 Task: Create relationship between room and student object.
Action: Mouse moved to (919, 69)
Screenshot: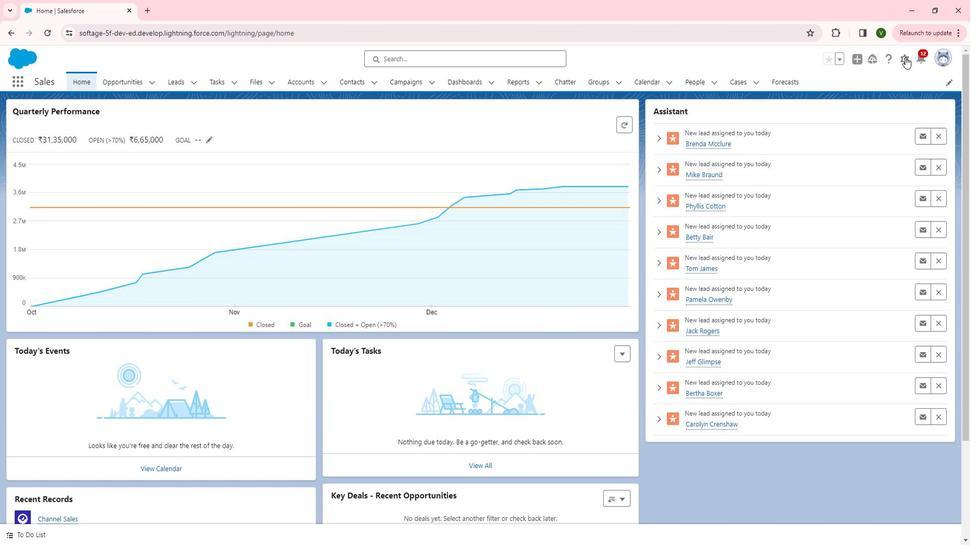 
Action: Mouse pressed left at (919, 69)
Screenshot: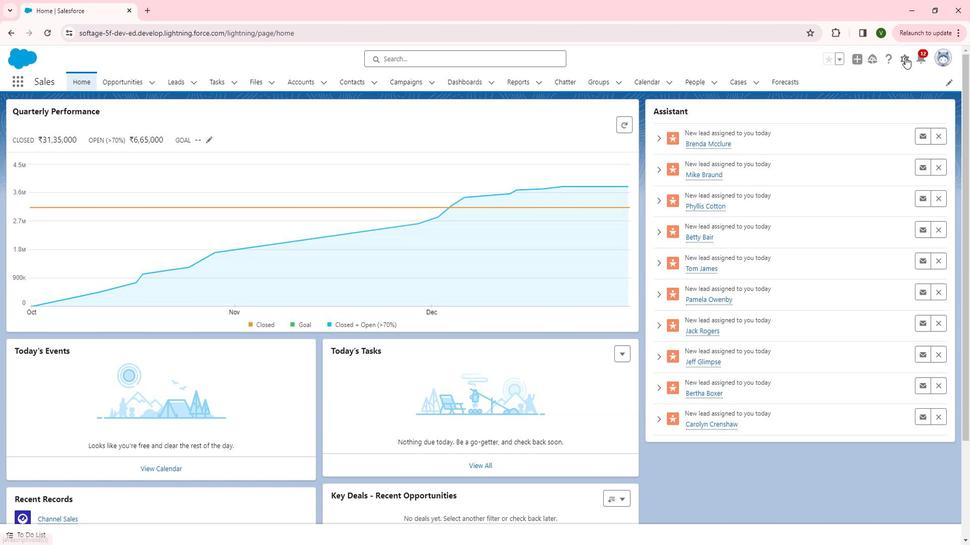 
Action: Mouse moved to (872, 100)
Screenshot: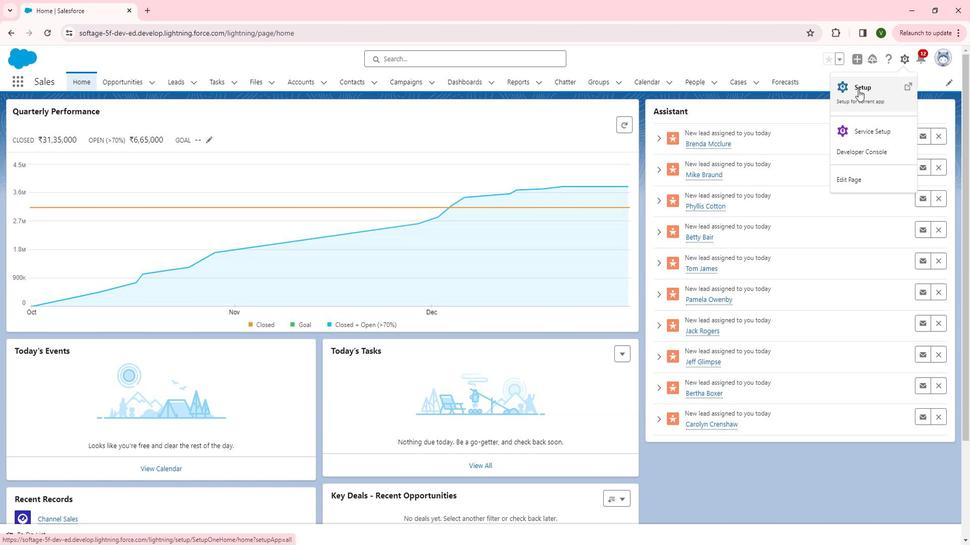 
Action: Mouse pressed left at (872, 100)
Screenshot: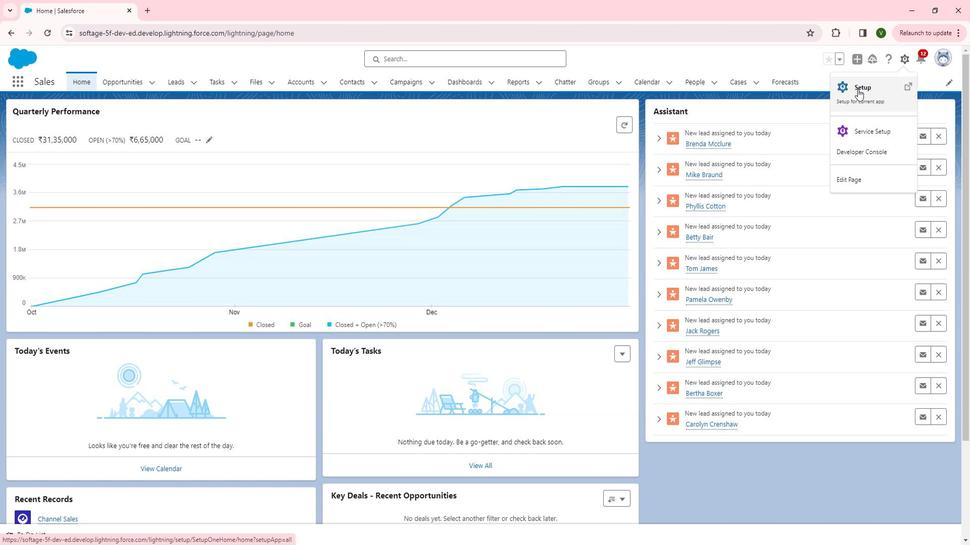 
Action: Mouse moved to (60, 260)
Screenshot: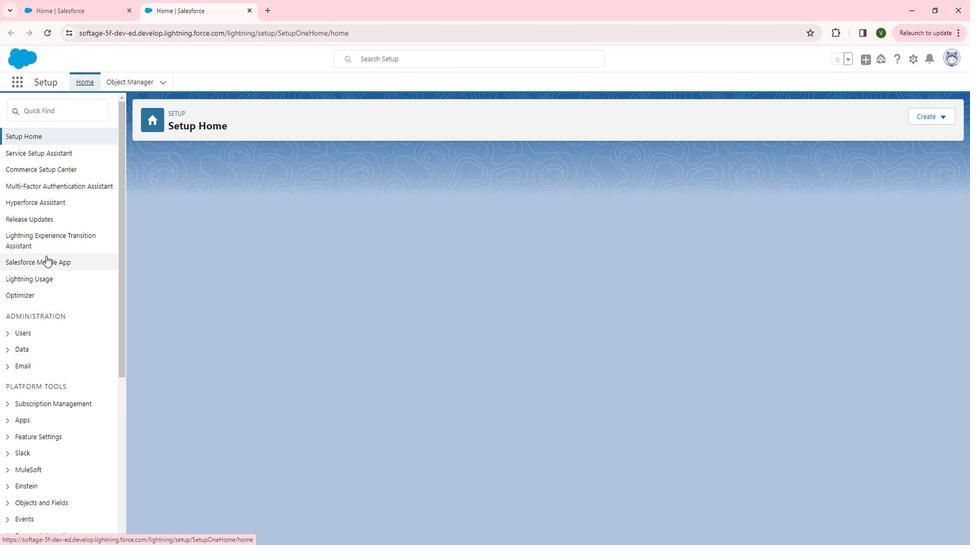 
Action: Mouse scrolled (60, 260) with delta (0, 0)
Screenshot: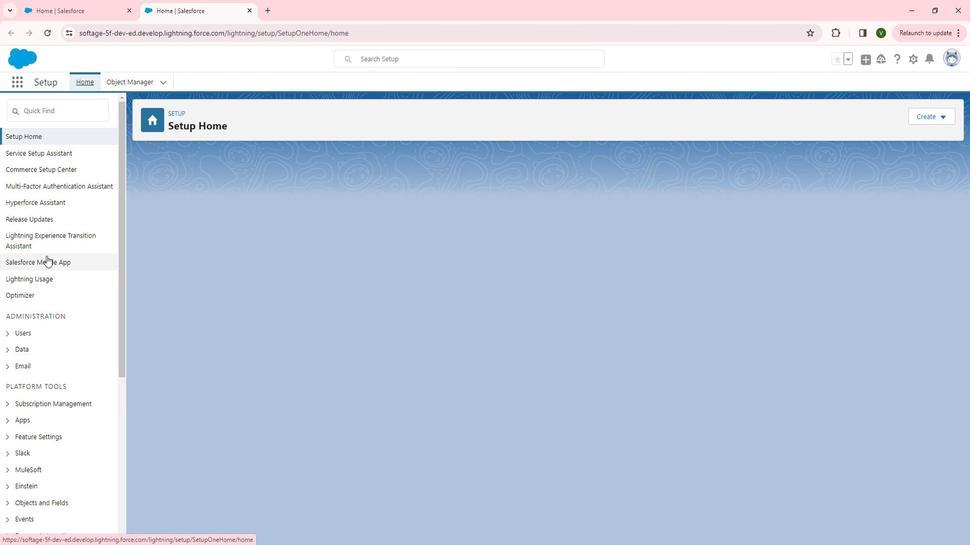 
Action: Mouse scrolled (60, 260) with delta (0, 0)
Screenshot: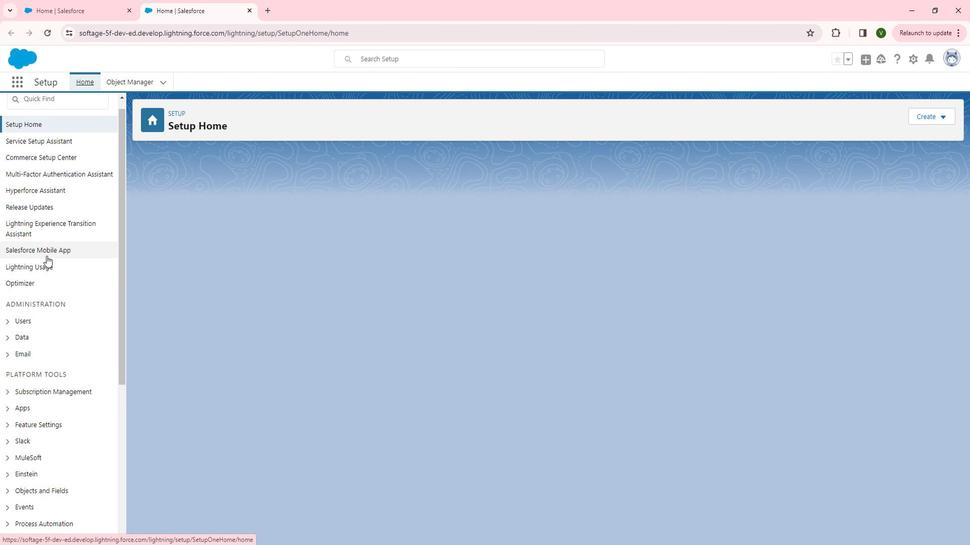 
Action: Mouse scrolled (60, 260) with delta (0, 0)
Screenshot: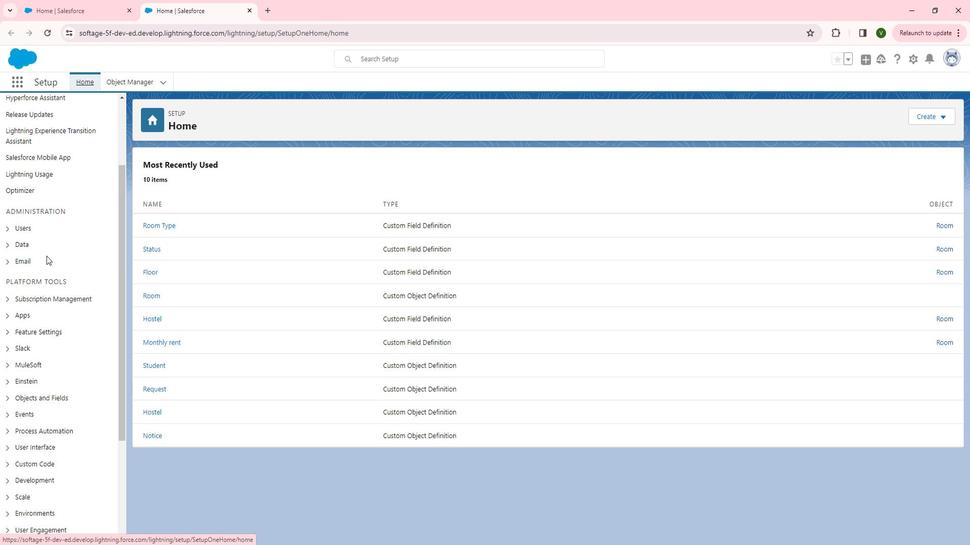 
Action: Mouse scrolled (60, 260) with delta (0, 0)
Screenshot: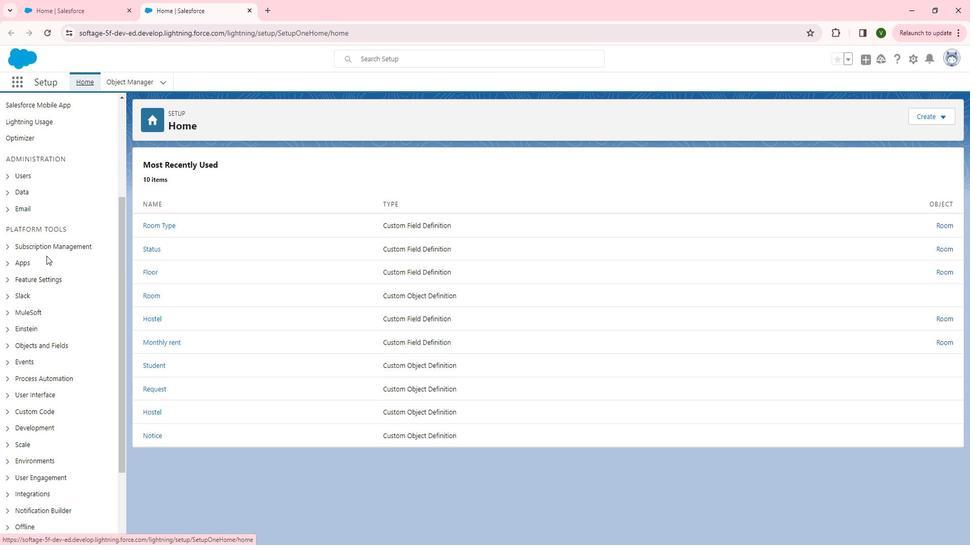 
Action: Mouse moved to (22, 296)
Screenshot: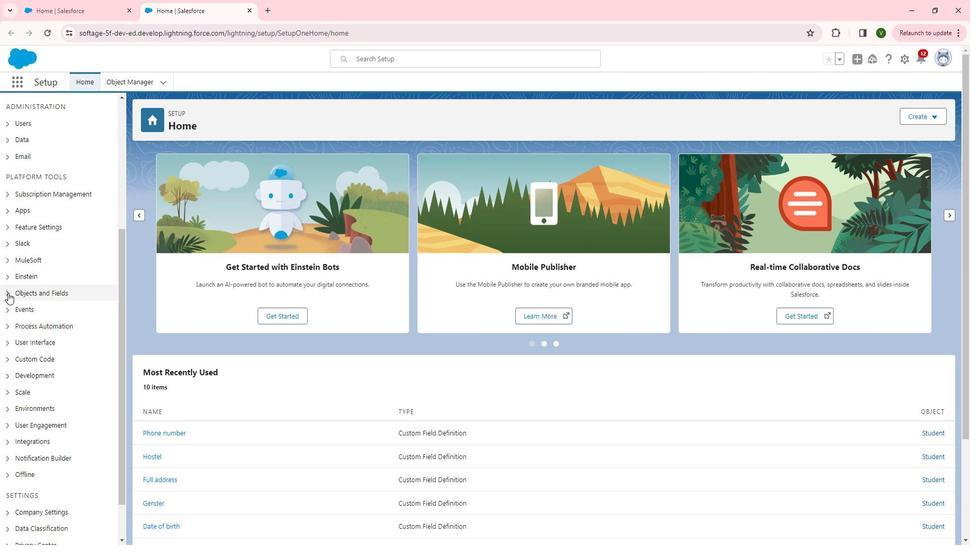 
Action: Mouse pressed left at (22, 296)
Screenshot: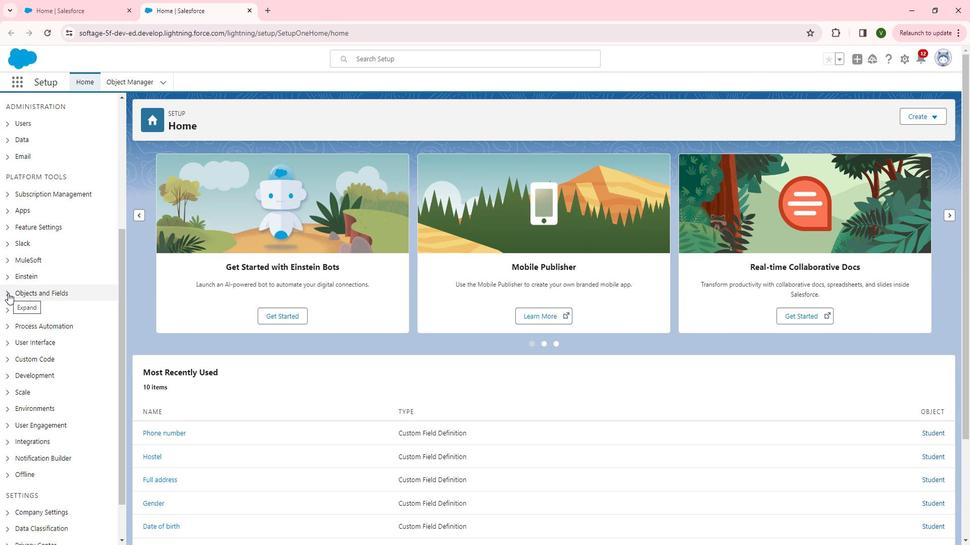 
Action: Mouse moved to (62, 314)
Screenshot: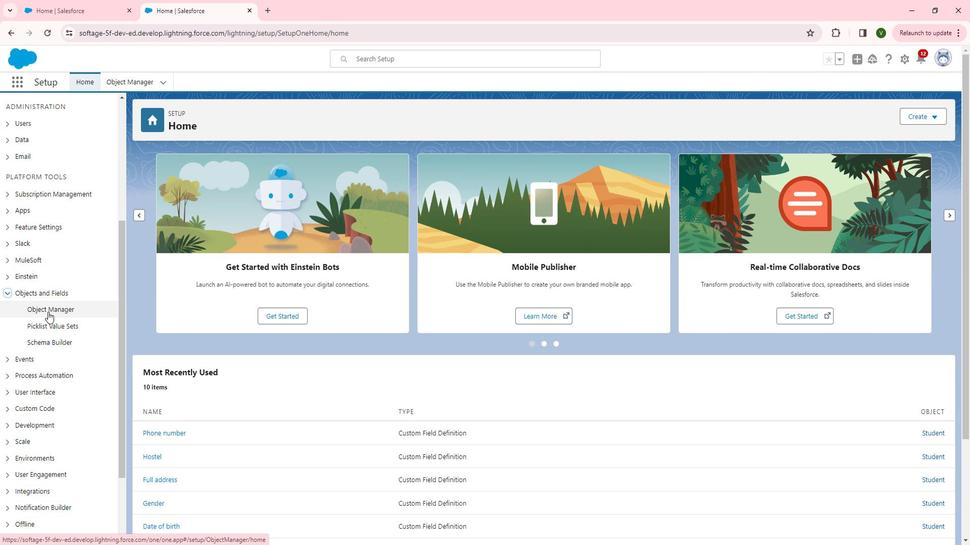 
Action: Mouse pressed left at (62, 314)
Screenshot: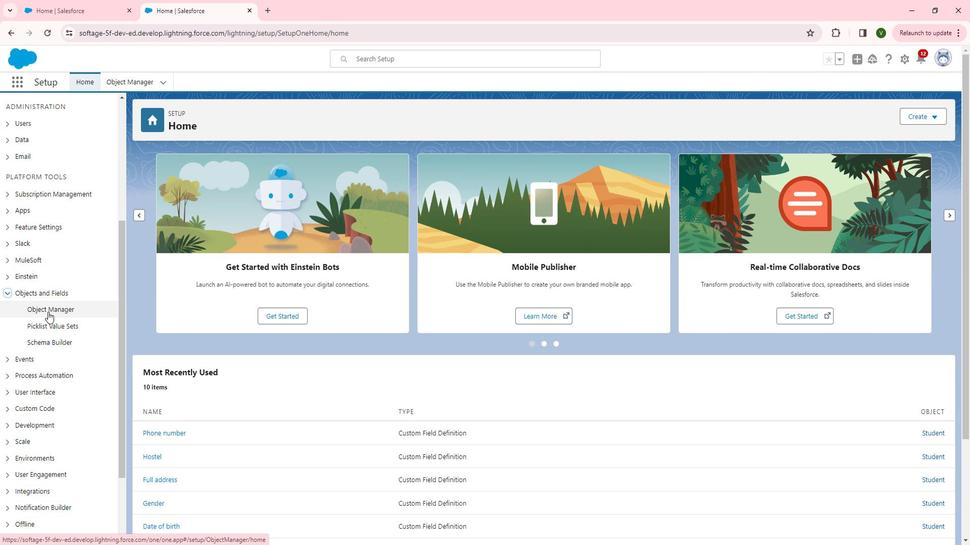 
Action: Mouse moved to (399, 321)
Screenshot: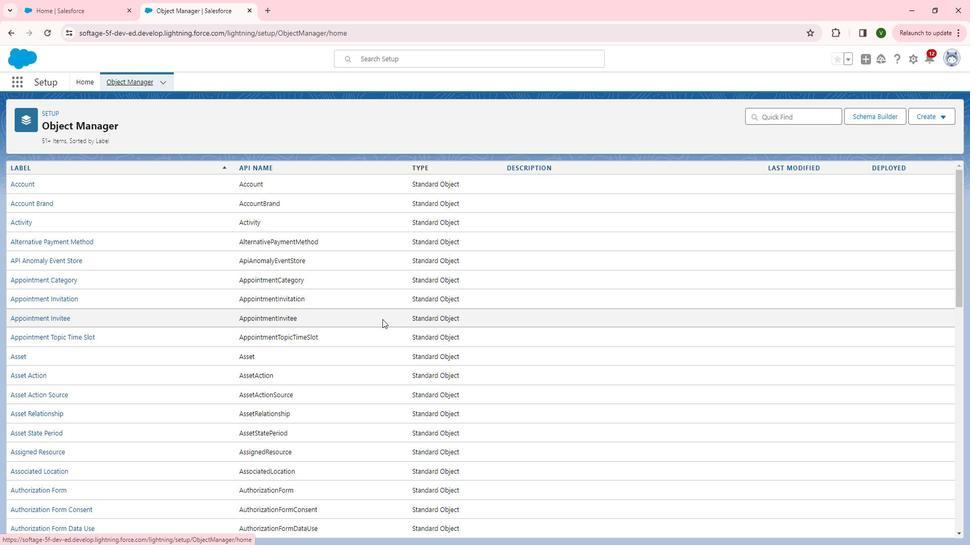 
Action: Mouse scrolled (399, 321) with delta (0, 0)
Screenshot: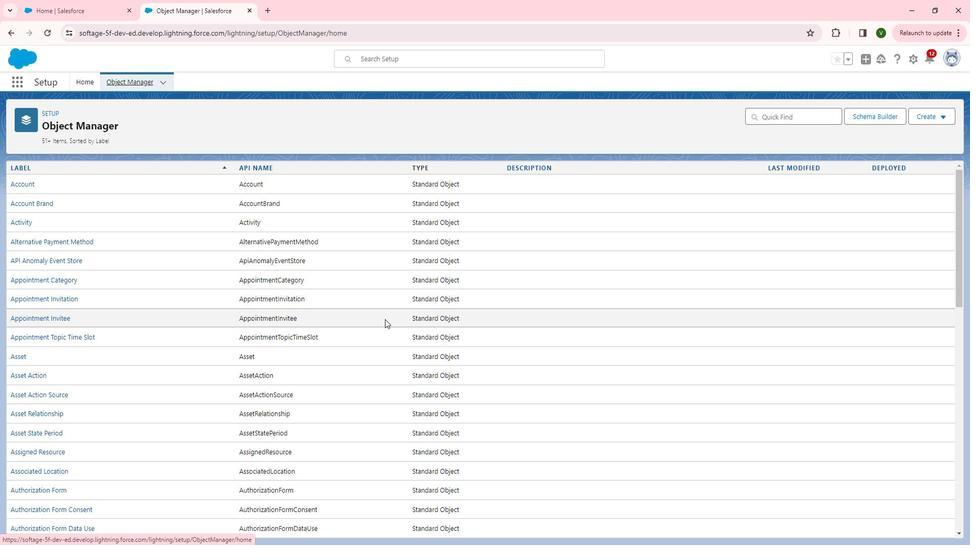 
Action: Mouse scrolled (399, 321) with delta (0, 0)
Screenshot: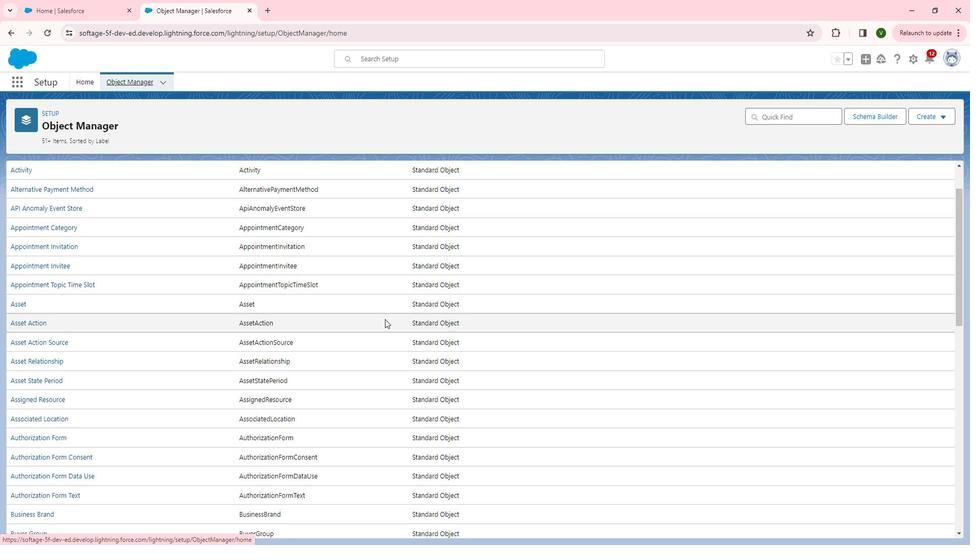 
Action: Mouse scrolled (399, 321) with delta (0, 0)
Screenshot: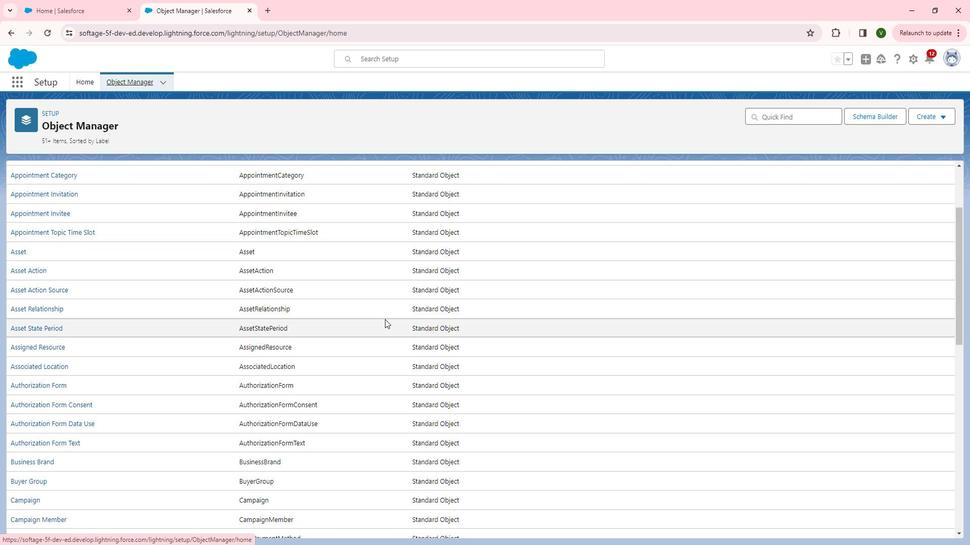 
Action: Mouse scrolled (399, 321) with delta (0, 0)
Screenshot: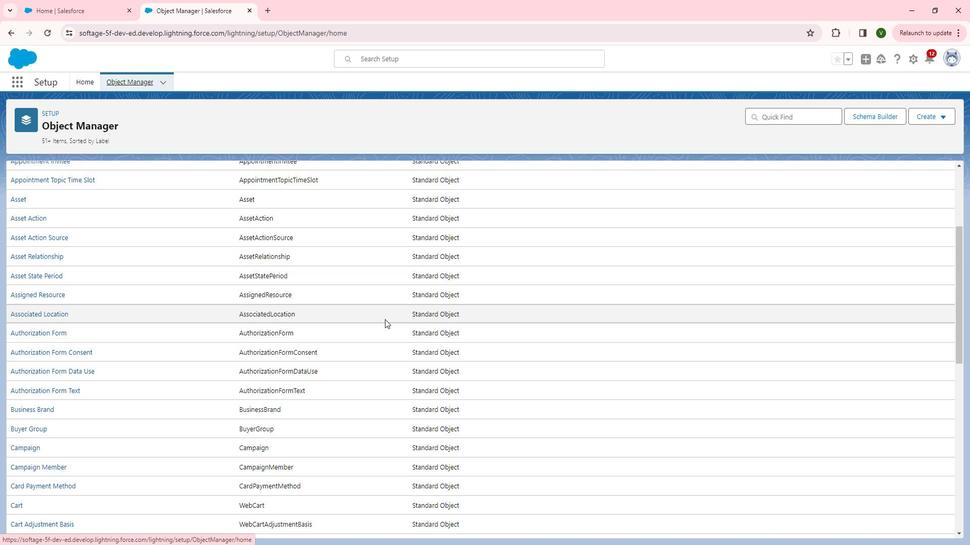 
Action: Mouse scrolled (399, 321) with delta (0, 0)
Screenshot: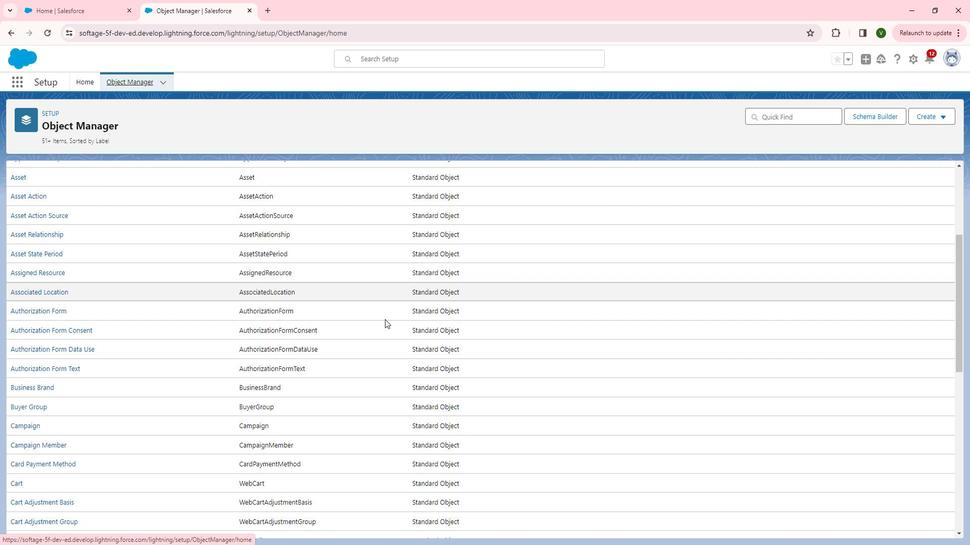 
Action: Mouse scrolled (399, 321) with delta (0, 0)
Screenshot: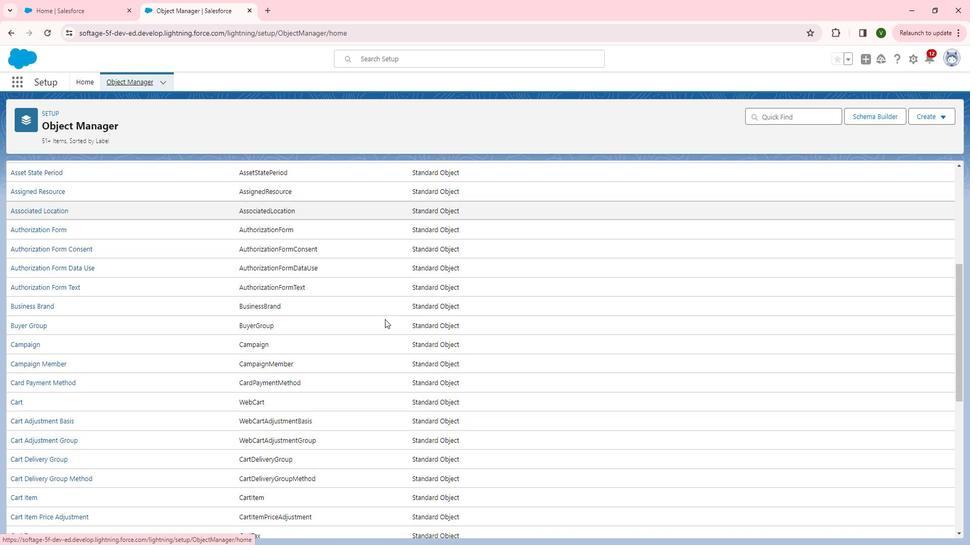 
Action: Mouse scrolled (399, 321) with delta (0, 0)
Screenshot: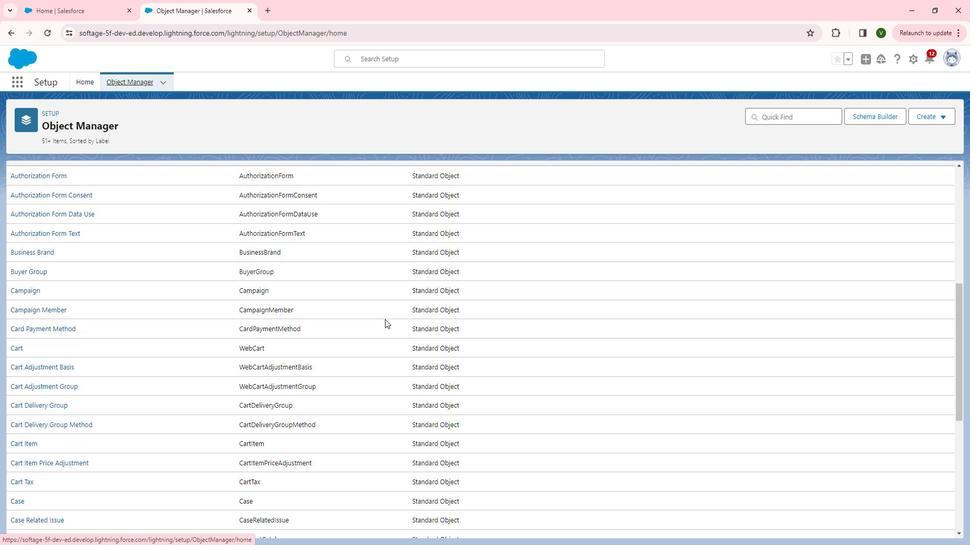 
Action: Mouse scrolled (399, 321) with delta (0, 0)
Screenshot: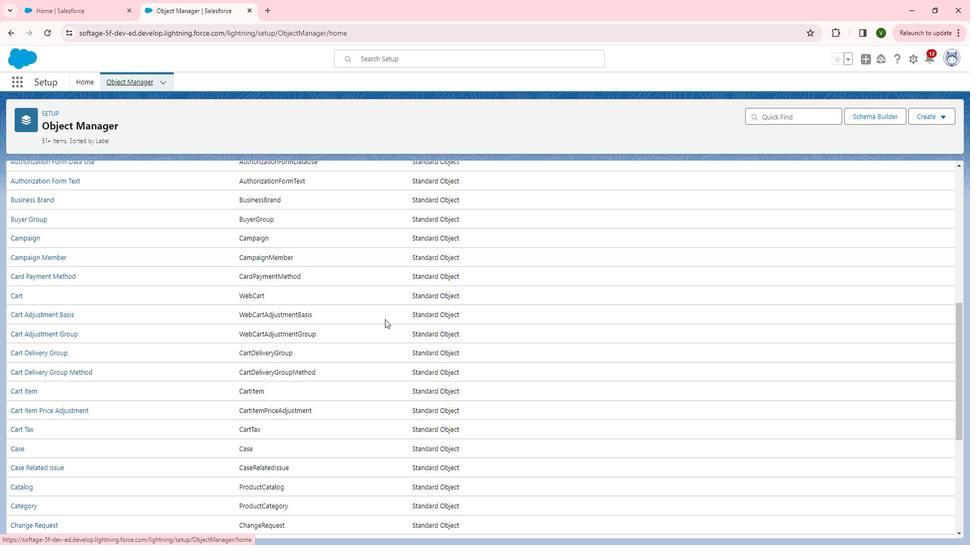 
Action: Mouse scrolled (399, 321) with delta (0, 0)
Screenshot: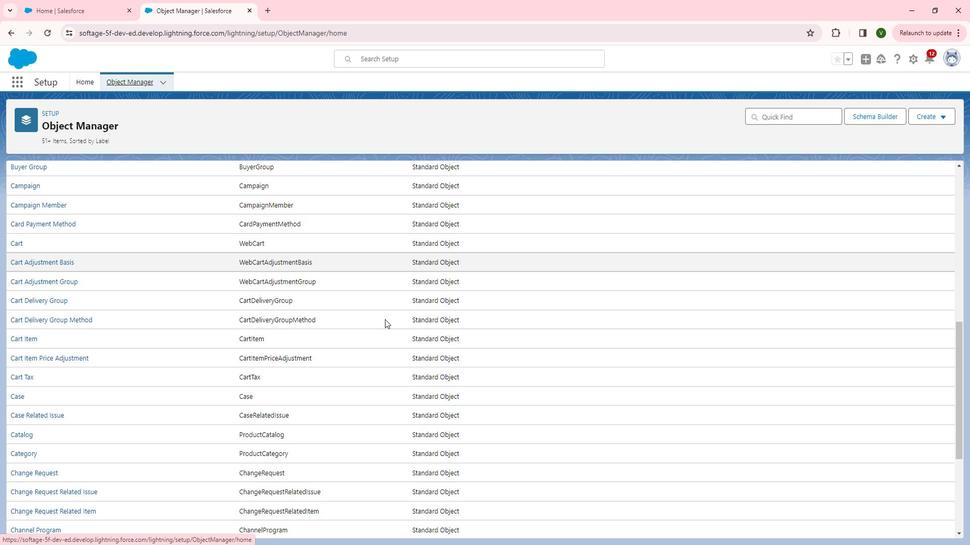 
Action: Mouse scrolled (399, 321) with delta (0, 0)
Screenshot: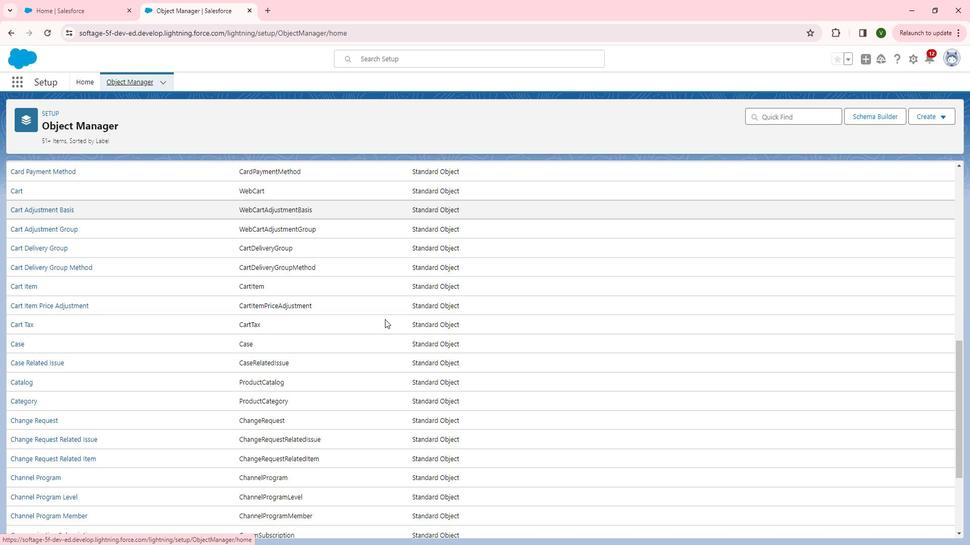 
Action: Mouse scrolled (399, 321) with delta (0, 0)
Screenshot: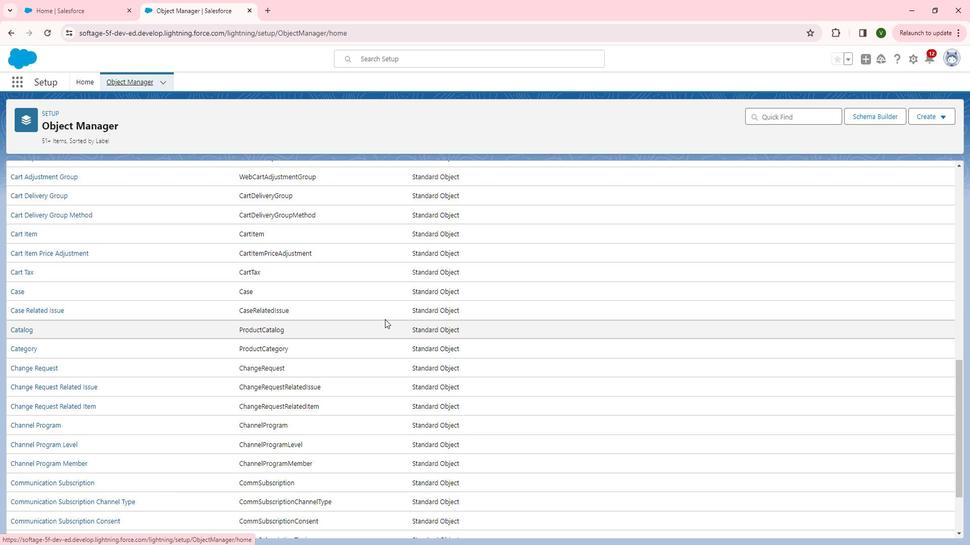 
Action: Mouse scrolled (399, 321) with delta (0, 0)
Screenshot: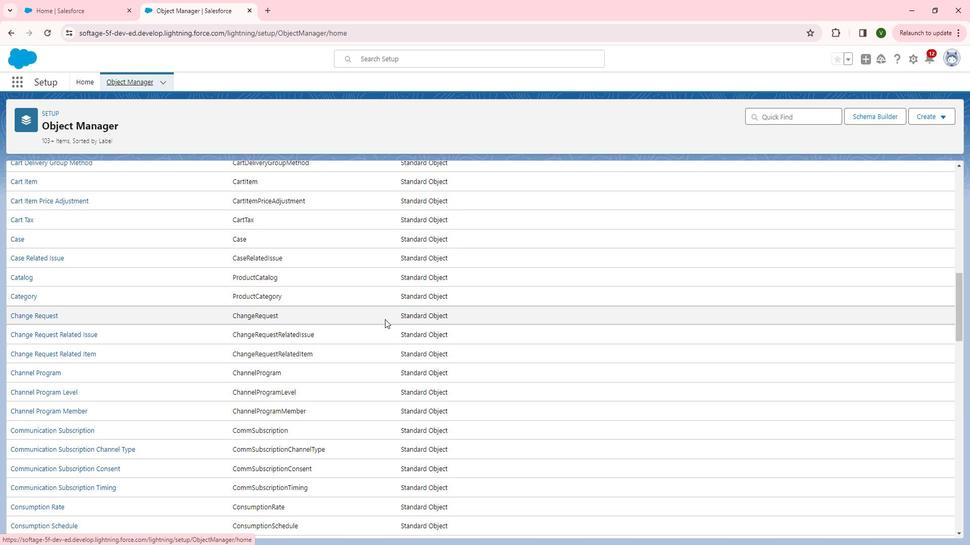 
Action: Mouse scrolled (399, 321) with delta (0, 0)
Screenshot: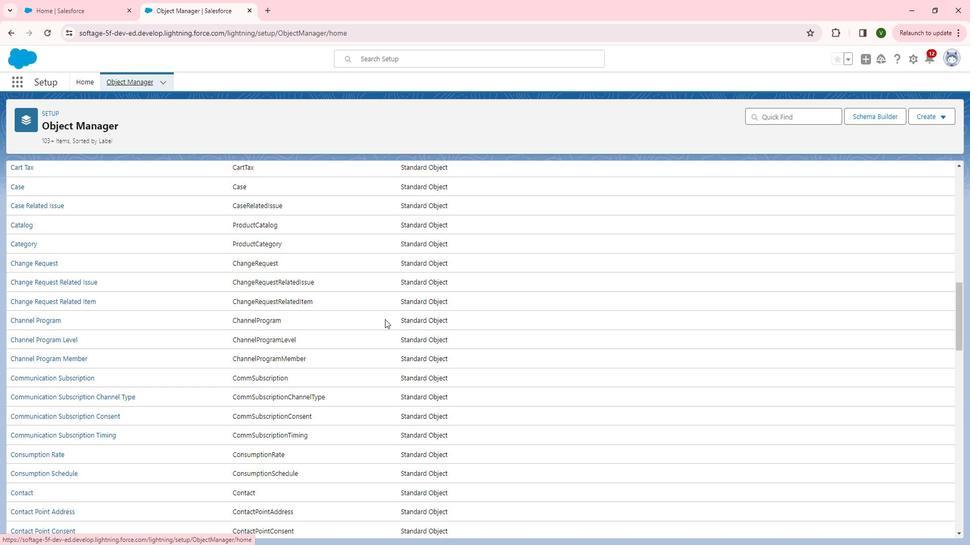 
Action: Mouse scrolled (399, 321) with delta (0, 0)
Screenshot: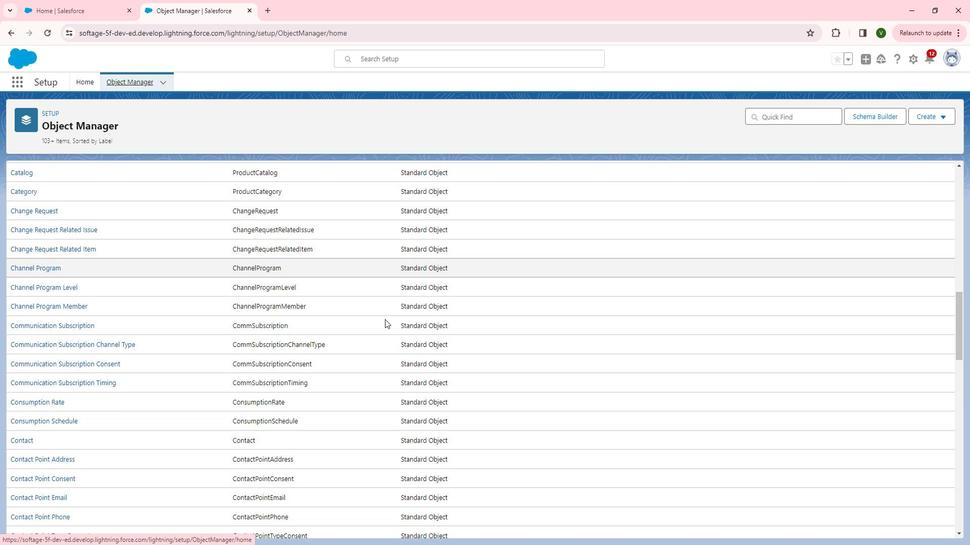 
Action: Mouse scrolled (399, 321) with delta (0, 0)
Screenshot: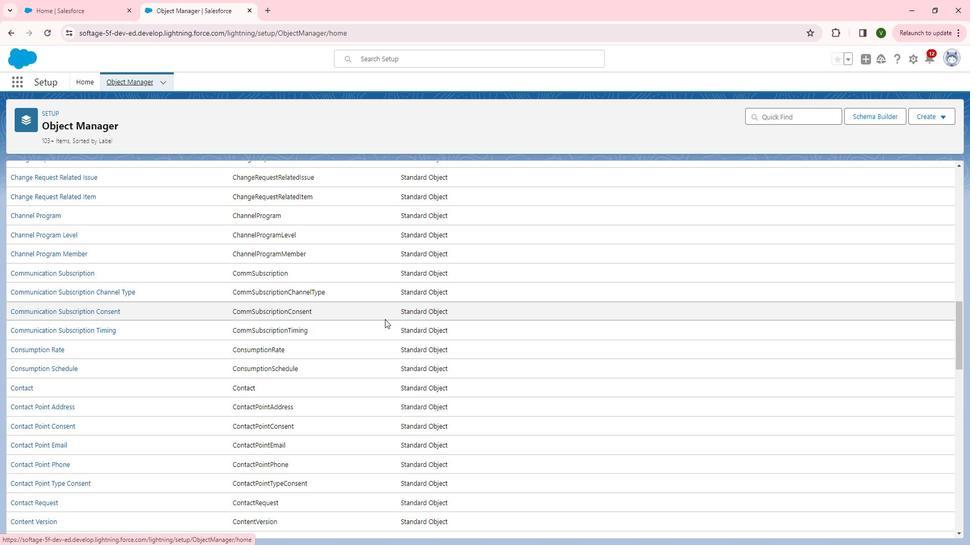 
Action: Mouse scrolled (399, 321) with delta (0, 0)
Screenshot: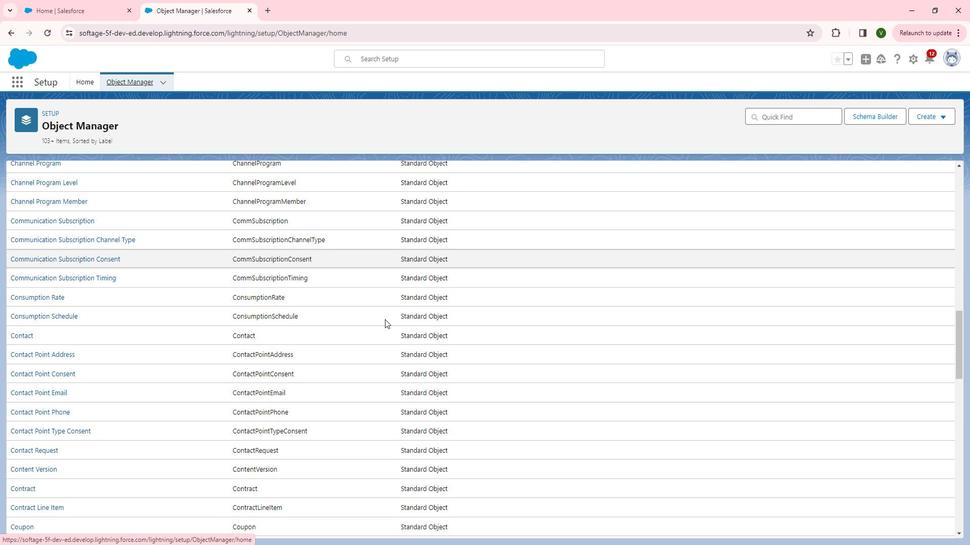 
Action: Mouse scrolled (399, 321) with delta (0, 0)
Screenshot: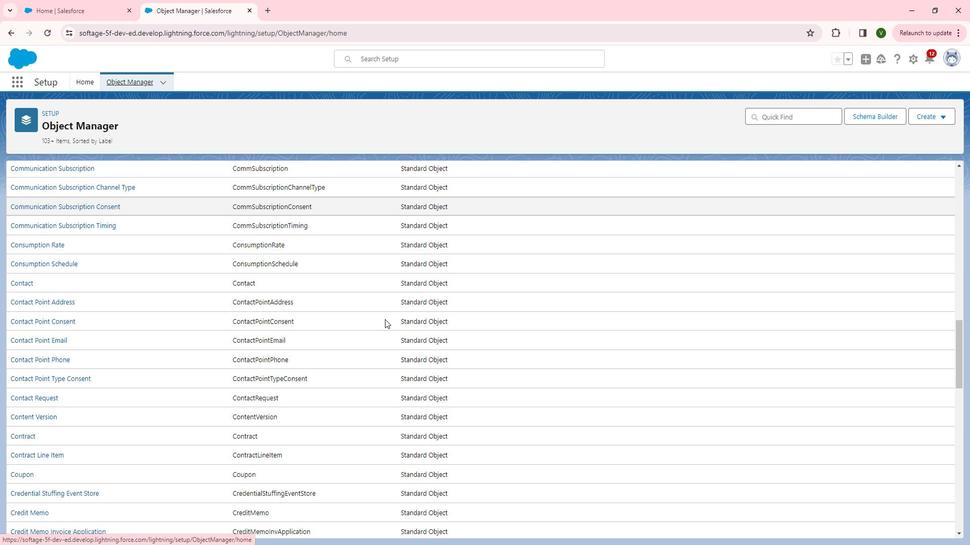 
Action: Mouse scrolled (399, 321) with delta (0, 0)
Screenshot: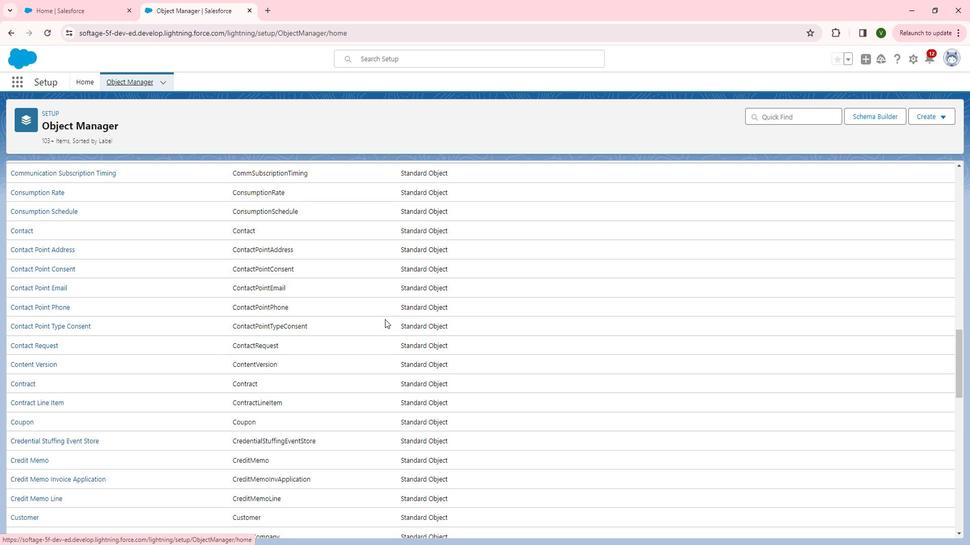 
Action: Mouse scrolled (399, 321) with delta (0, 0)
Screenshot: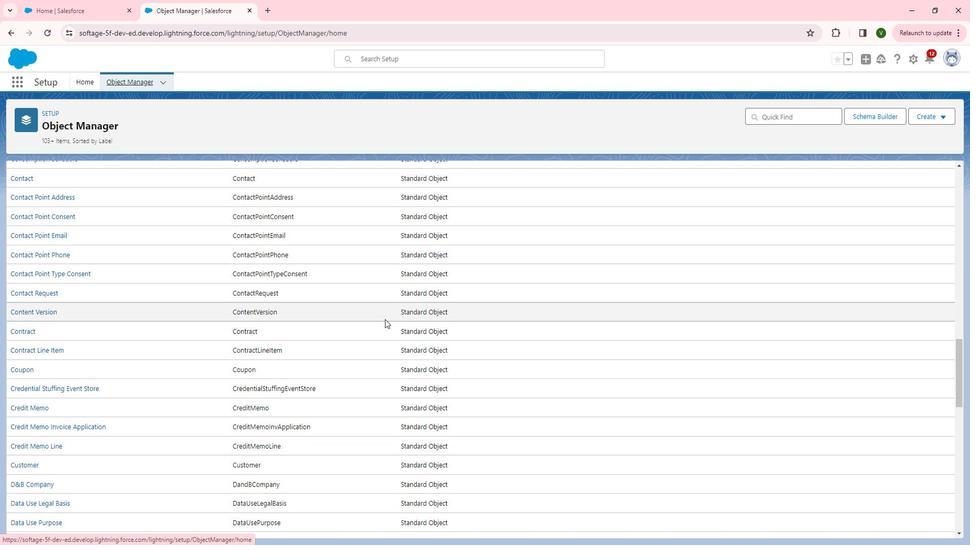 
Action: Mouse scrolled (399, 321) with delta (0, 0)
Screenshot: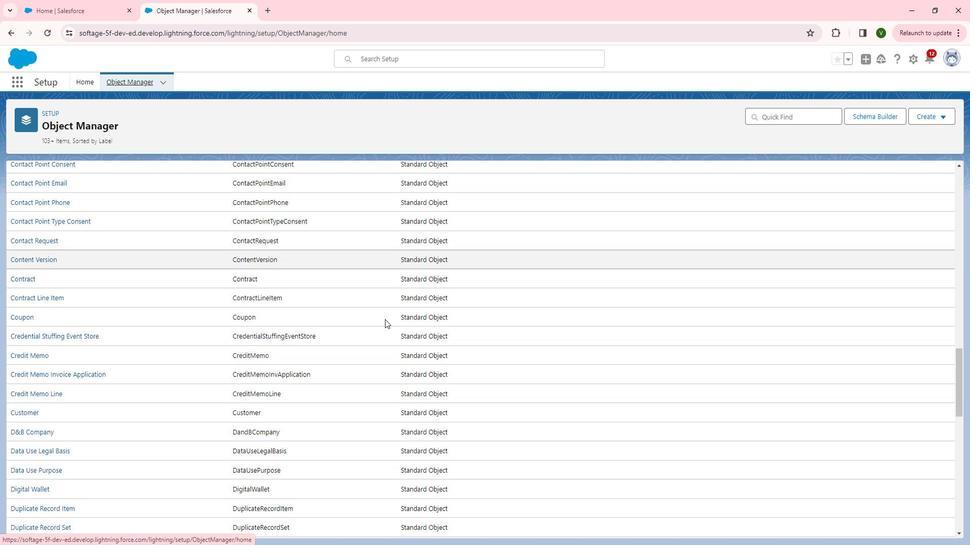 
Action: Mouse scrolled (399, 321) with delta (0, 0)
Screenshot: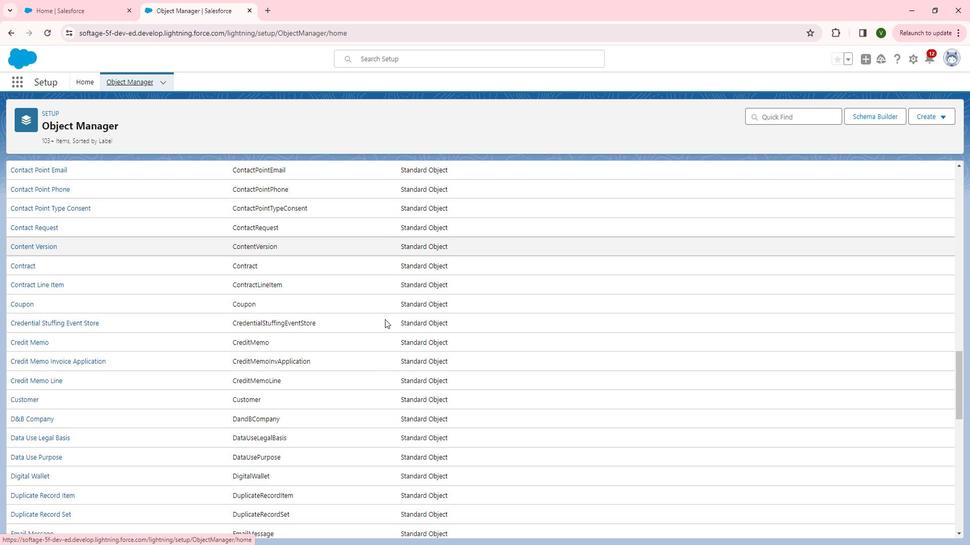 
Action: Mouse scrolled (399, 321) with delta (0, 0)
Screenshot: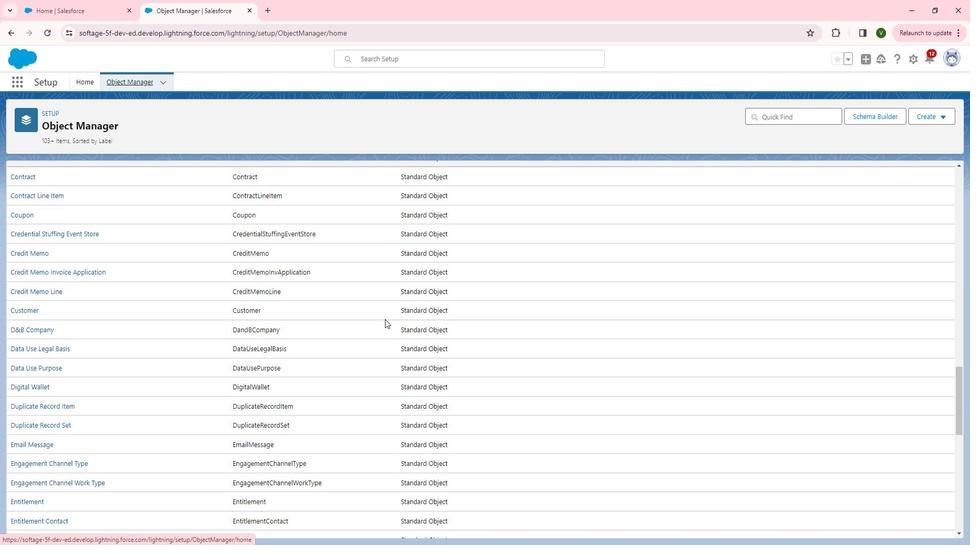 
Action: Mouse moved to (398, 321)
Screenshot: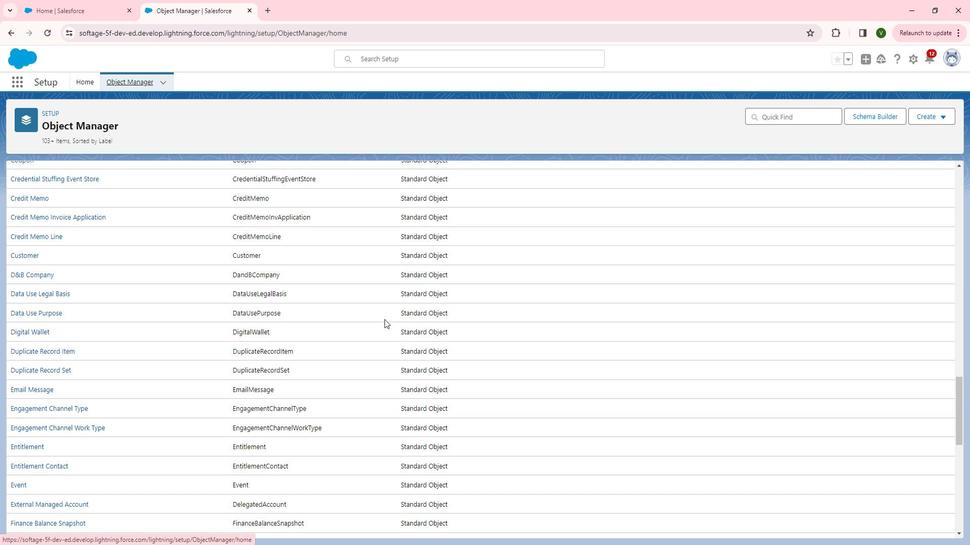 
Action: Mouse scrolled (398, 321) with delta (0, 0)
Screenshot: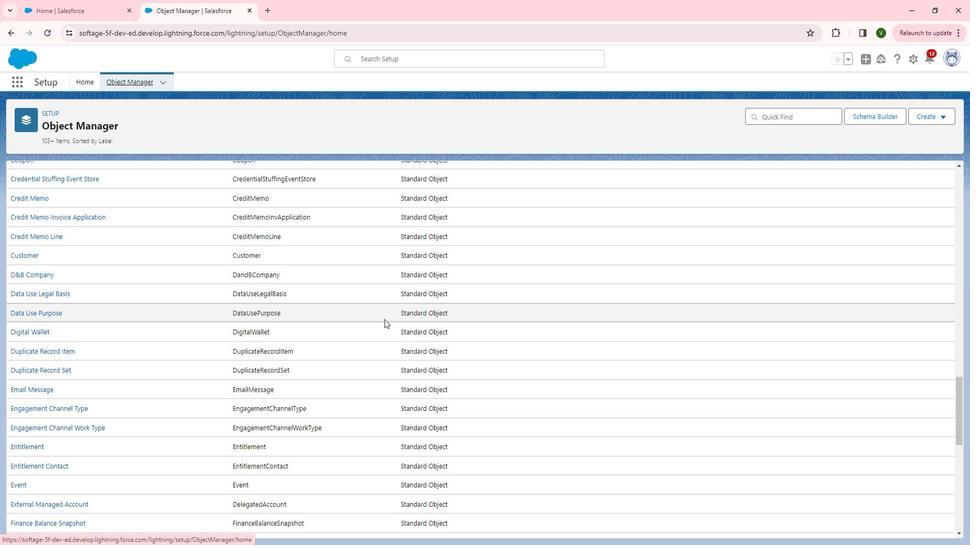
Action: Mouse scrolled (398, 321) with delta (0, 0)
Screenshot: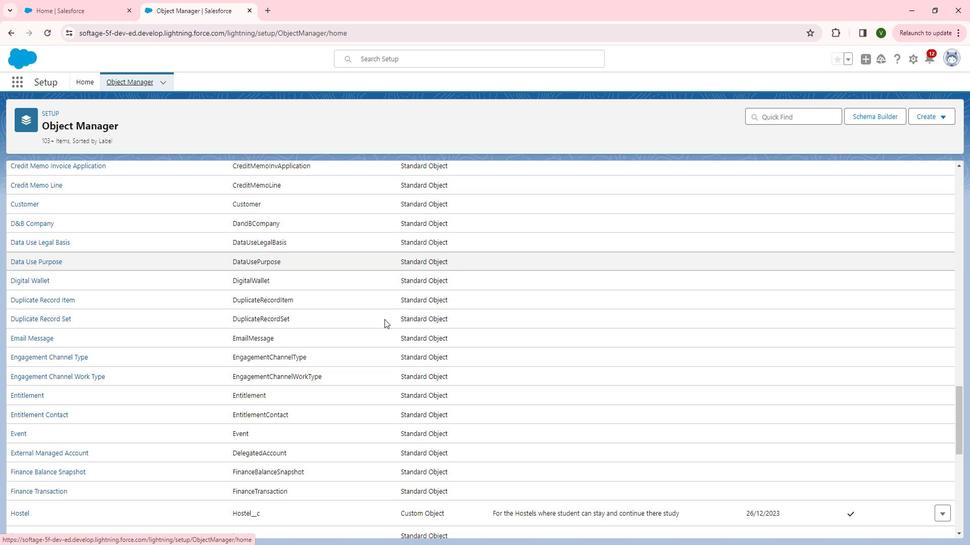 
Action: Mouse scrolled (398, 321) with delta (0, 0)
Screenshot: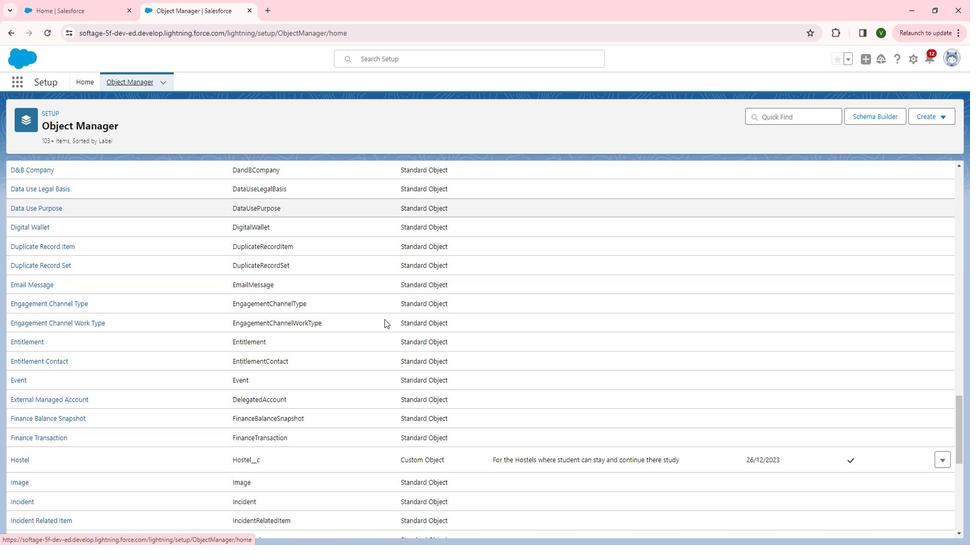 
Action: Mouse scrolled (398, 321) with delta (0, 0)
Screenshot: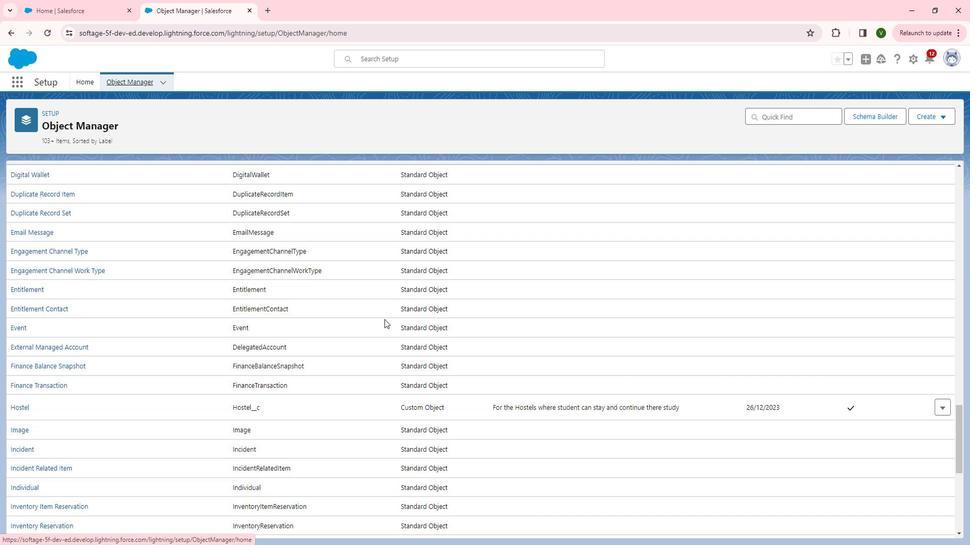 
Action: Mouse scrolled (398, 321) with delta (0, 0)
Screenshot: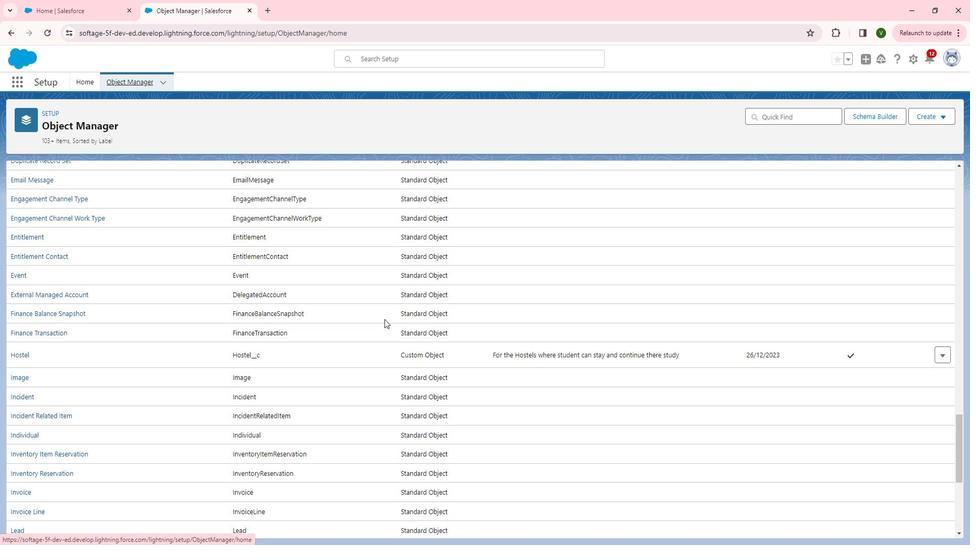 
Action: Mouse moved to (397, 321)
Screenshot: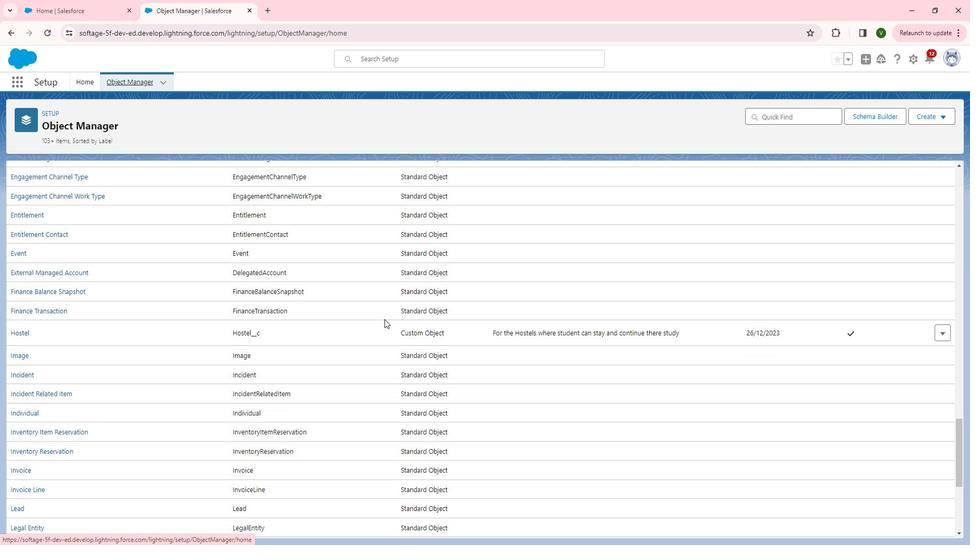 
Action: Mouse scrolled (397, 321) with delta (0, 0)
Screenshot: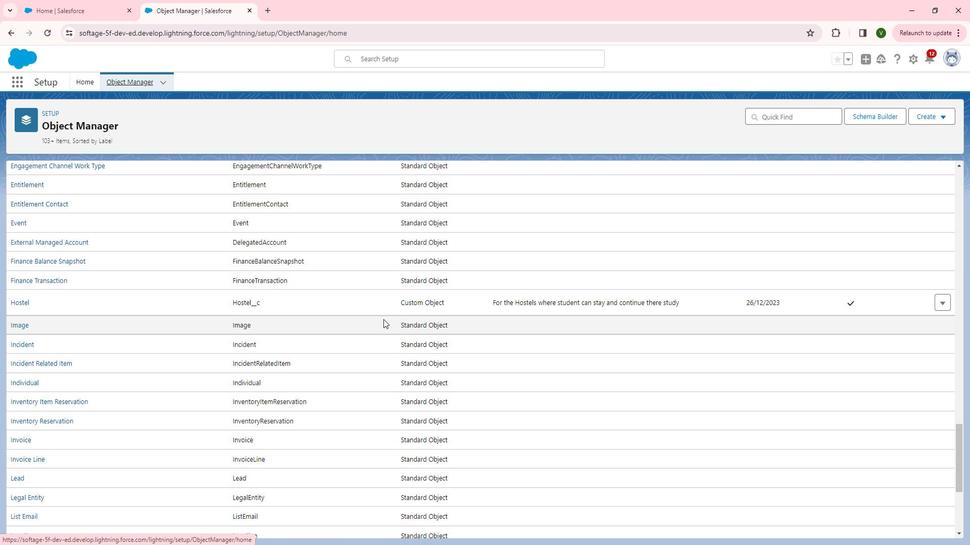 
Action: Mouse scrolled (397, 321) with delta (0, 0)
Screenshot: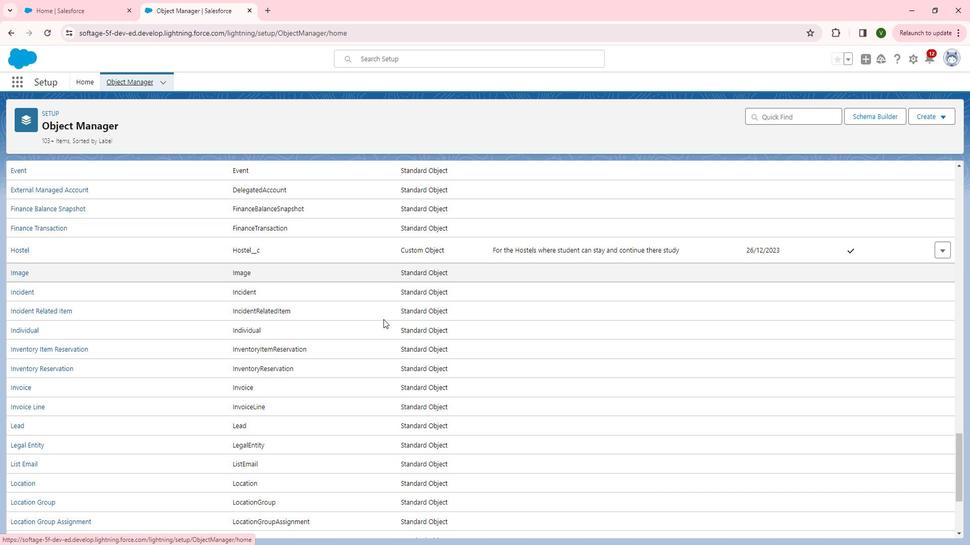 
Action: Mouse scrolled (397, 321) with delta (0, 0)
Screenshot: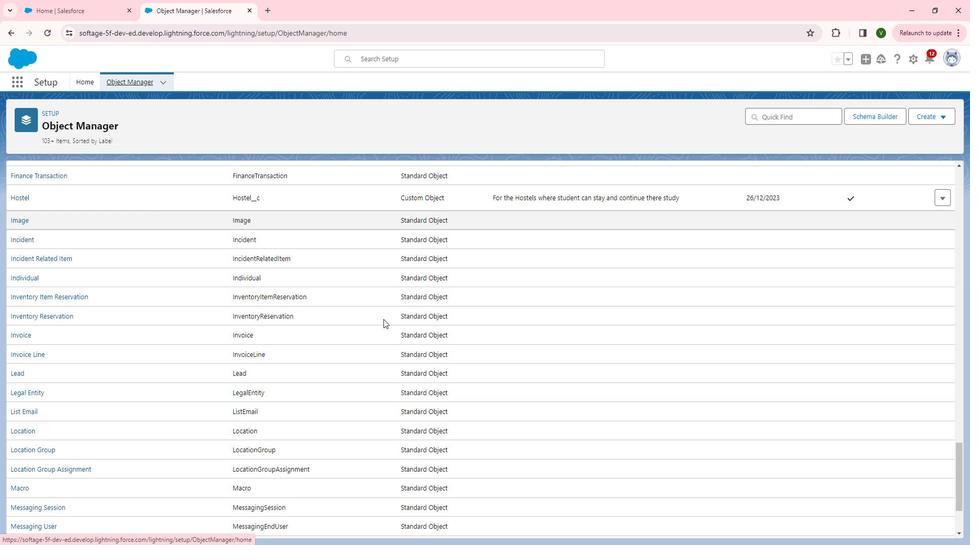 
Action: Mouse moved to (397, 321)
Screenshot: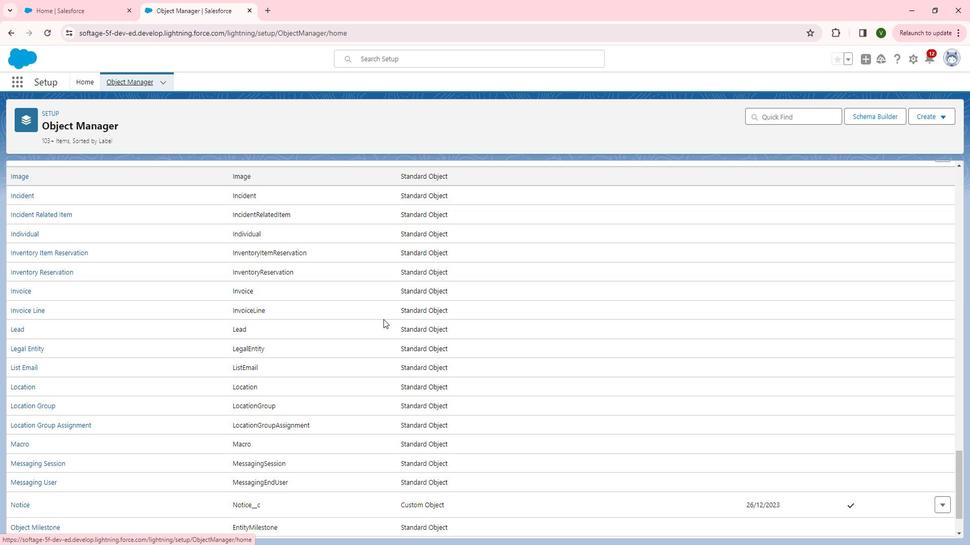 
Action: Mouse scrolled (397, 321) with delta (0, 0)
Screenshot: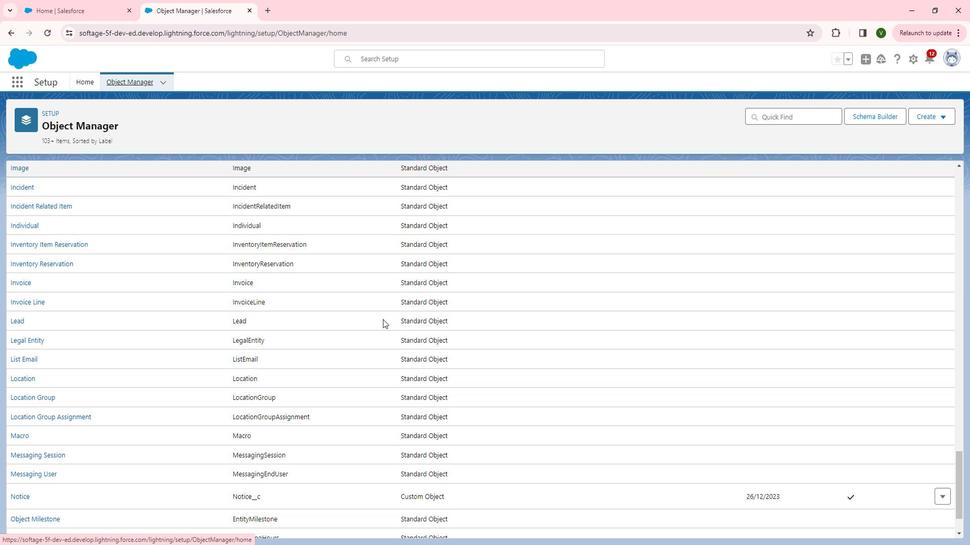 
Action: Mouse scrolled (397, 321) with delta (0, 0)
Screenshot: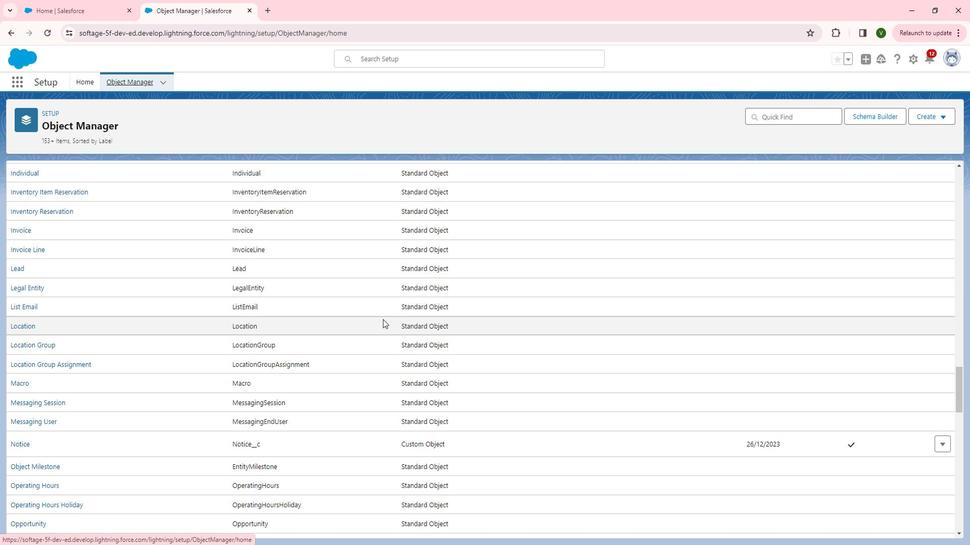 
Action: Mouse moved to (397, 321)
Screenshot: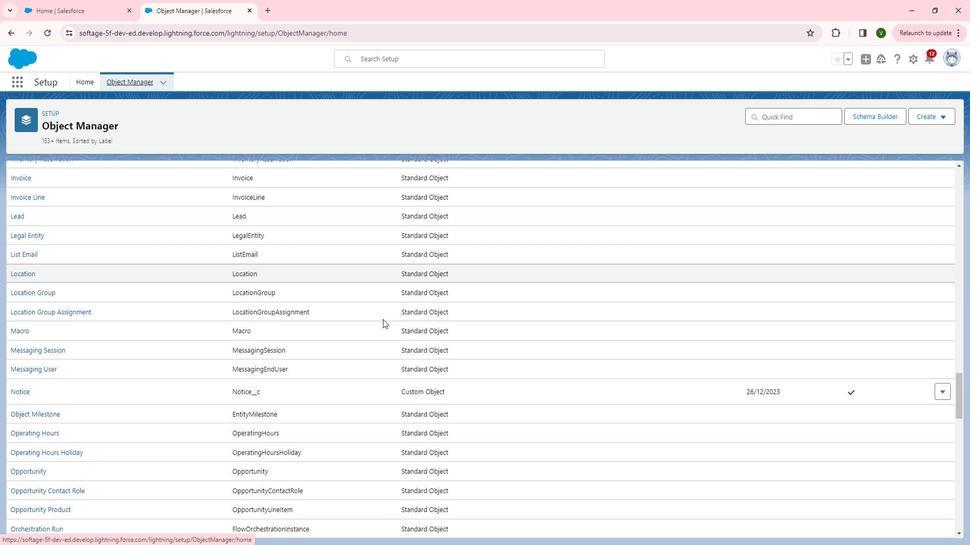 
Action: Mouse scrolled (397, 321) with delta (0, 0)
Screenshot: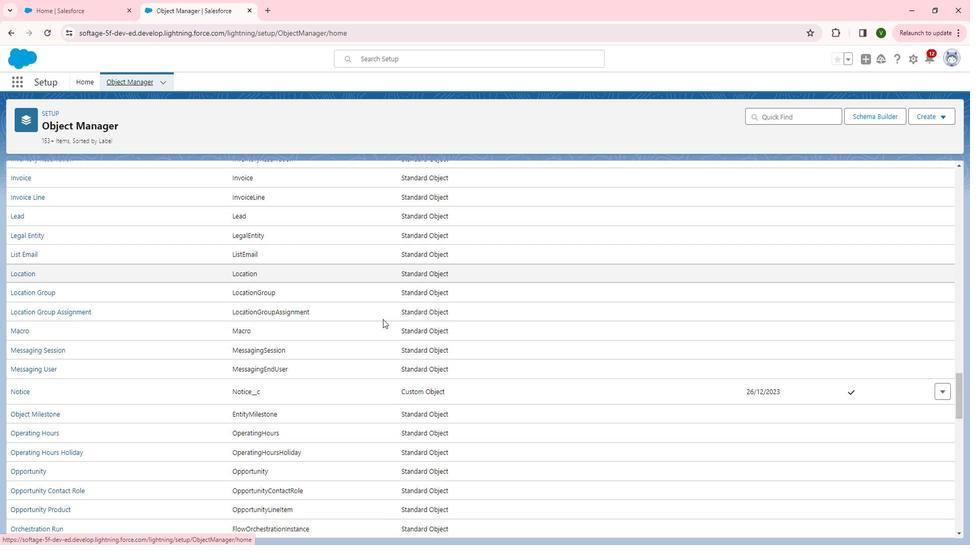 
Action: Mouse scrolled (397, 321) with delta (0, 0)
Screenshot: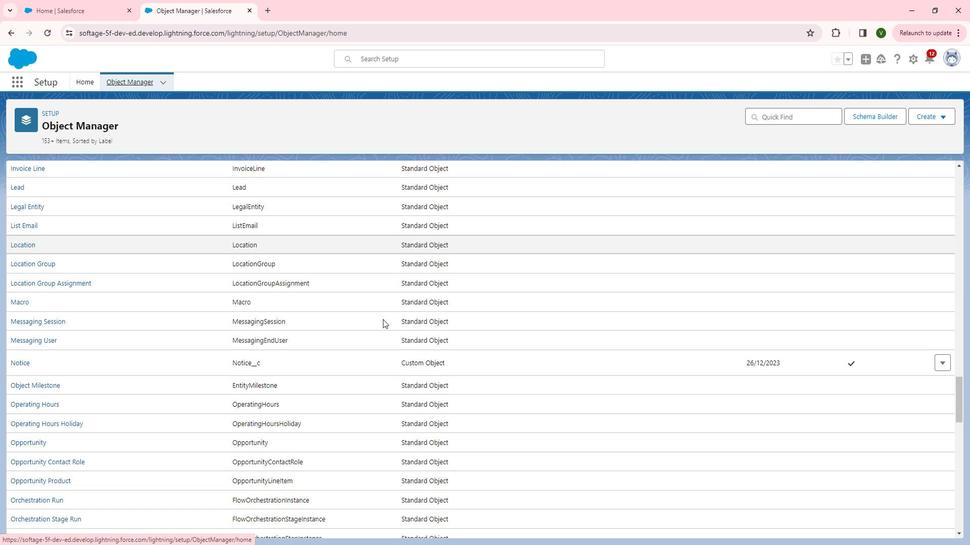 
Action: Mouse scrolled (397, 321) with delta (0, 0)
Screenshot: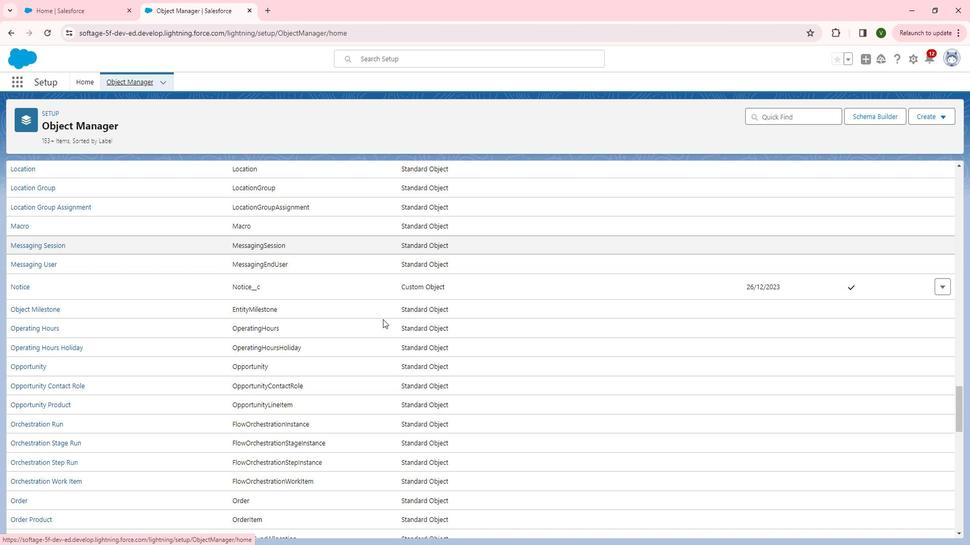 
Action: Mouse scrolled (397, 321) with delta (0, 0)
Screenshot: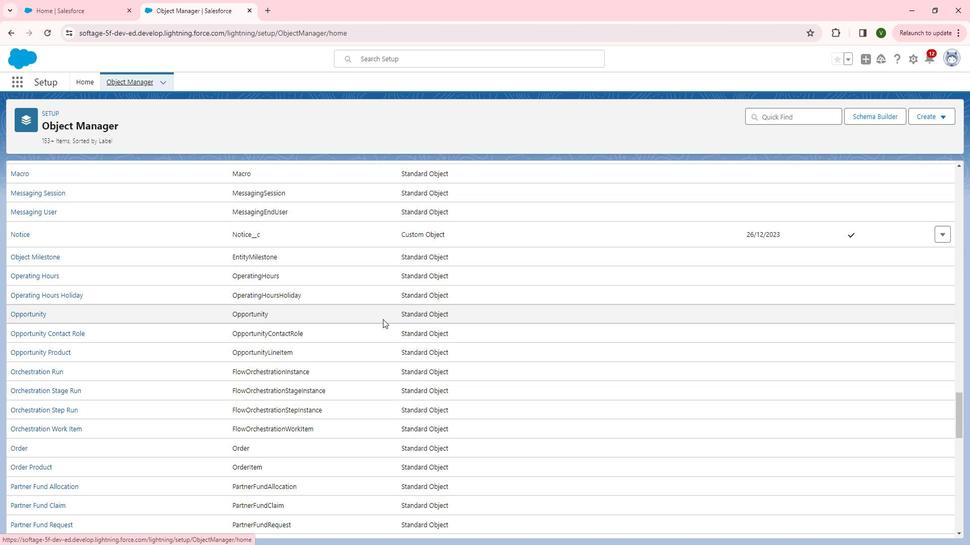 
Action: Mouse scrolled (397, 321) with delta (0, 0)
Screenshot: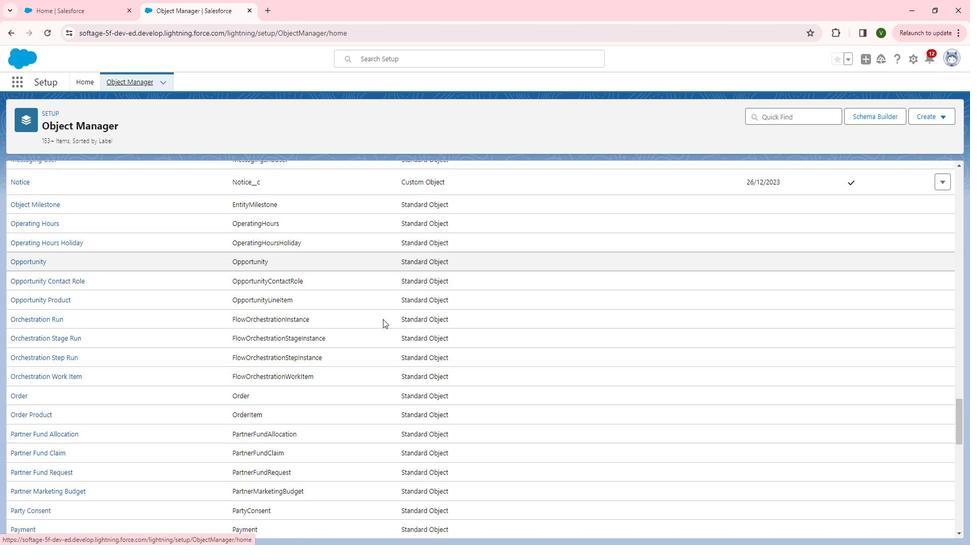 
Action: Mouse scrolled (397, 321) with delta (0, 0)
Screenshot: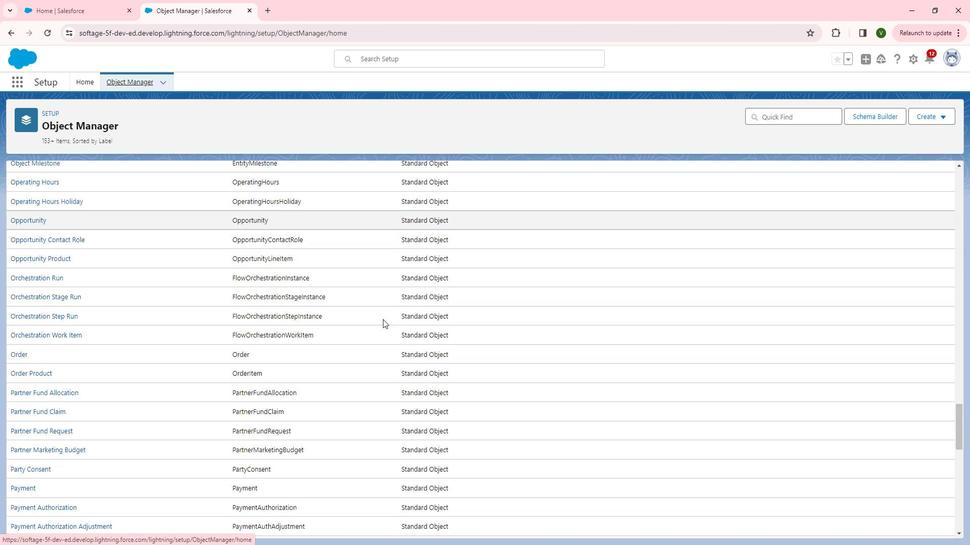 
Action: Mouse scrolled (397, 321) with delta (0, 0)
Screenshot: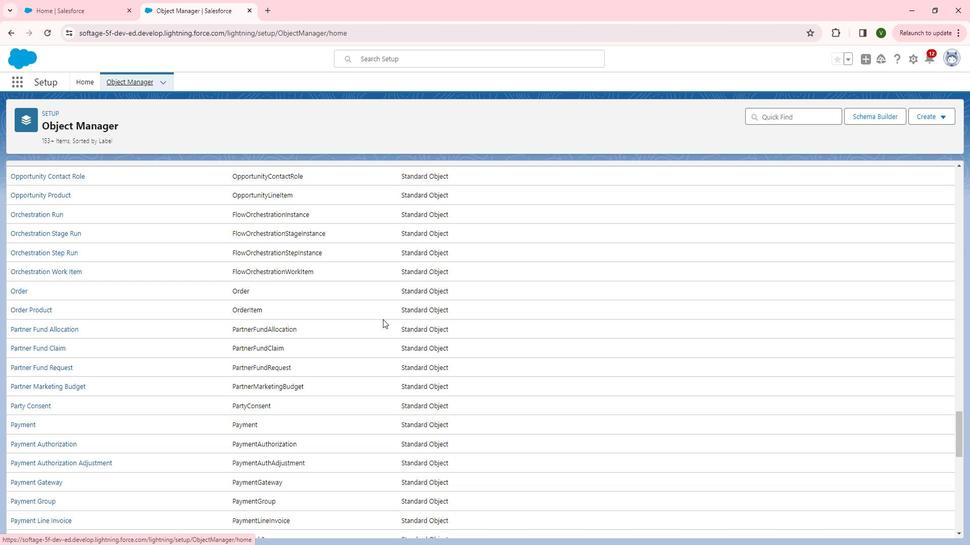 
Action: Mouse scrolled (397, 321) with delta (0, 0)
Screenshot: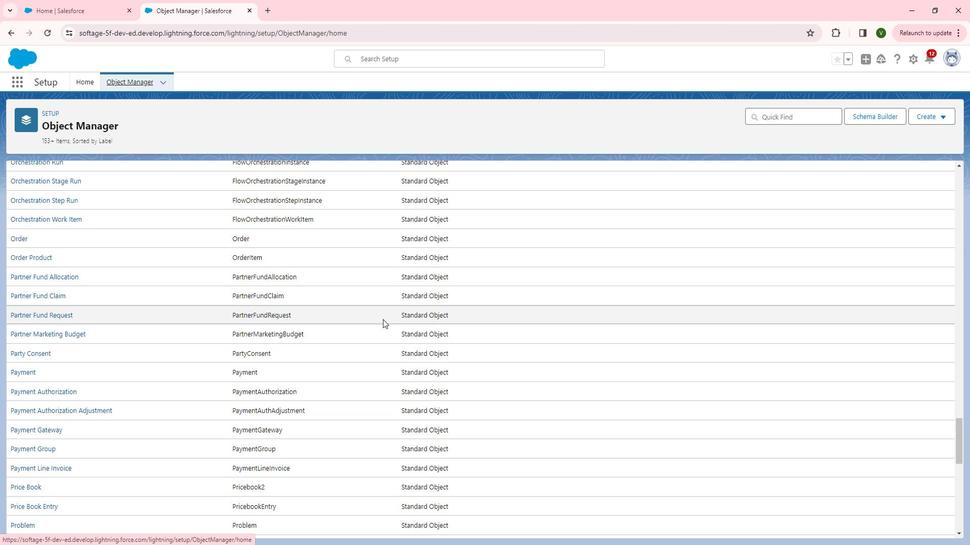 
Action: Mouse scrolled (397, 321) with delta (0, 0)
Screenshot: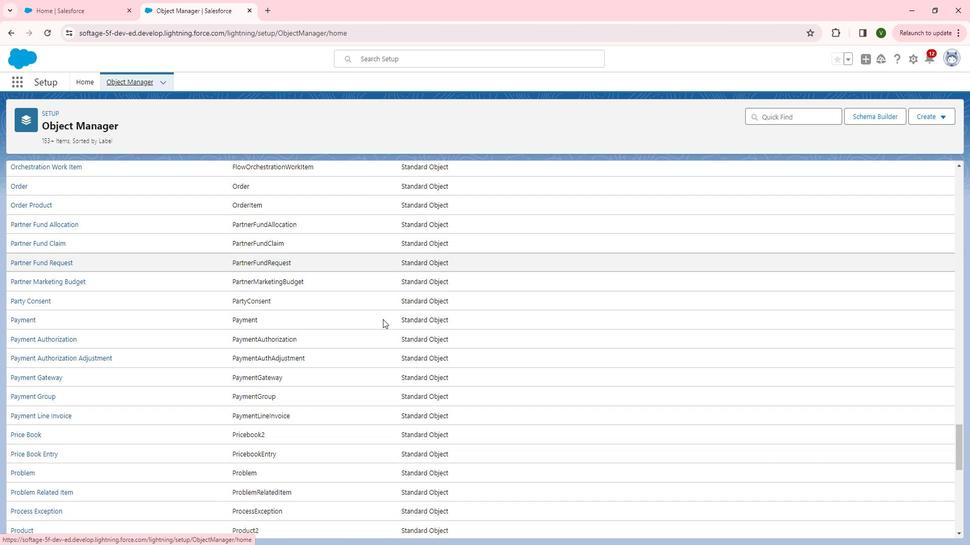 
Action: Mouse scrolled (397, 321) with delta (0, 0)
Screenshot: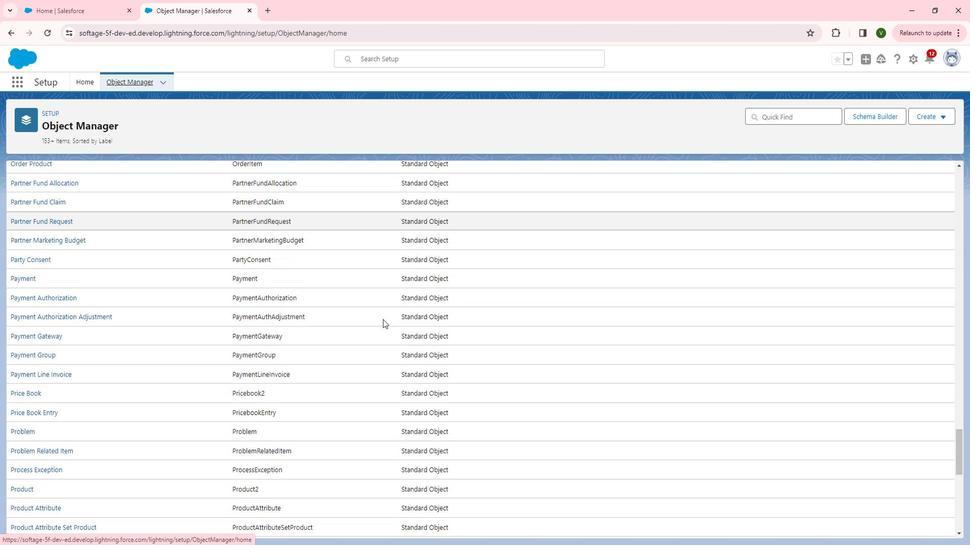 
Action: Mouse scrolled (397, 321) with delta (0, 0)
Screenshot: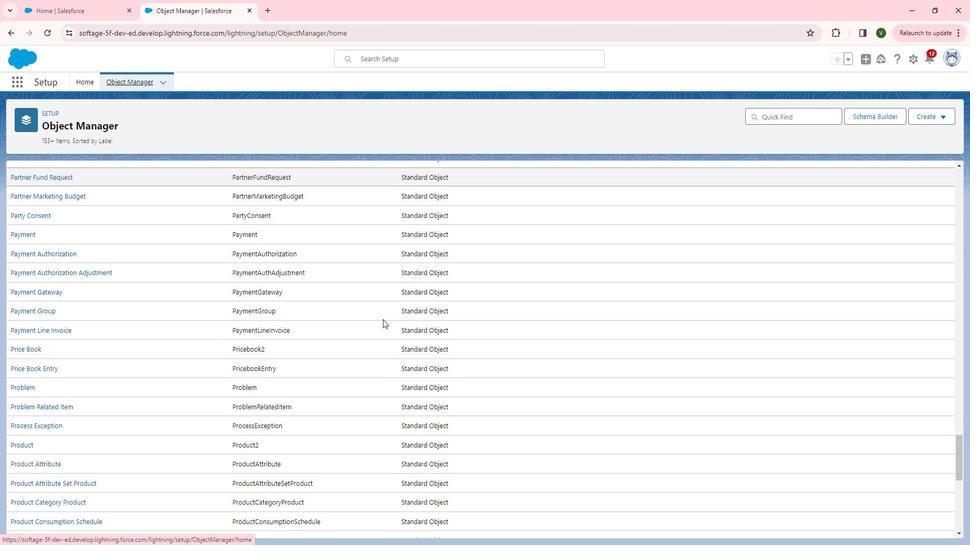 
Action: Mouse scrolled (397, 321) with delta (0, 0)
Screenshot: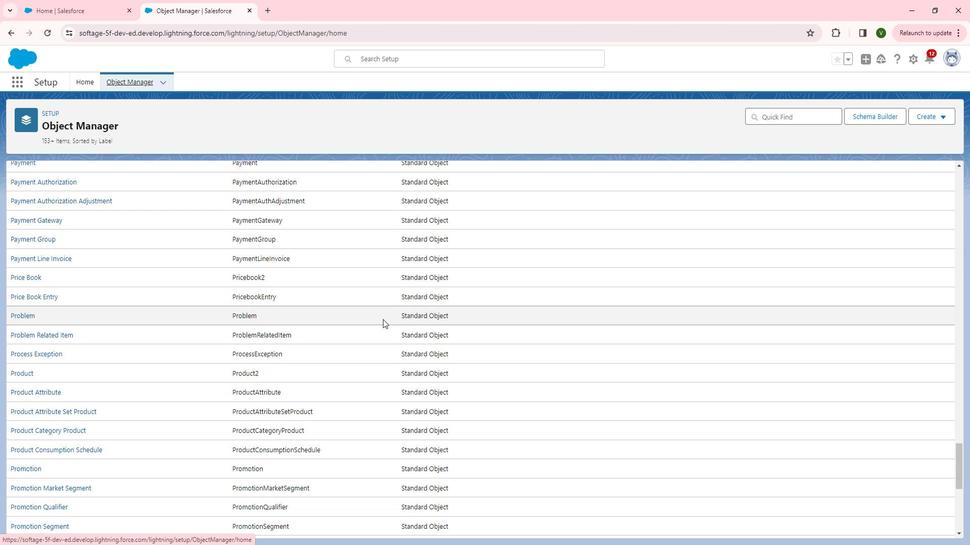 
Action: Mouse scrolled (397, 321) with delta (0, 0)
Screenshot: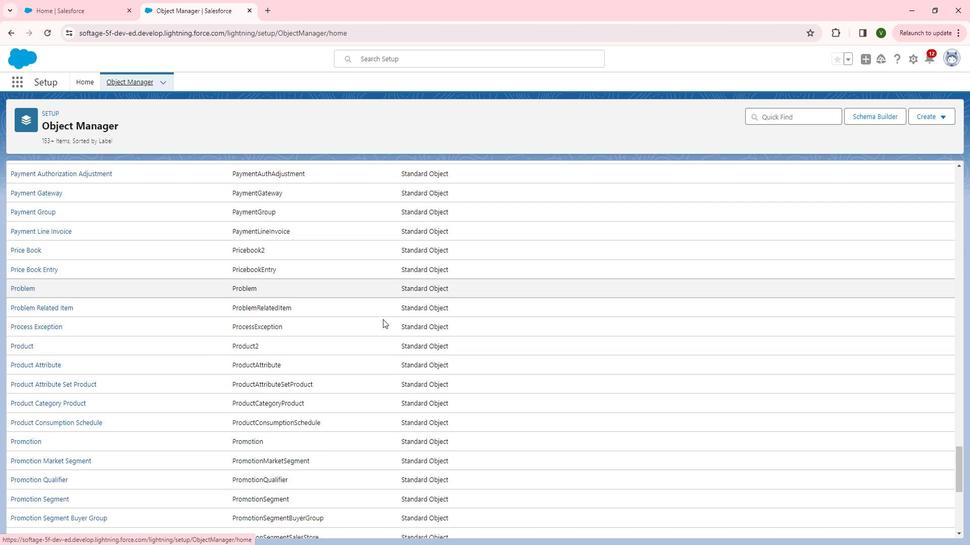 
Action: Mouse scrolled (397, 321) with delta (0, 0)
Screenshot: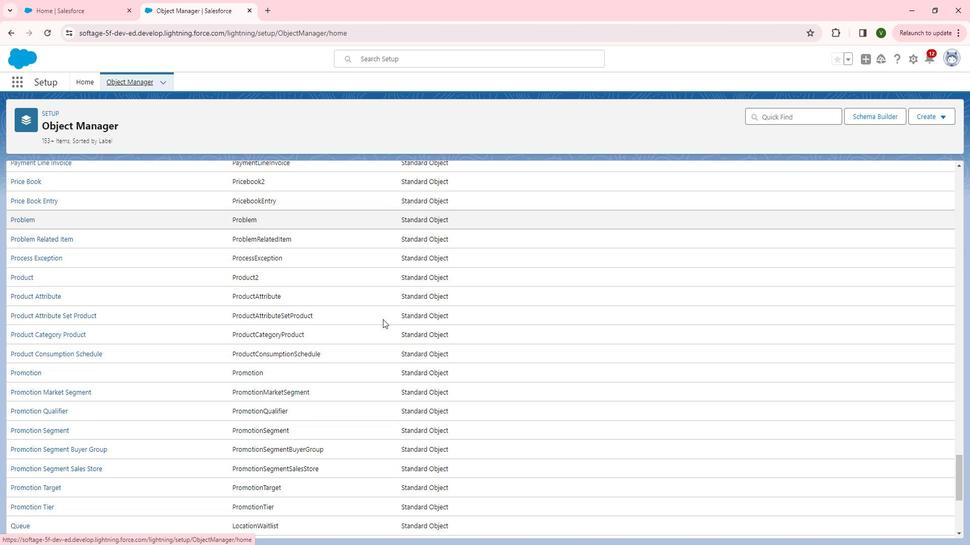 
Action: Mouse scrolled (397, 321) with delta (0, 0)
Screenshot: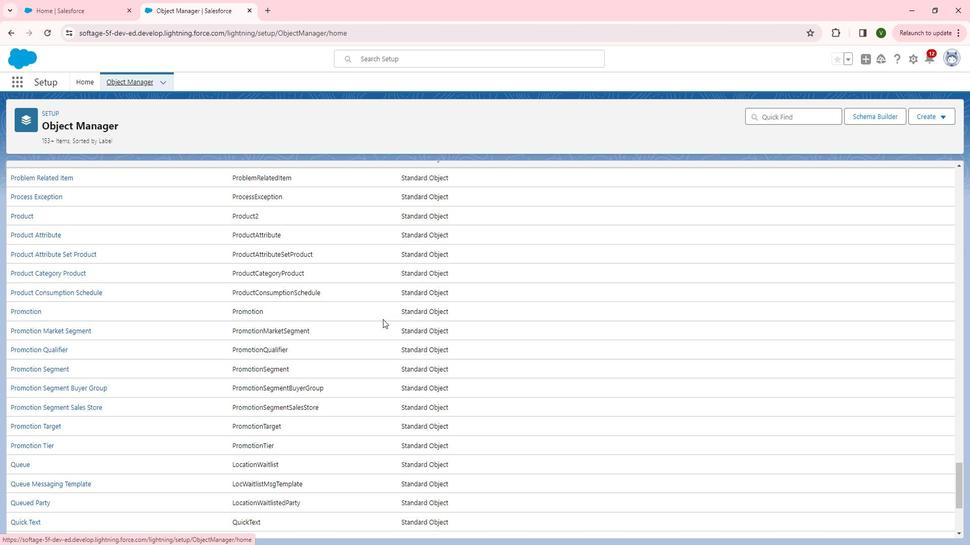 
Action: Mouse scrolled (397, 321) with delta (0, 0)
Screenshot: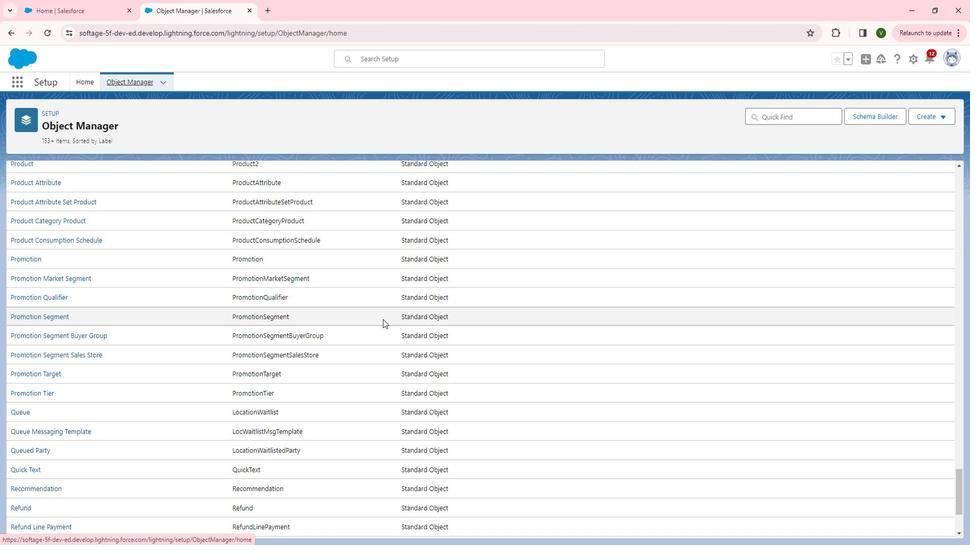 
Action: Mouse scrolled (397, 321) with delta (0, 0)
Screenshot: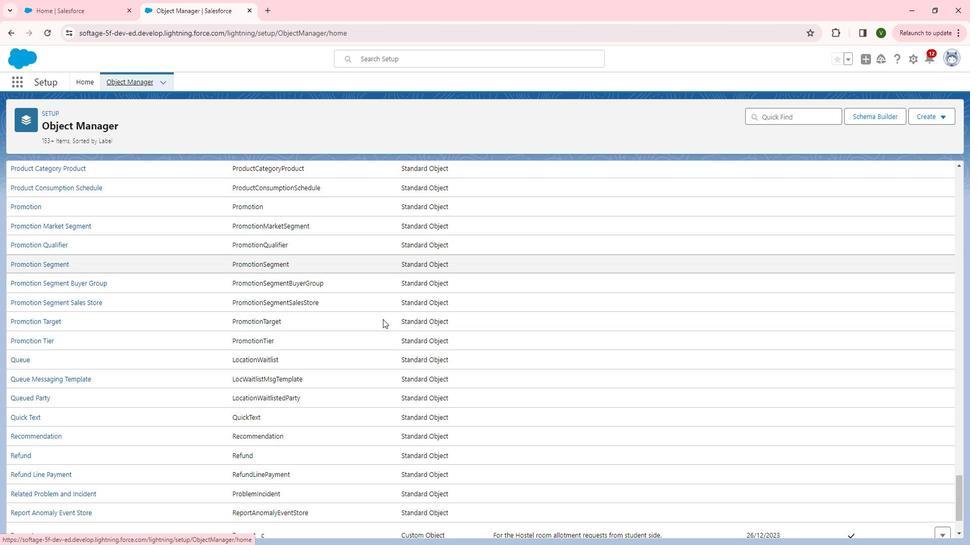 
Action: Mouse scrolled (397, 321) with delta (0, 0)
Screenshot: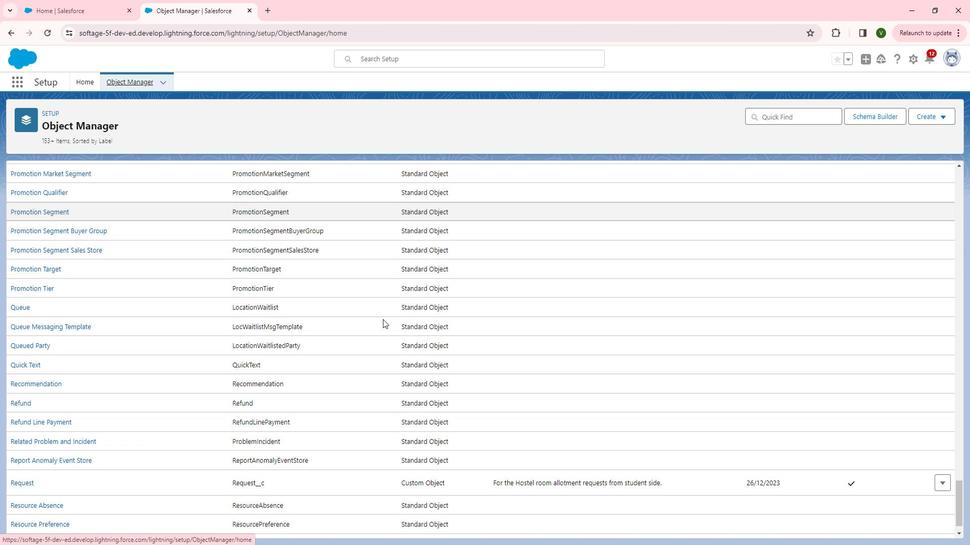 
Action: Mouse scrolled (397, 321) with delta (0, 0)
Screenshot: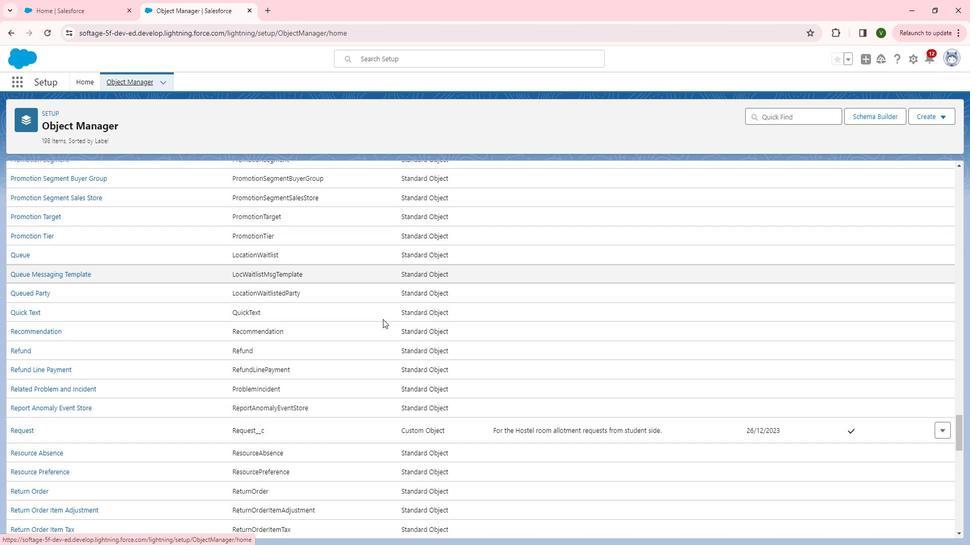 
Action: Mouse scrolled (397, 321) with delta (0, 0)
Screenshot: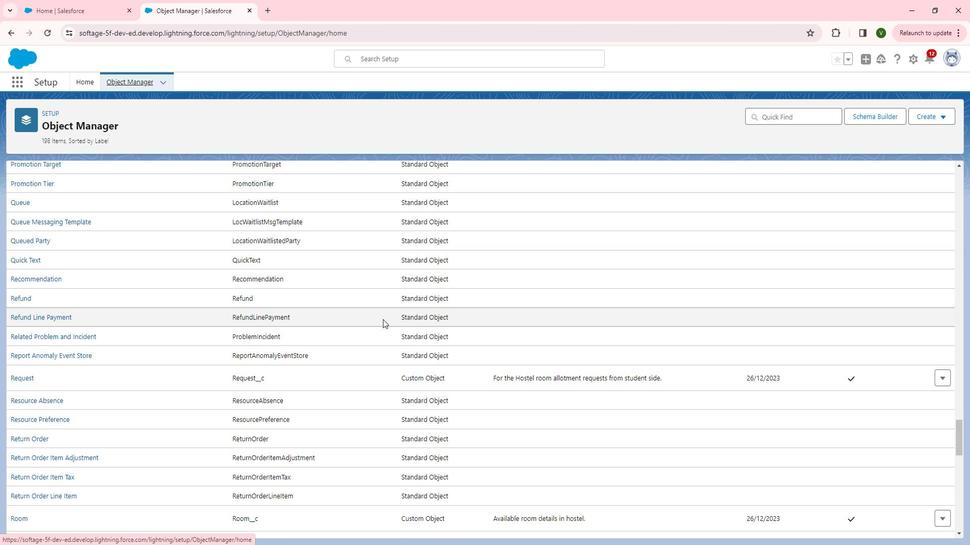 
Action: Mouse scrolled (397, 321) with delta (0, 0)
Screenshot: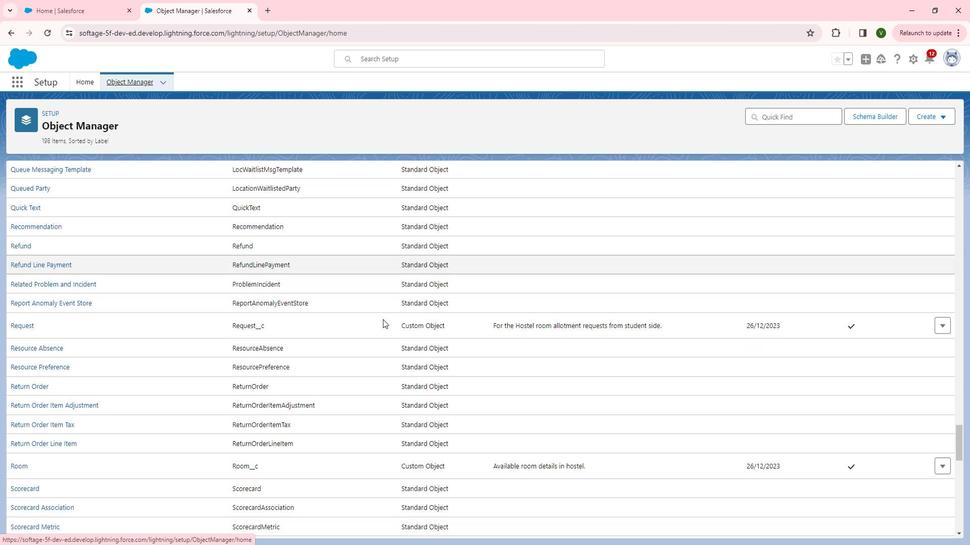 
Action: Mouse scrolled (397, 321) with delta (0, 0)
Screenshot: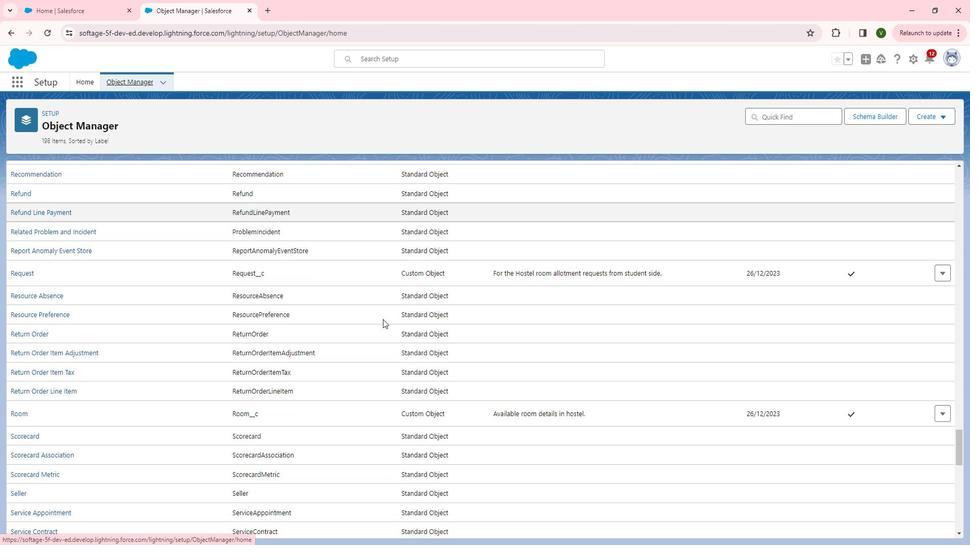
Action: Mouse scrolled (397, 321) with delta (0, 0)
Screenshot: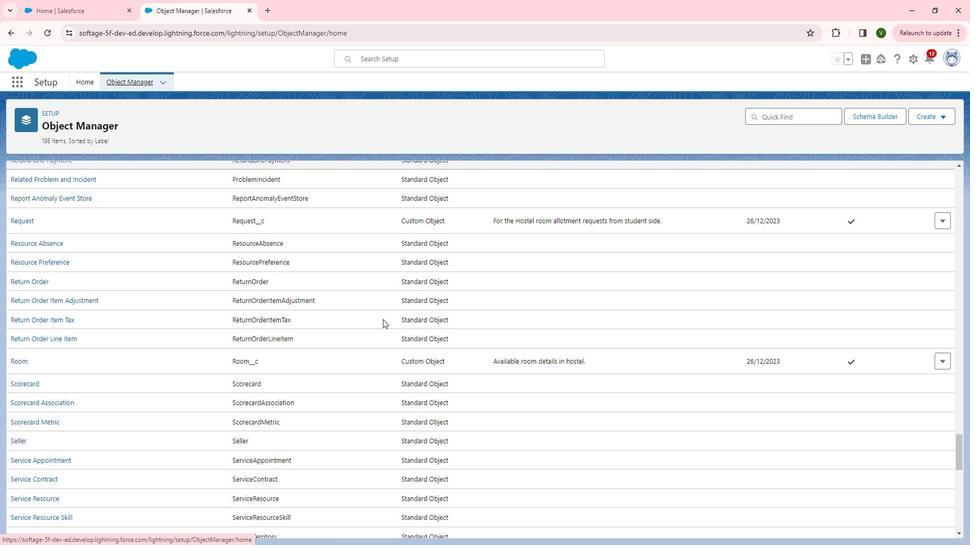 
Action: Mouse scrolled (397, 321) with delta (0, 0)
Screenshot: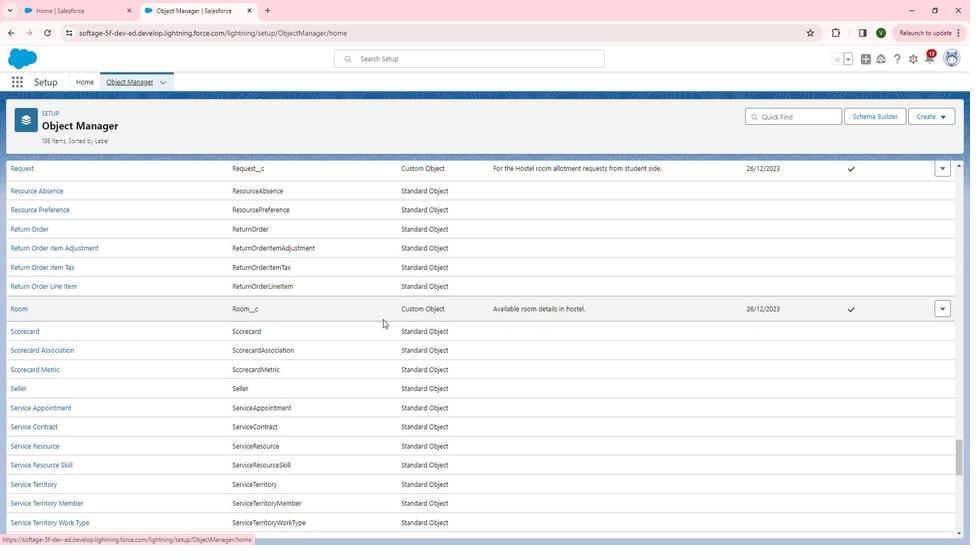 
Action: Mouse scrolled (397, 321) with delta (0, 0)
Screenshot: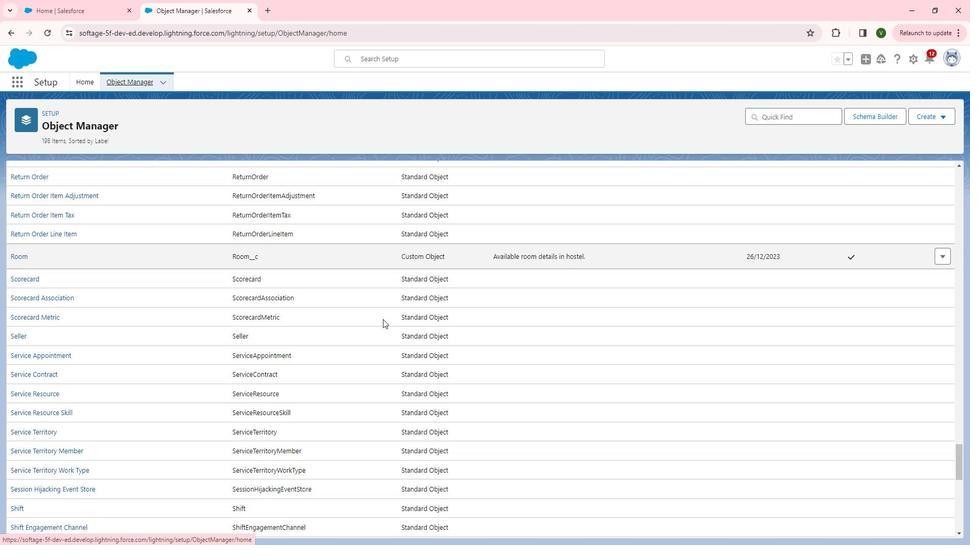 
Action: Mouse scrolled (397, 321) with delta (0, 0)
Screenshot: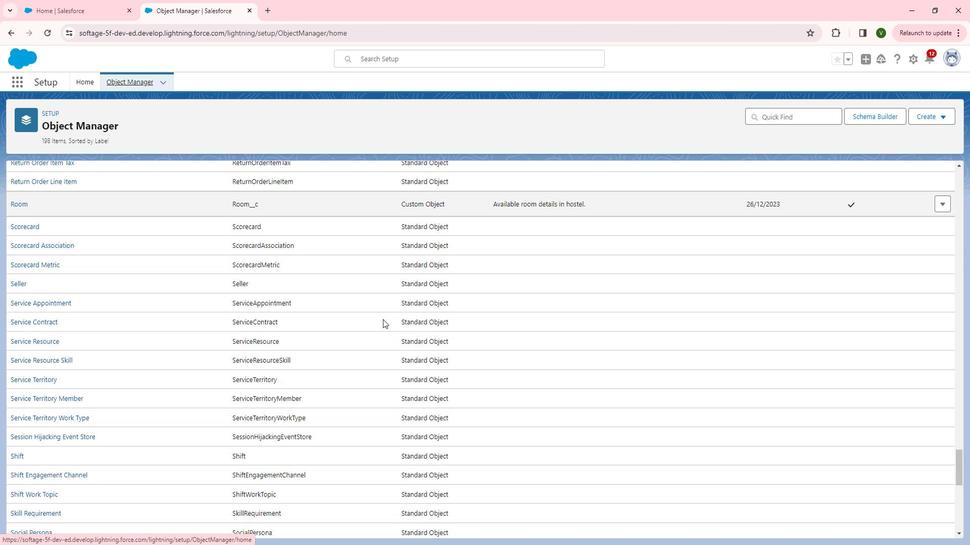 
Action: Mouse scrolled (397, 321) with delta (0, 0)
Screenshot: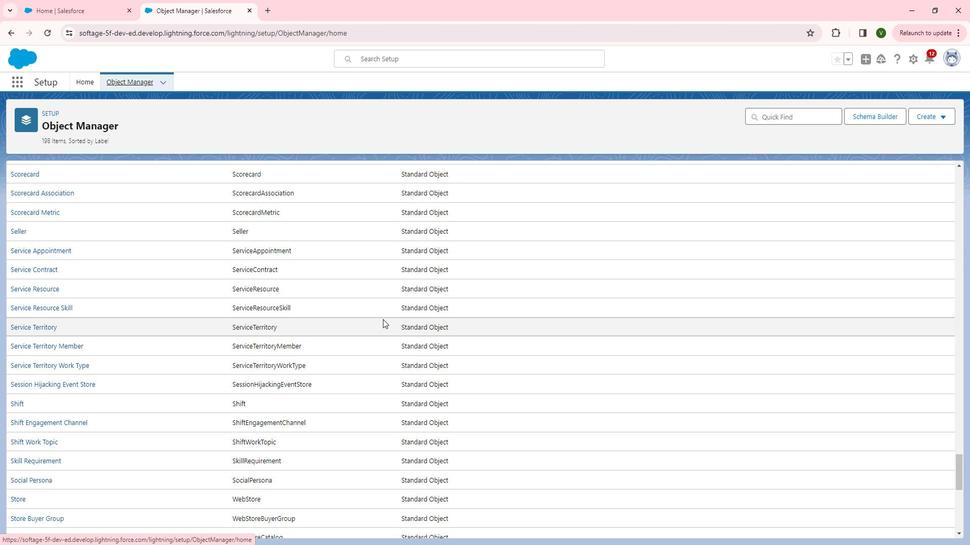 
Action: Mouse scrolled (397, 321) with delta (0, 0)
Screenshot: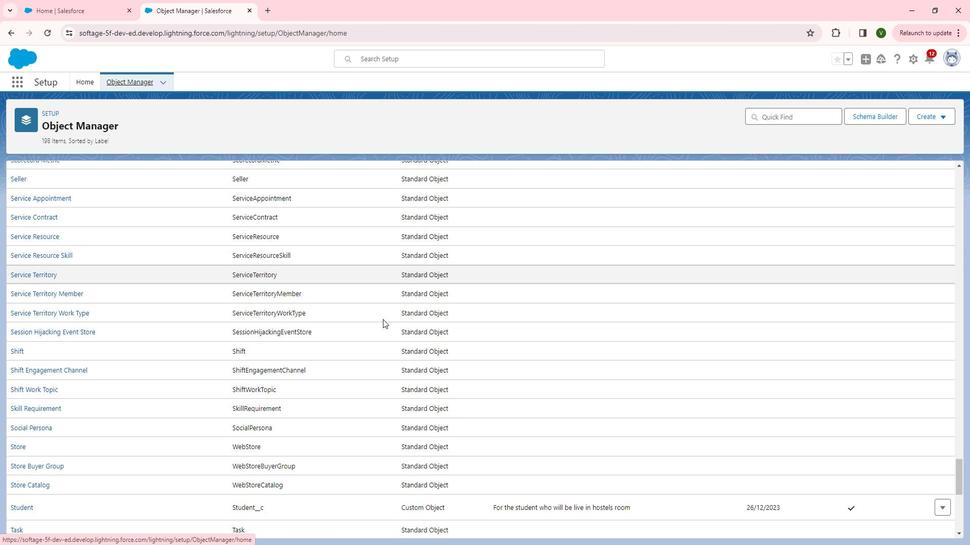 
Action: Mouse scrolled (397, 321) with delta (0, 0)
Screenshot: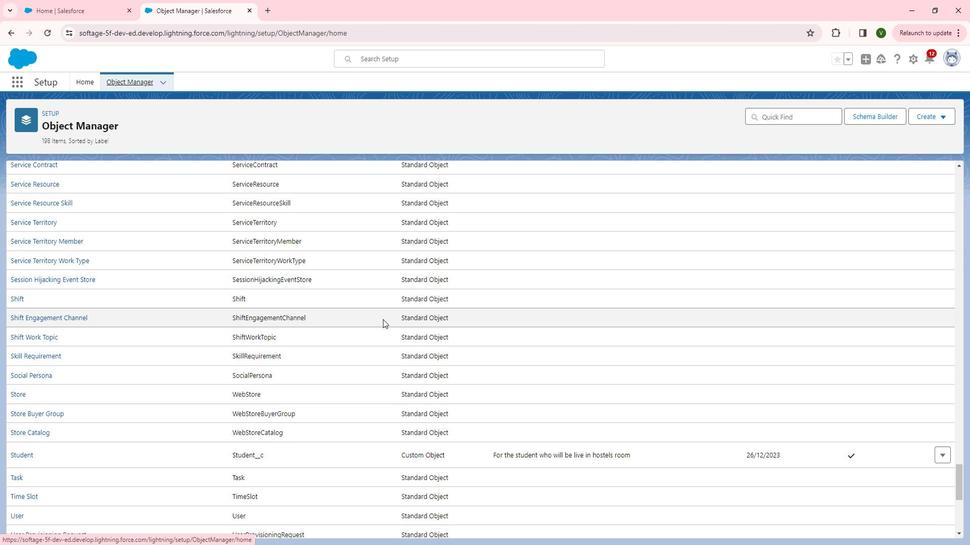 
Action: Mouse moved to (34, 403)
Screenshot: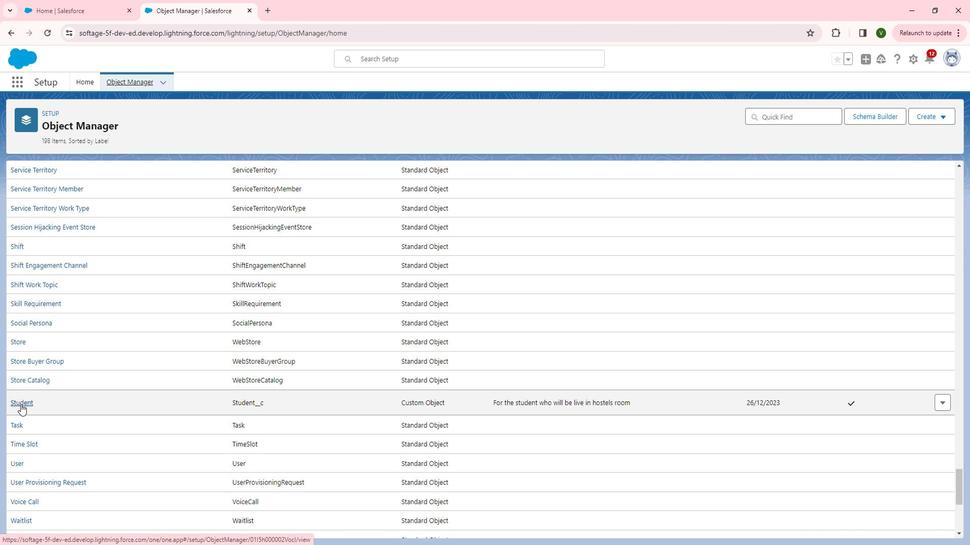 
Action: Mouse pressed left at (34, 403)
Screenshot: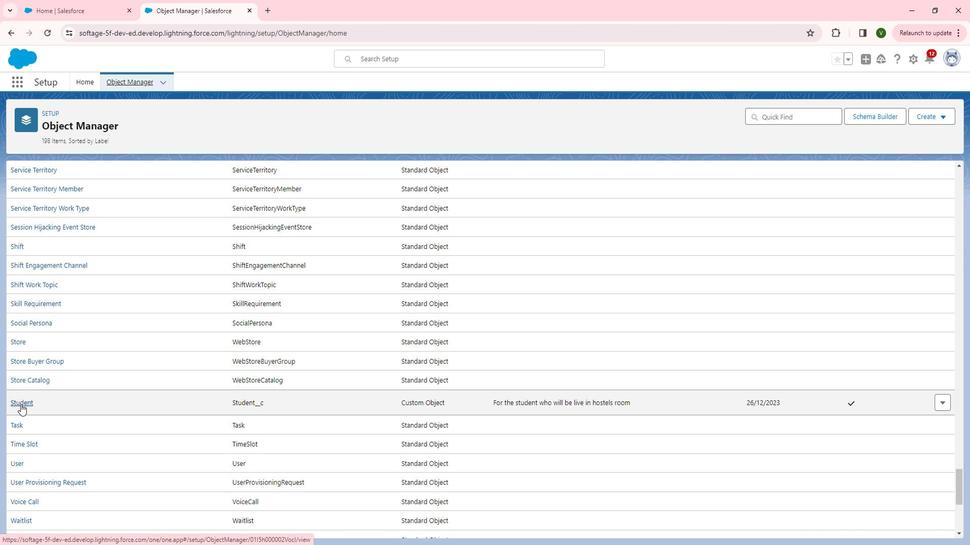 
Action: Mouse moved to (76, 192)
Screenshot: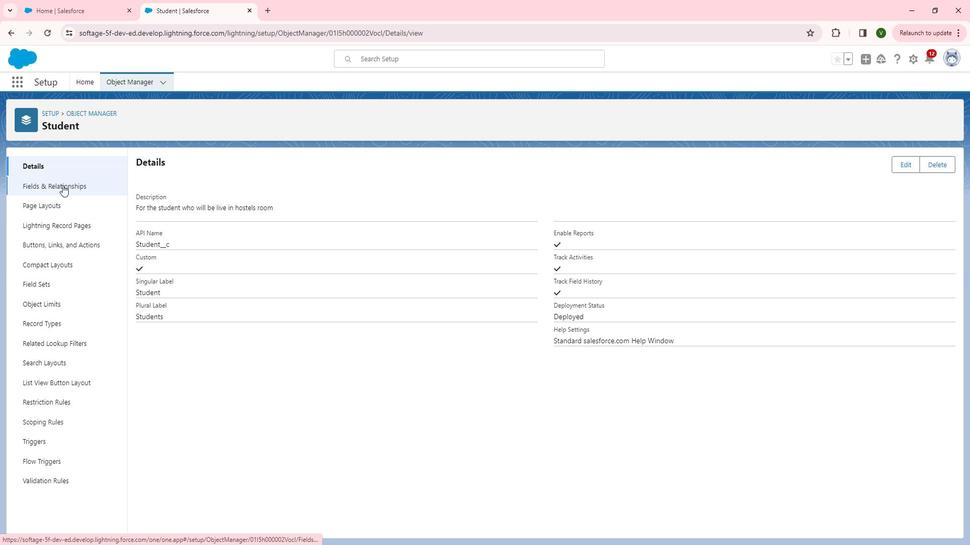 
Action: Mouse pressed left at (76, 192)
Screenshot: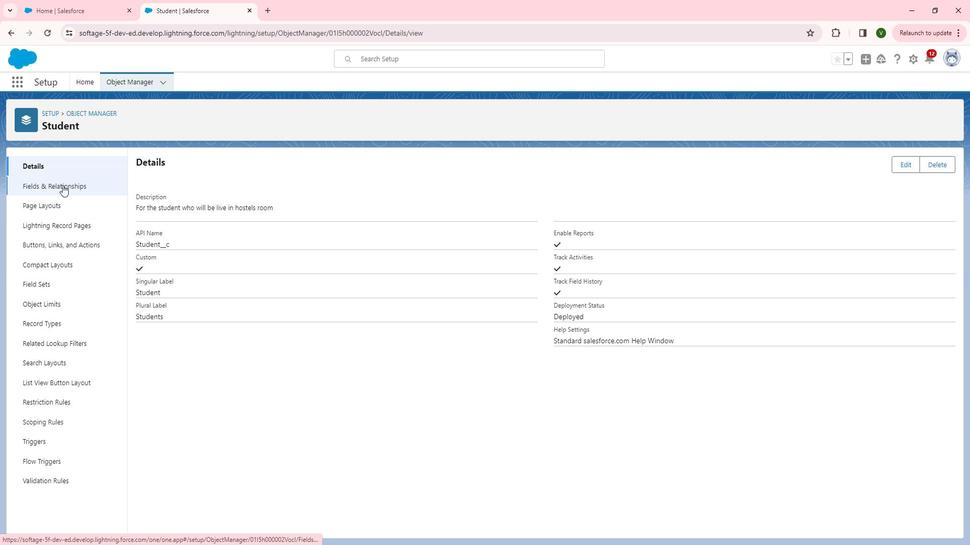 
Action: Mouse moved to (750, 177)
Screenshot: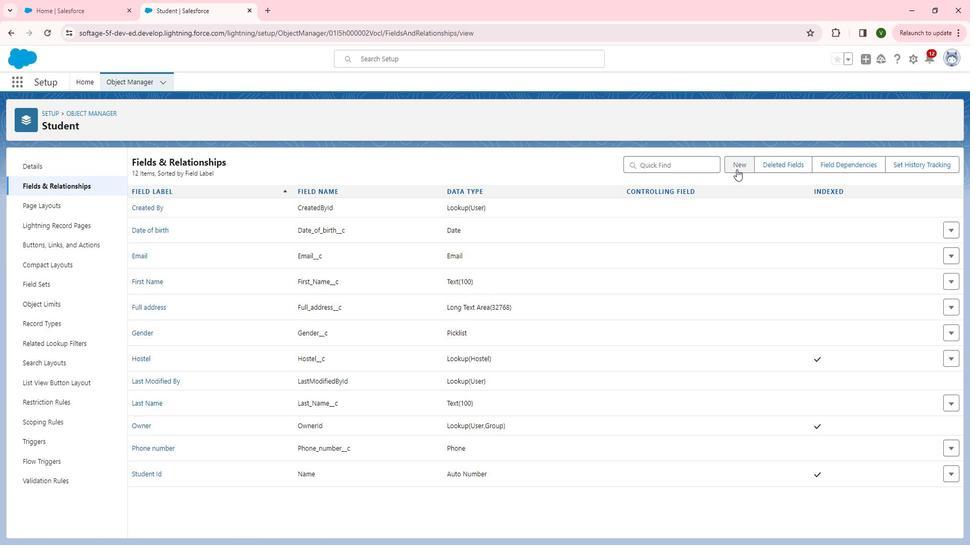 
Action: Mouse pressed left at (750, 177)
Screenshot: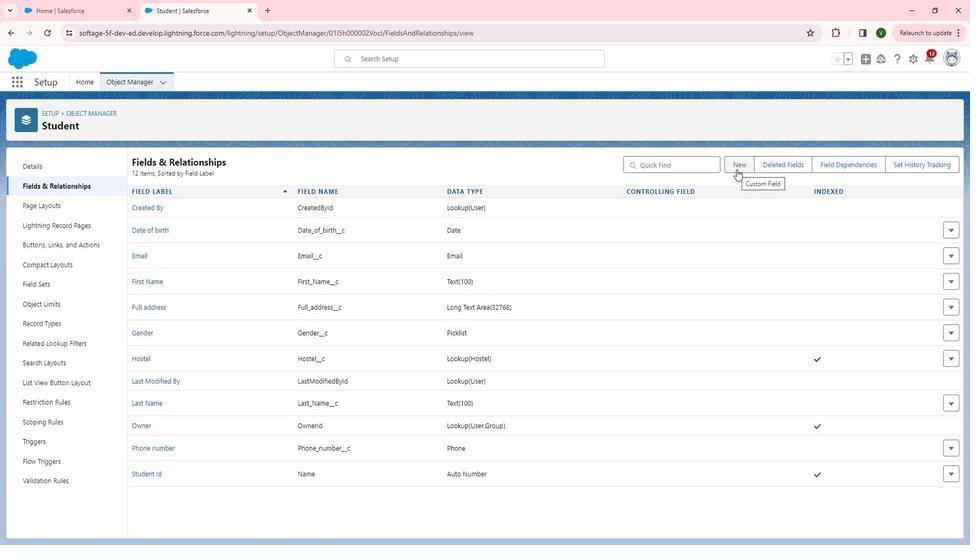 
Action: Mouse moved to (193, 356)
Screenshot: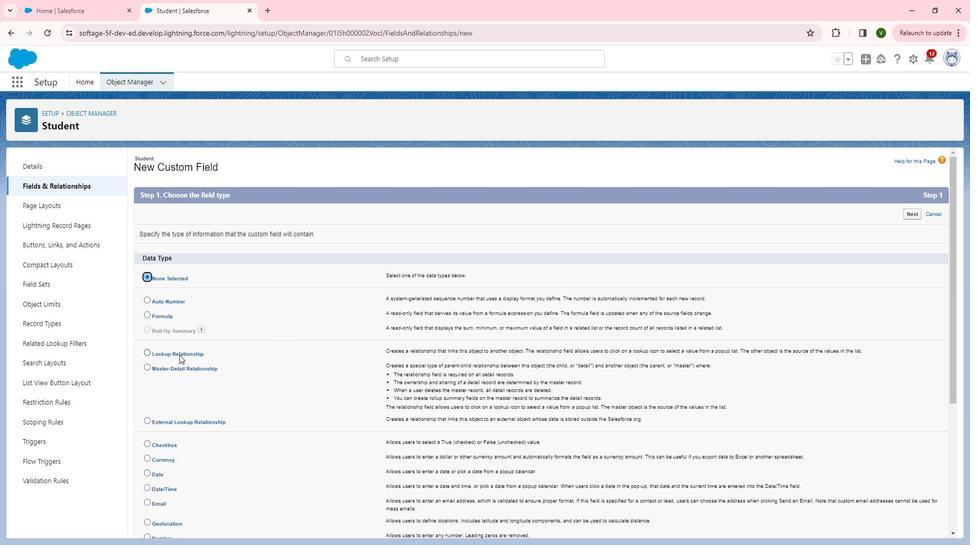 
Action: Mouse pressed left at (193, 356)
Screenshot: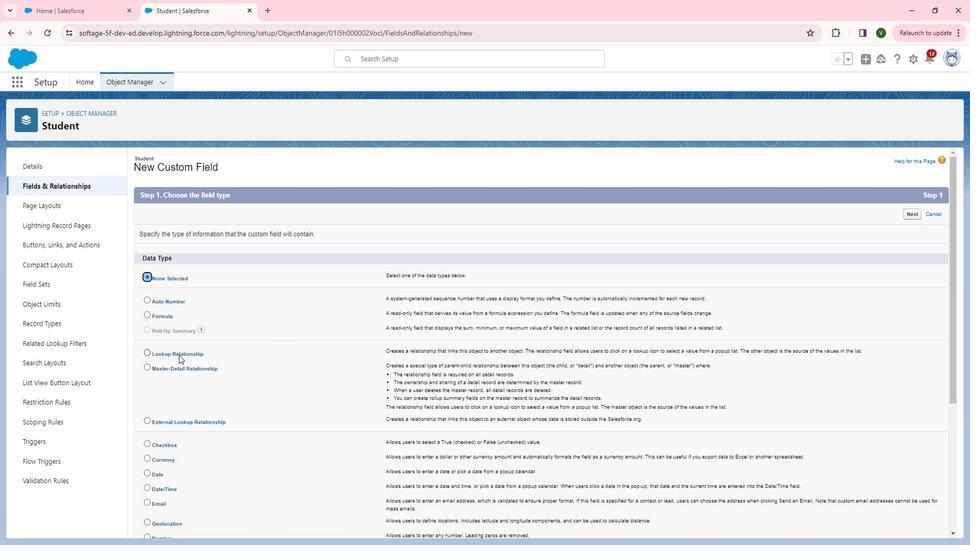 
Action: Mouse moved to (926, 219)
Screenshot: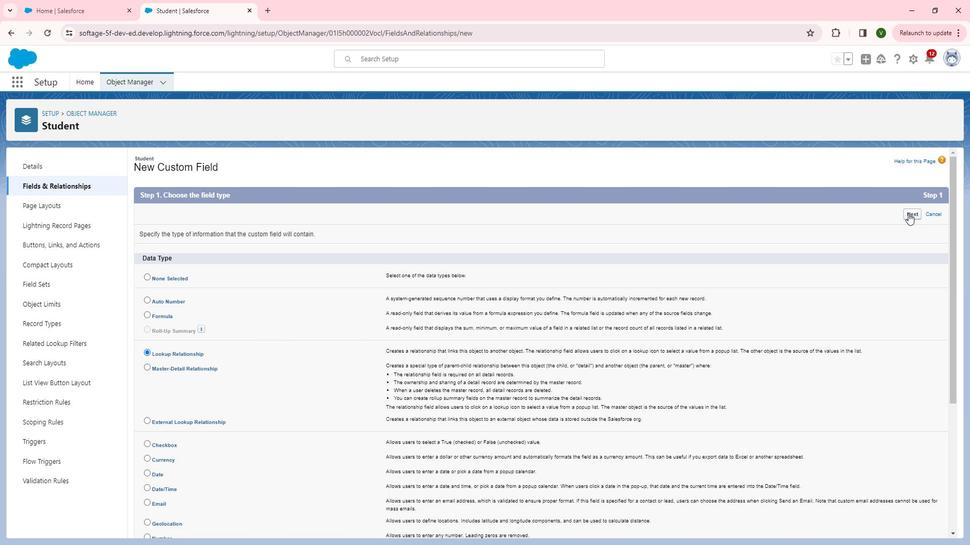 
Action: Mouse pressed left at (926, 219)
Screenshot: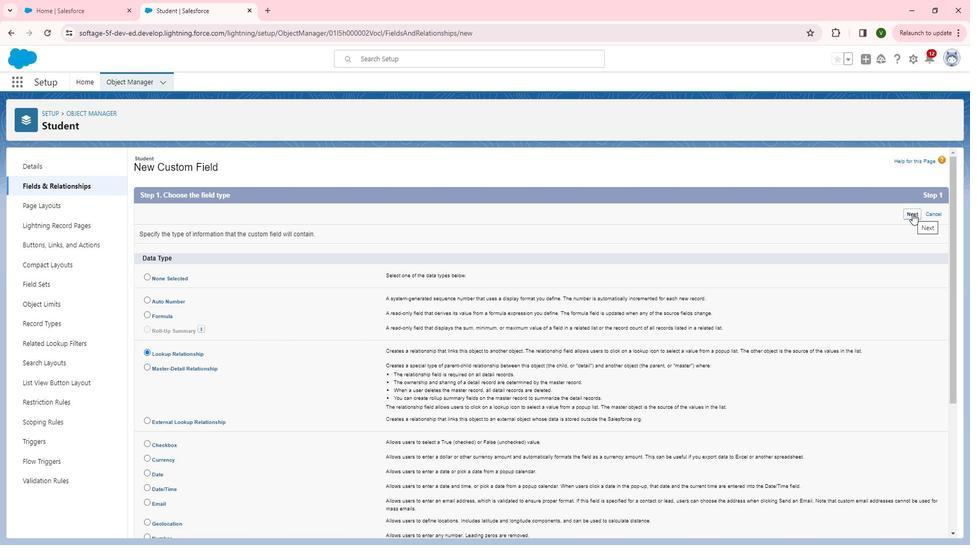 
Action: Mouse moved to (432, 258)
Screenshot: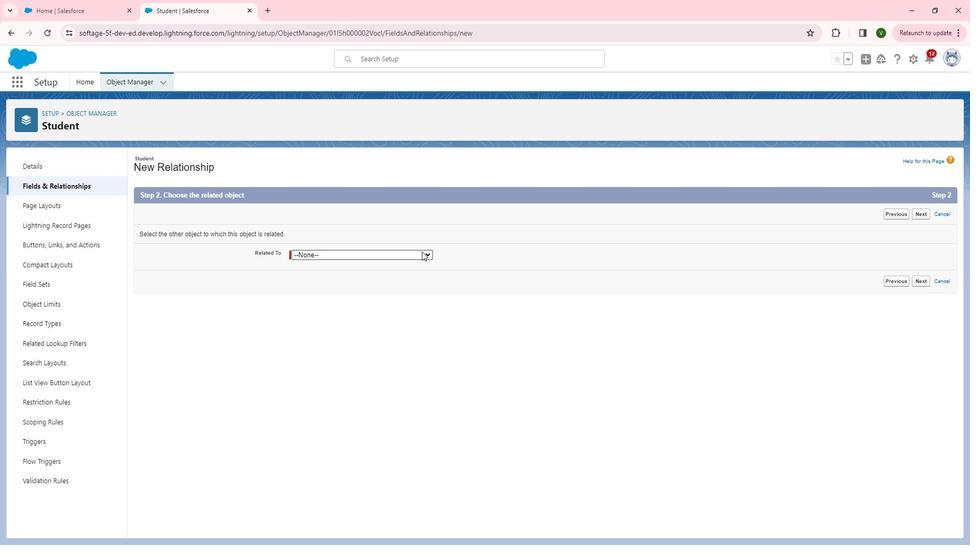 
Action: Mouse pressed left at (432, 258)
Screenshot: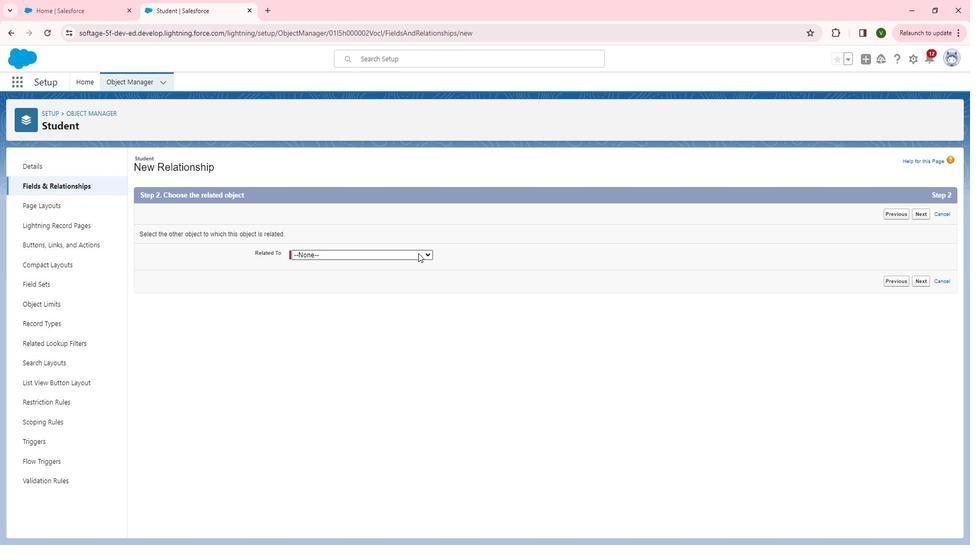 
Action: Mouse moved to (394, 340)
Screenshot: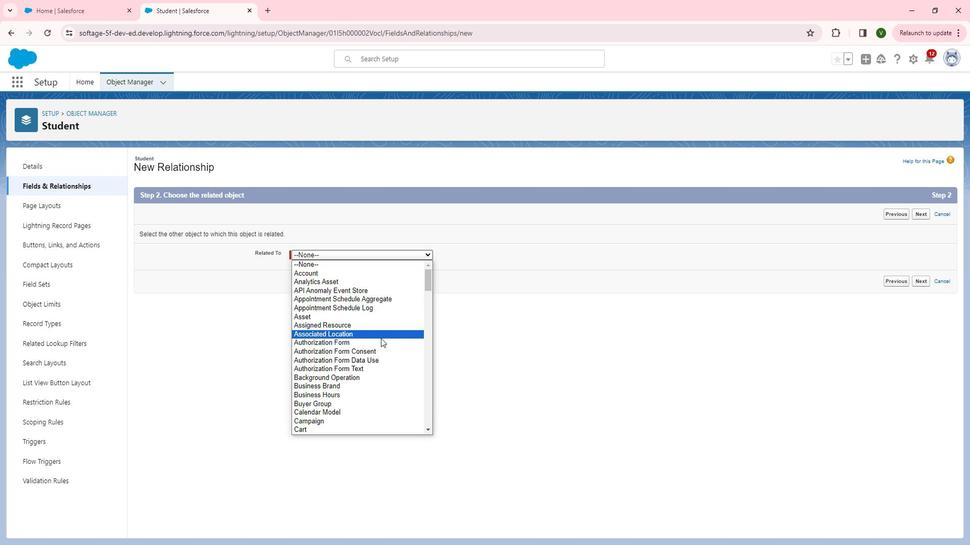 
Action: Mouse scrolled (394, 340) with delta (0, 0)
Screenshot: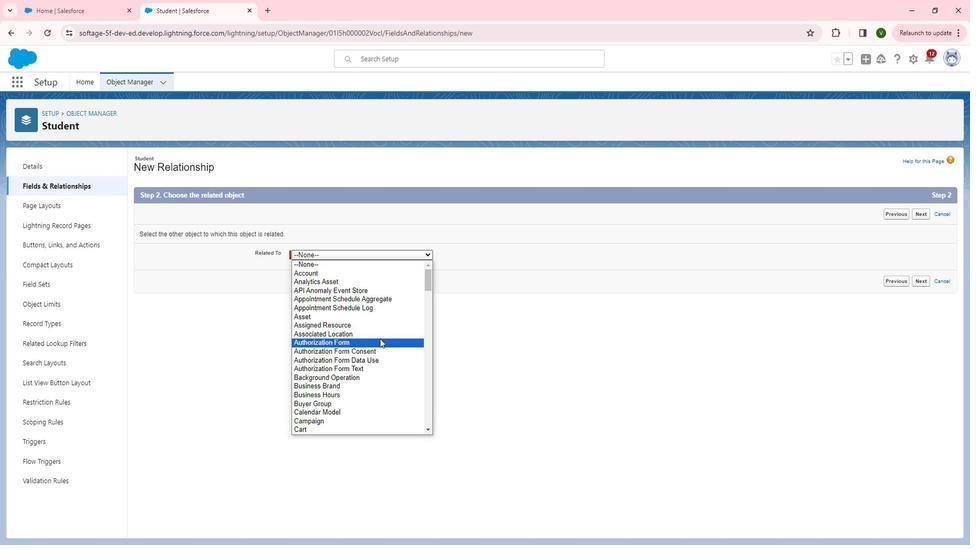 
Action: Mouse scrolled (394, 340) with delta (0, 0)
Screenshot: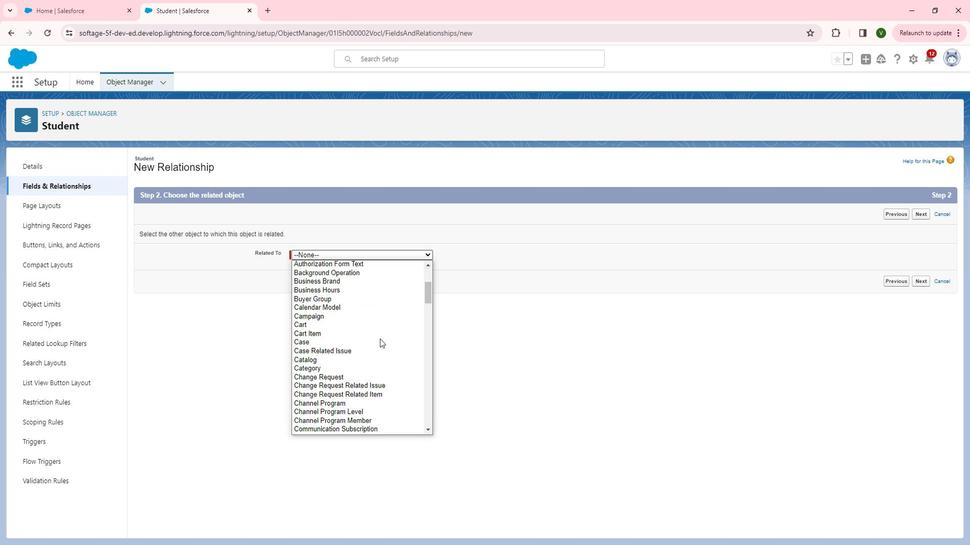 
Action: Mouse scrolled (394, 340) with delta (0, 0)
Screenshot: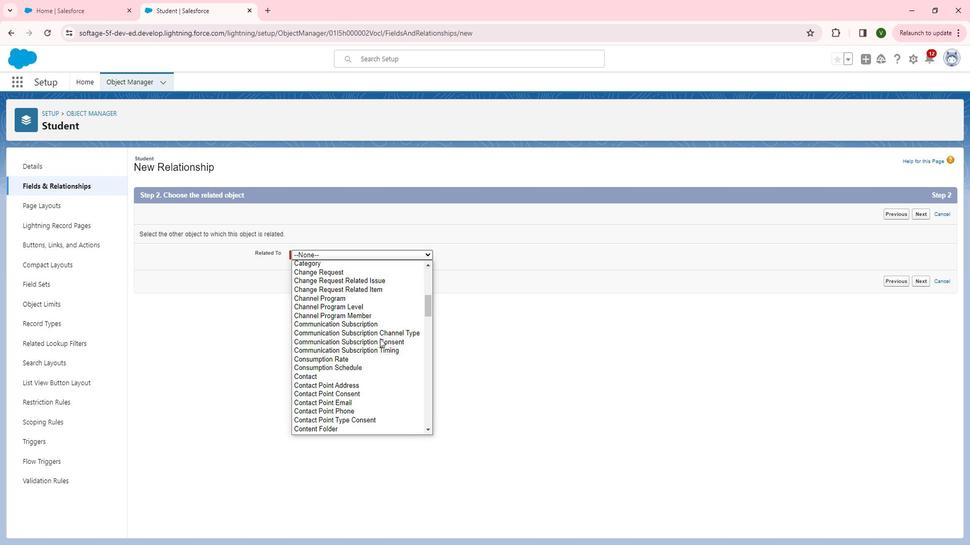 
Action: Mouse scrolled (394, 340) with delta (0, 0)
Screenshot: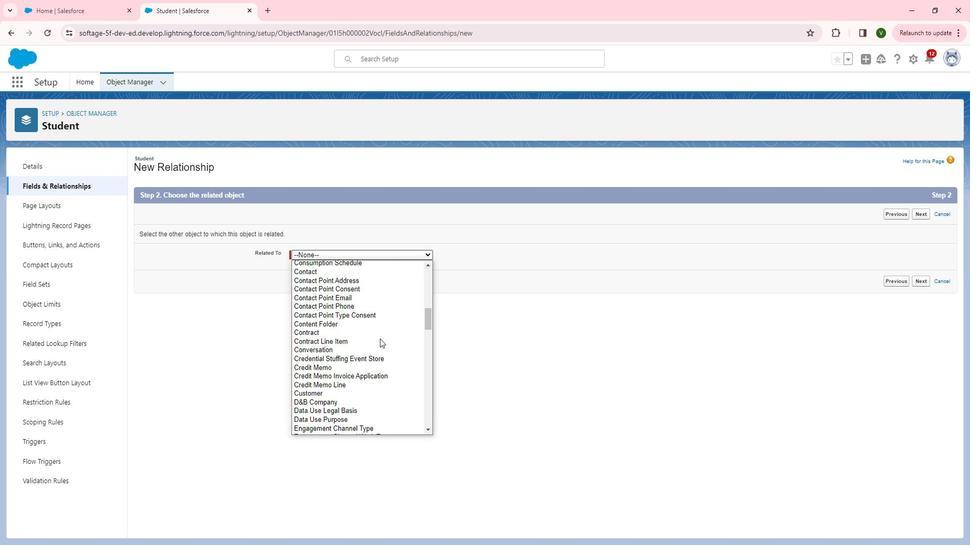 
Action: Mouse scrolled (394, 340) with delta (0, 0)
Screenshot: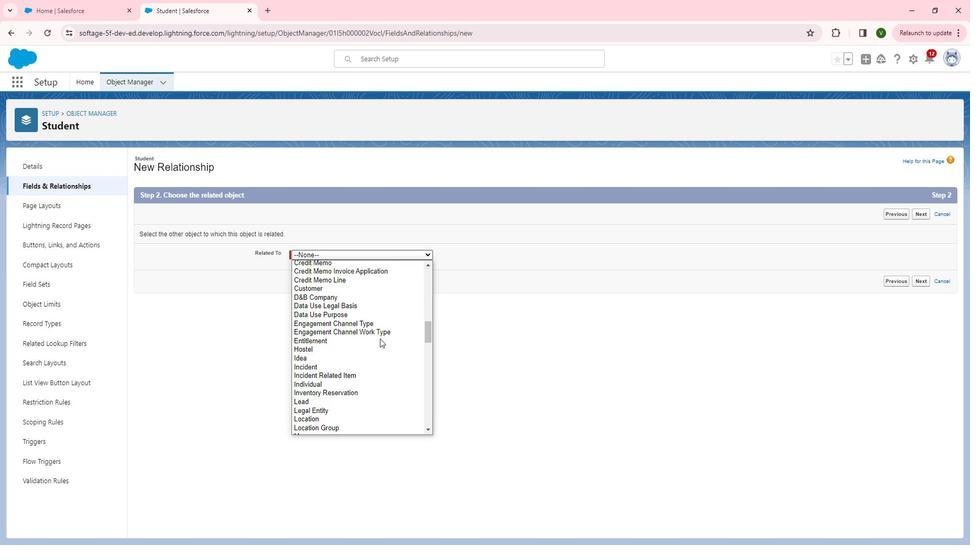 
Action: Mouse scrolled (394, 340) with delta (0, 0)
Screenshot: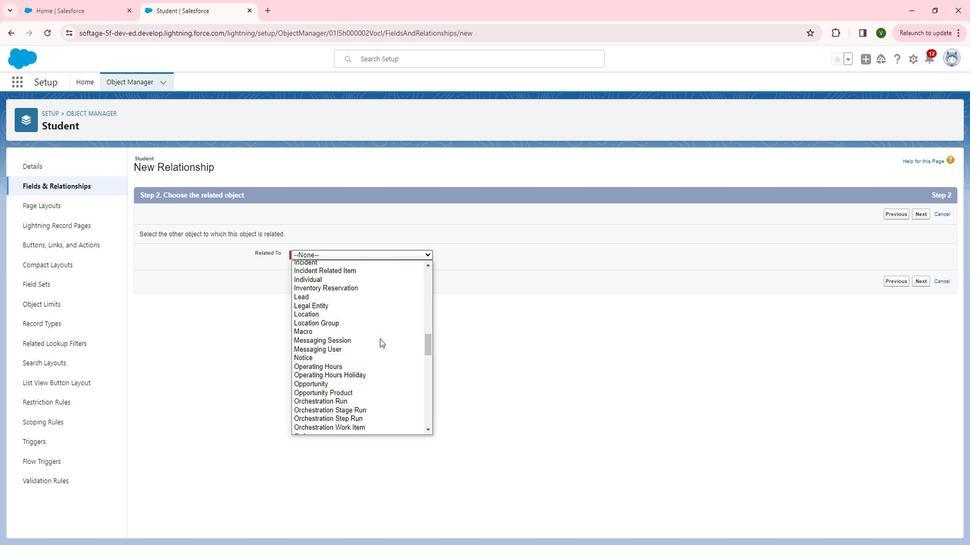
Action: Mouse scrolled (394, 340) with delta (0, 0)
Screenshot: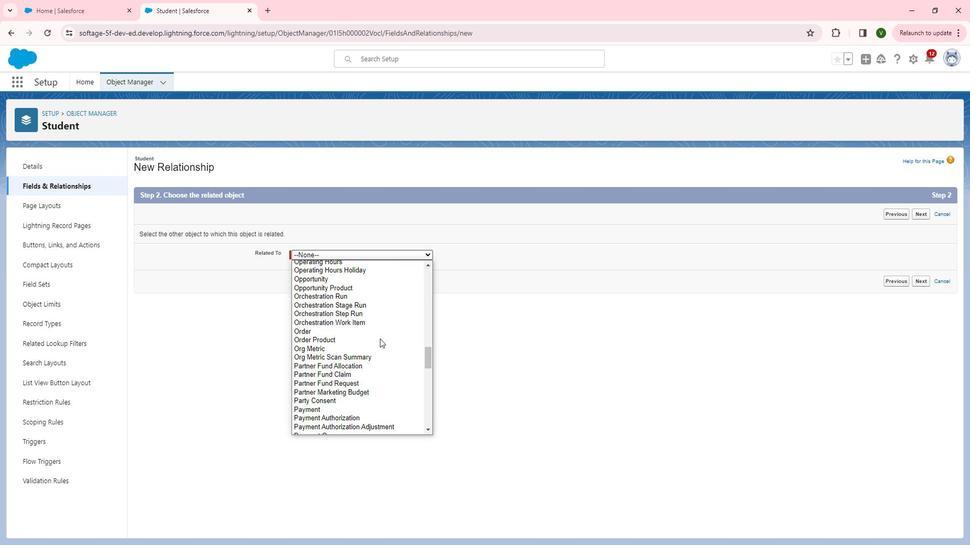 
Action: Mouse scrolled (394, 340) with delta (0, 0)
Screenshot: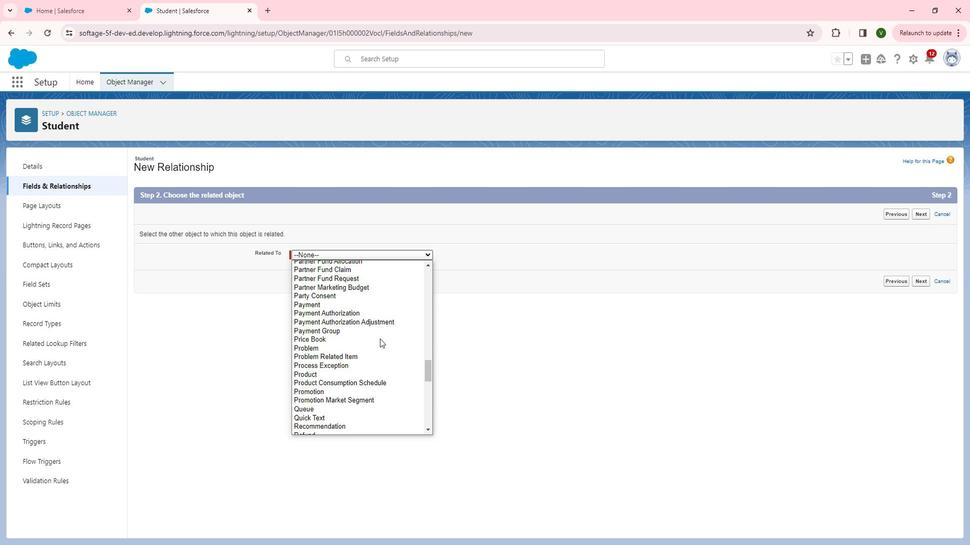 
Action: Mouse moved to (351, 380)
Screenshot: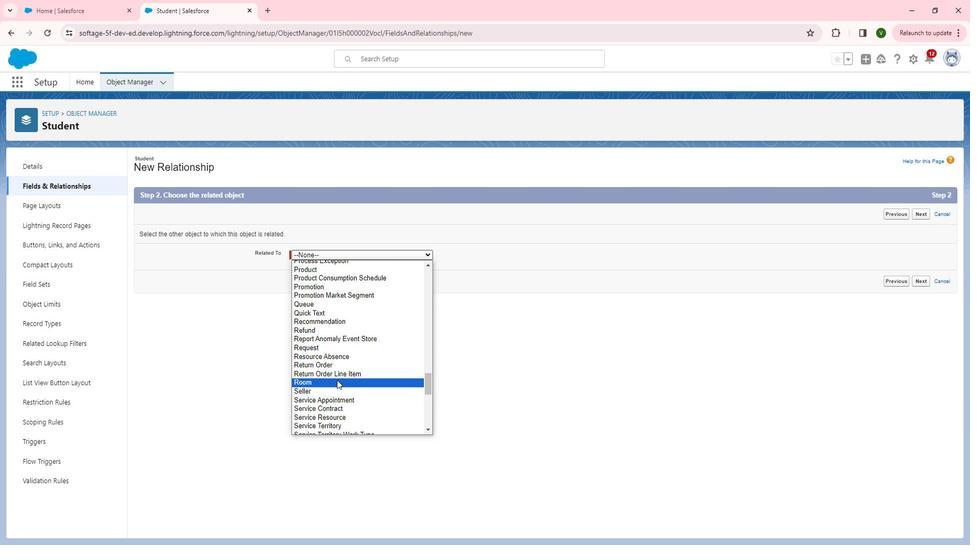 
Action: Mouse pressed left at (351, 380)
Screenshot: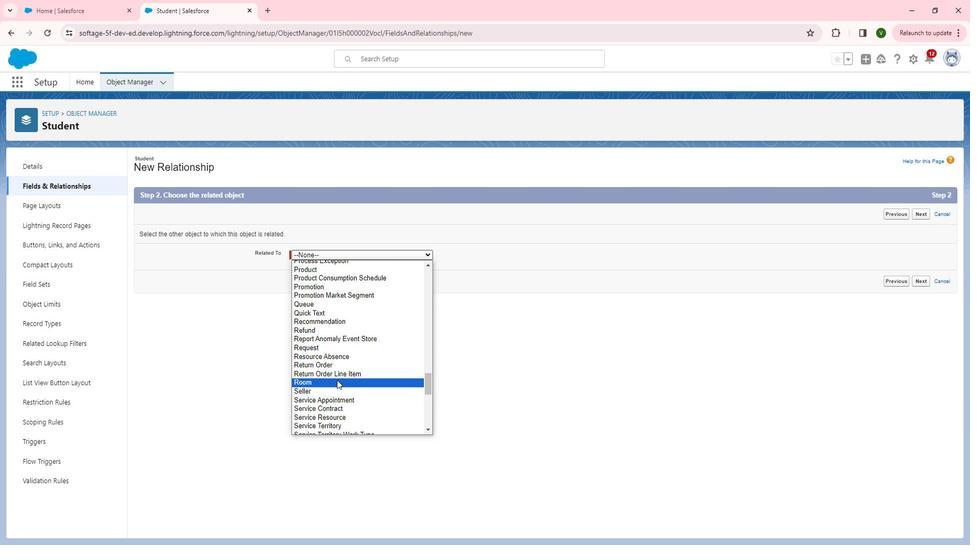 
Action: Mouse moved to (934, 221)
Screenshot: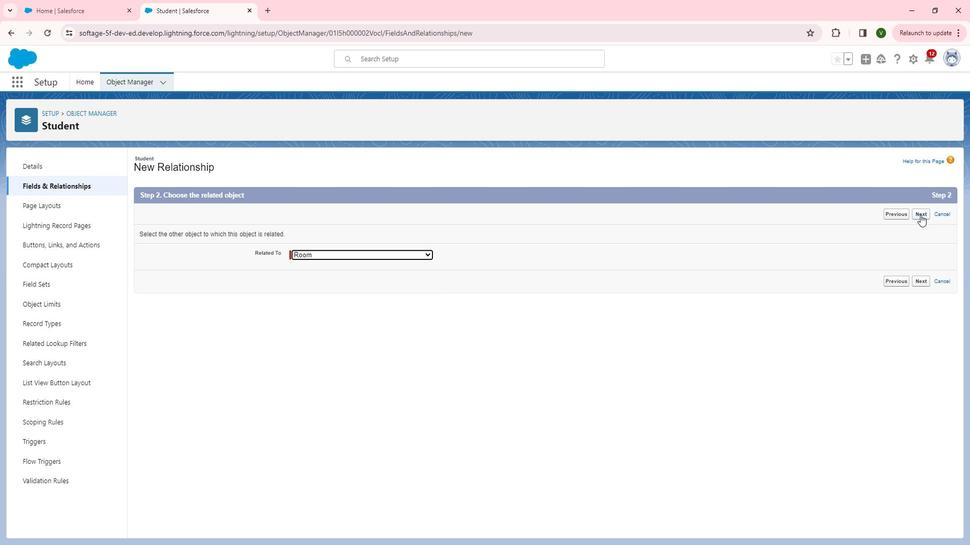 
Action: Mouse pressed left at (934, 221)
Screenshot: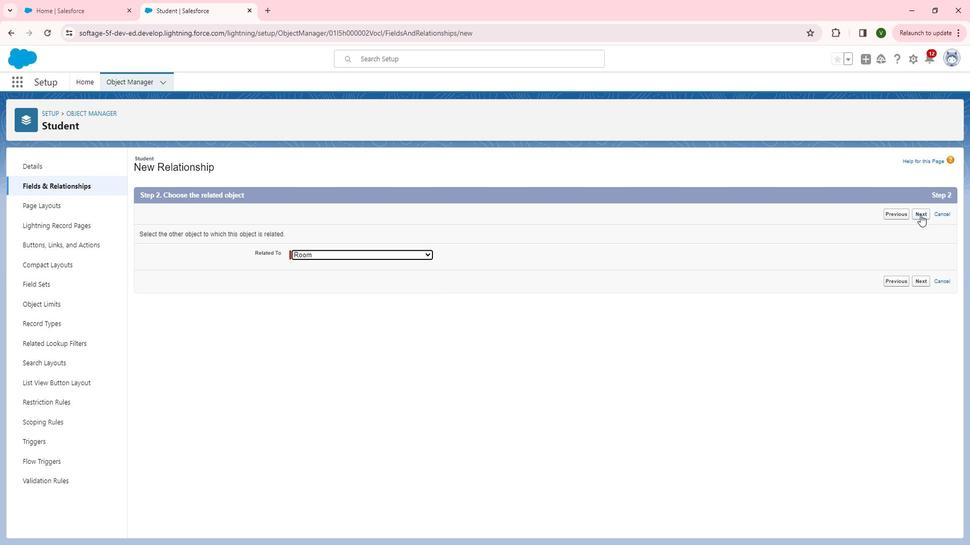 
Action: Mouse moved to (507, 239)
Screenshot: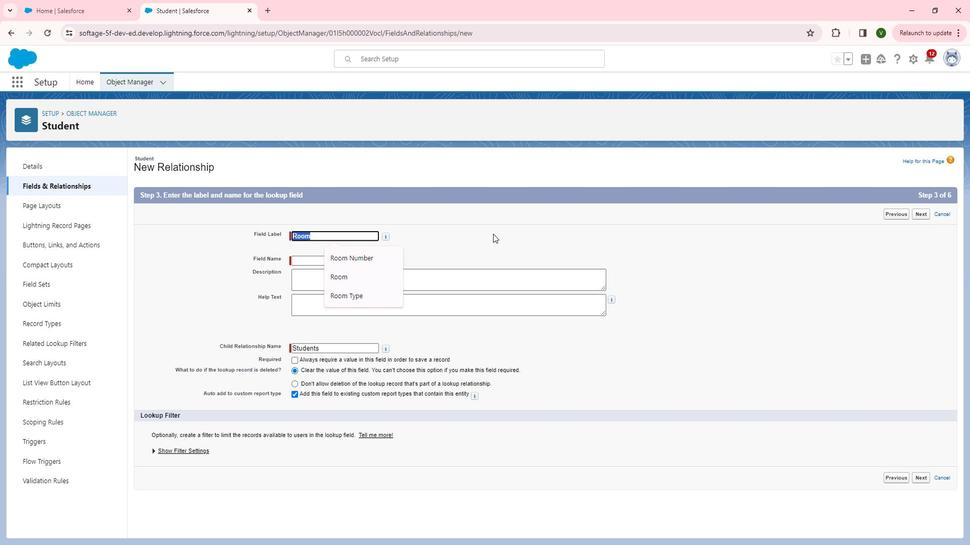 
Action: Mouse pressed left at (507, 239)
Screenshot: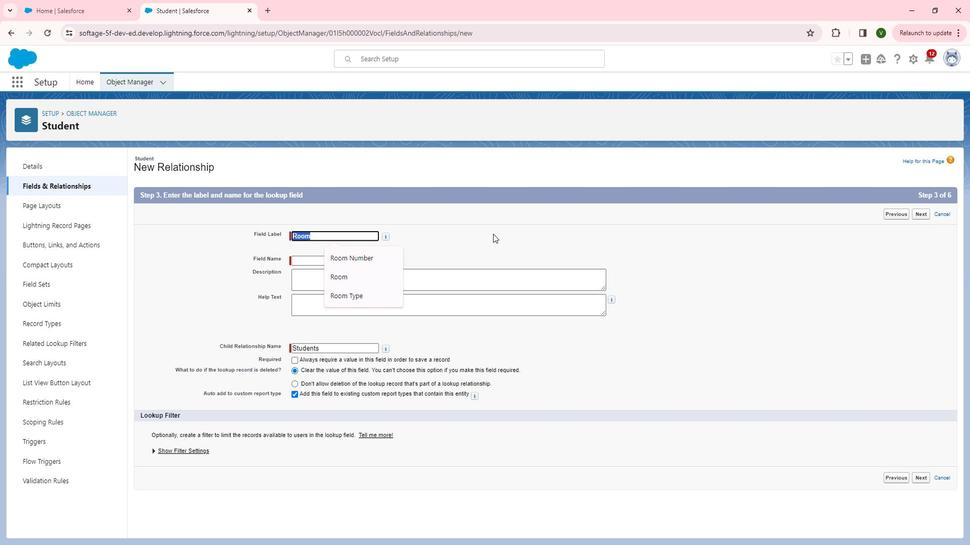 
Action: Mouse moved to (464, 283)
Screenshot: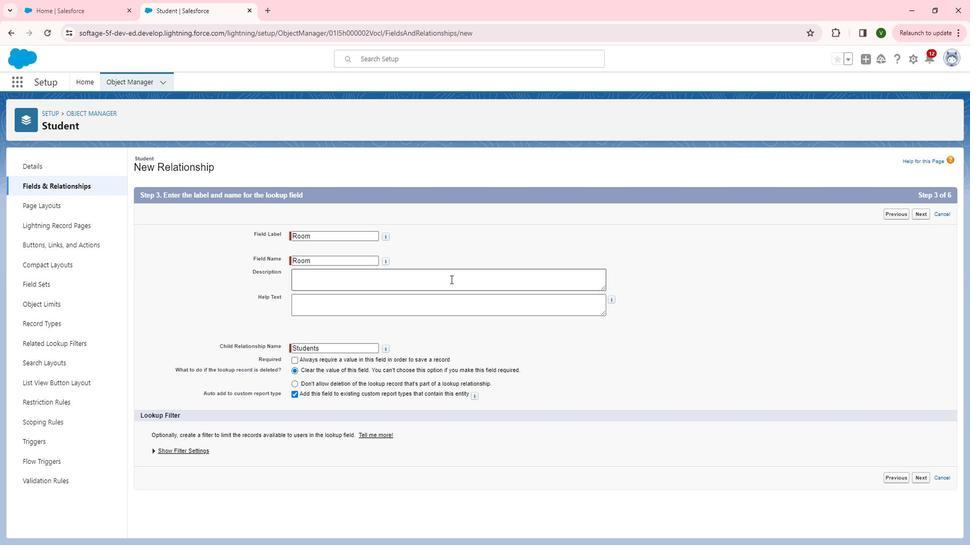 
Action: Mouse pressed left at (464, 283)
Screenshot: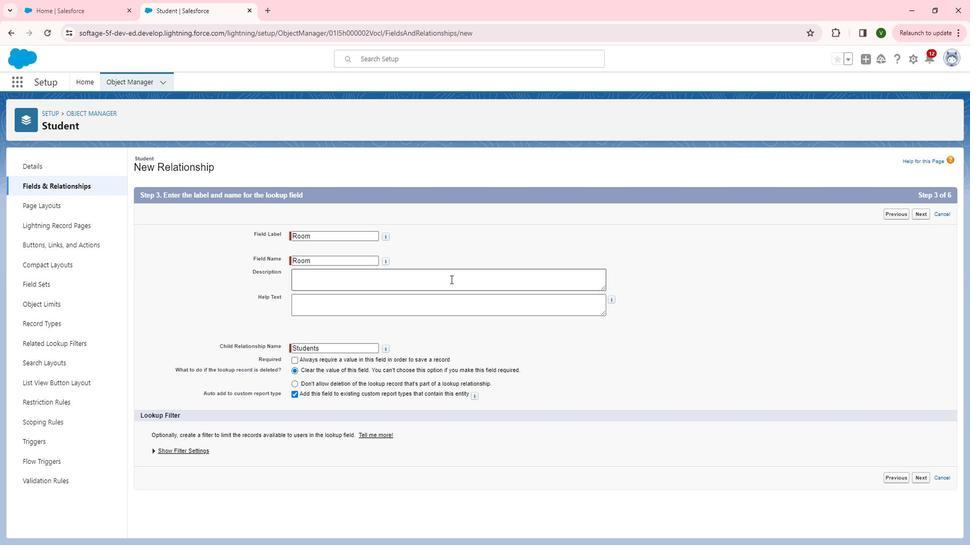 
Action: Key pressed <Key.shift><Key.shift>Relationship<Key.space>between<Key.space><Key.shift>Room<Key.space>and<Key.space><Key.shift>Student
Screenshot: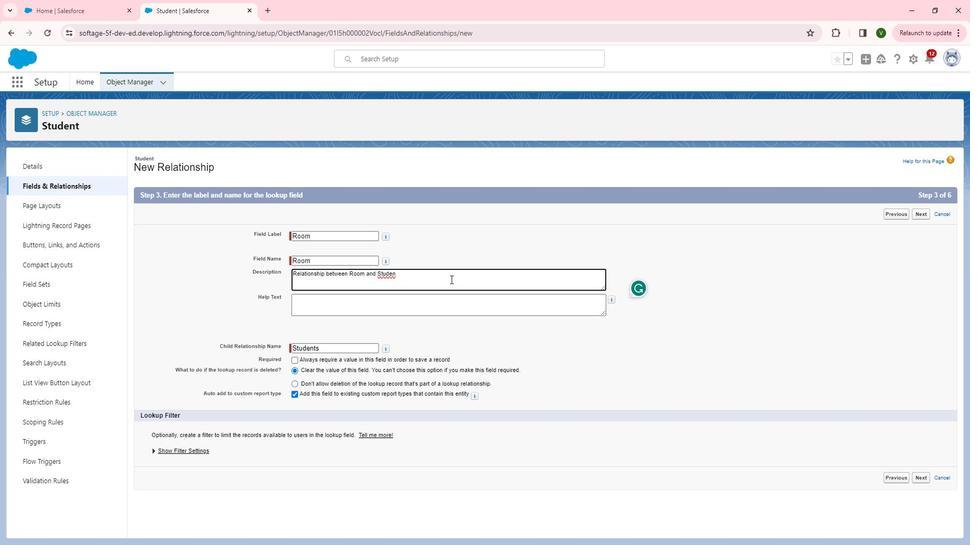
Action: Mouse moved to (777, 277)
Screenshot: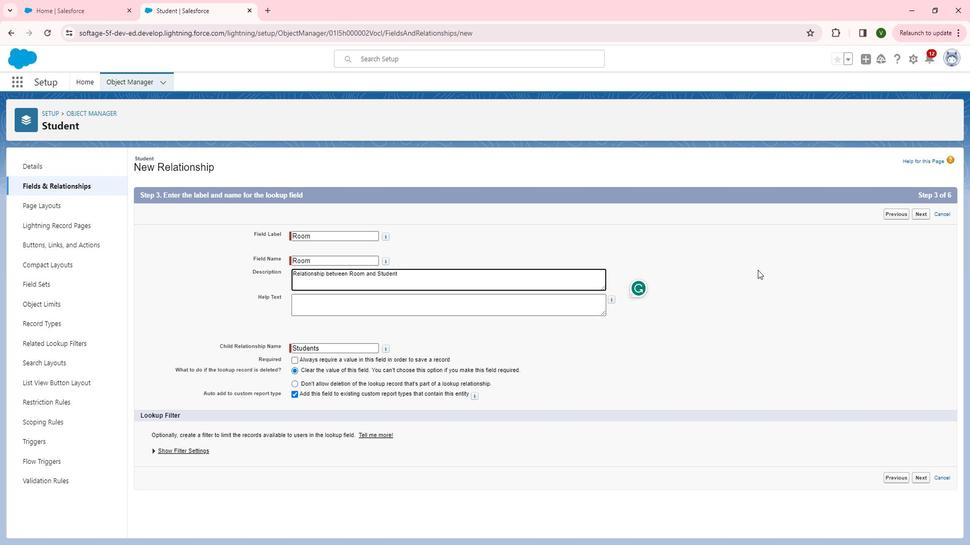
Action: Mouse pressed left at (777, 277)
Screenshot: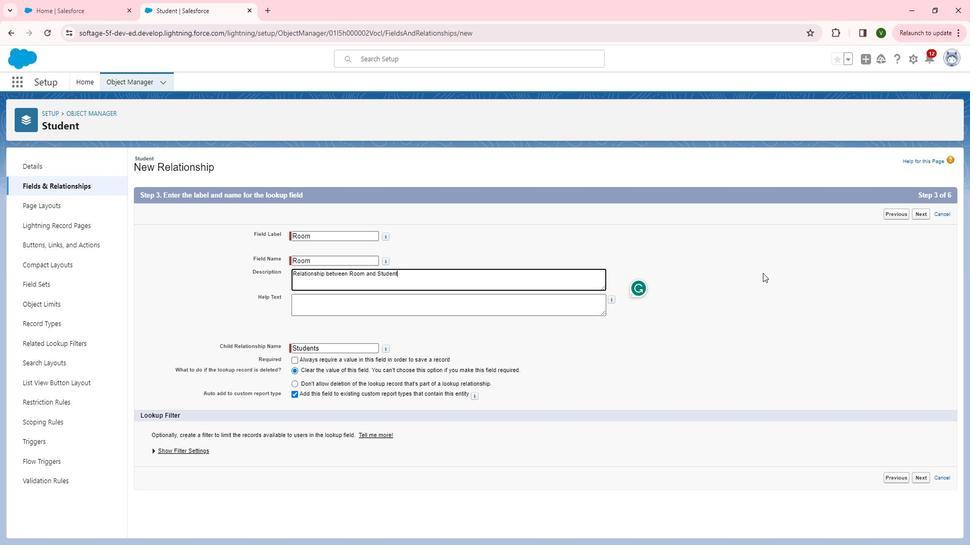 
Action: Mouse moved to (934, 222)
Screenshot: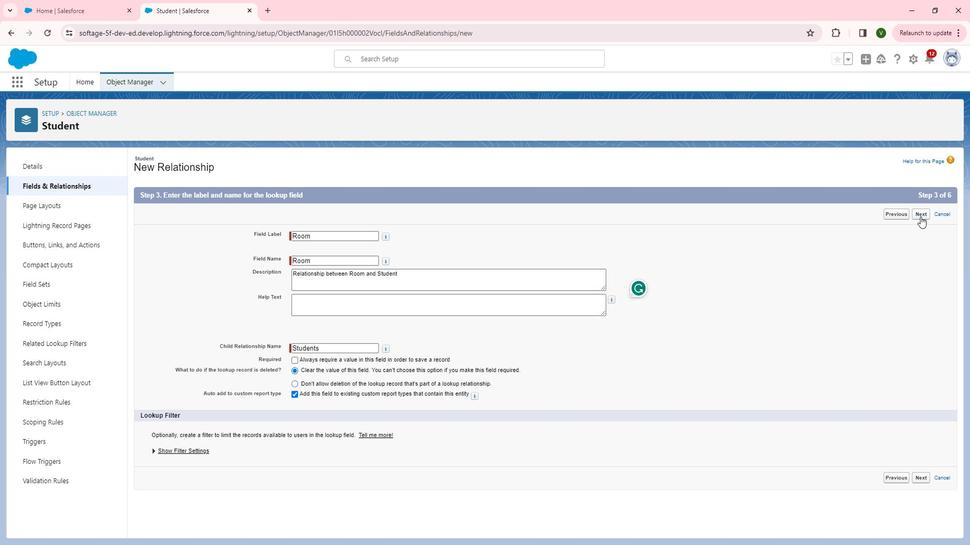 
Action: Mouse pressed left at (934, 222)
Screenshot: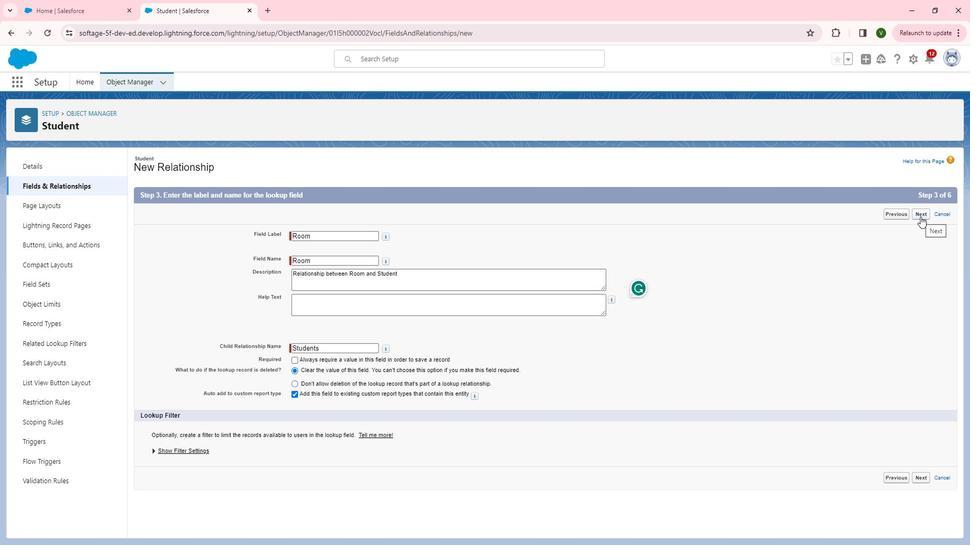 
Action: Mouse moved to (700, 301)
Screenshot: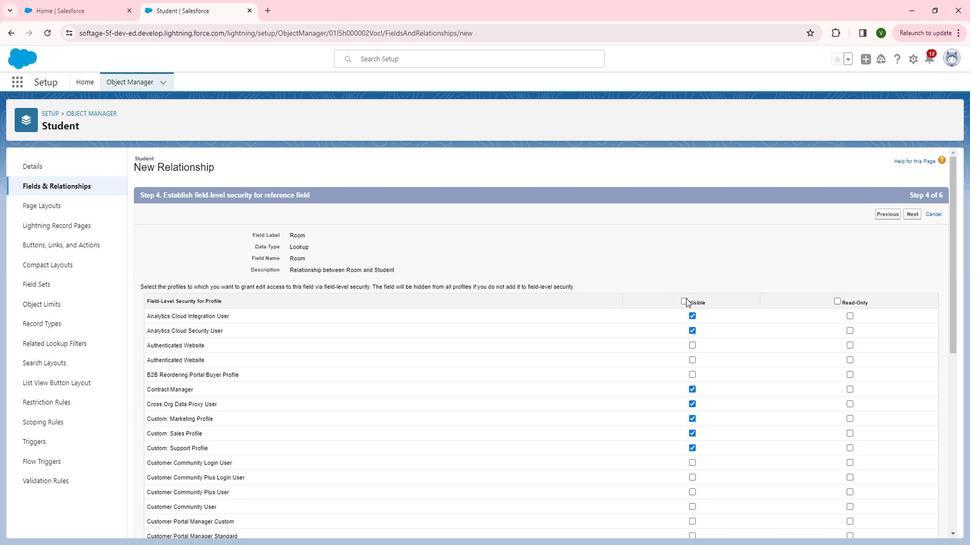 
Action: Mouse pressed left at (700, 301)
Screenshot: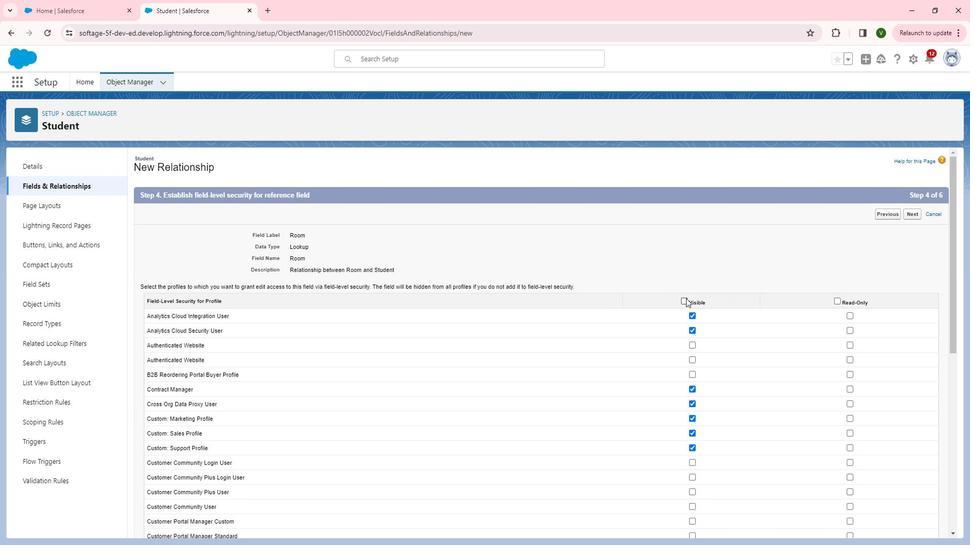 
Action: Mouse moved to (850, 305)
Screenshot: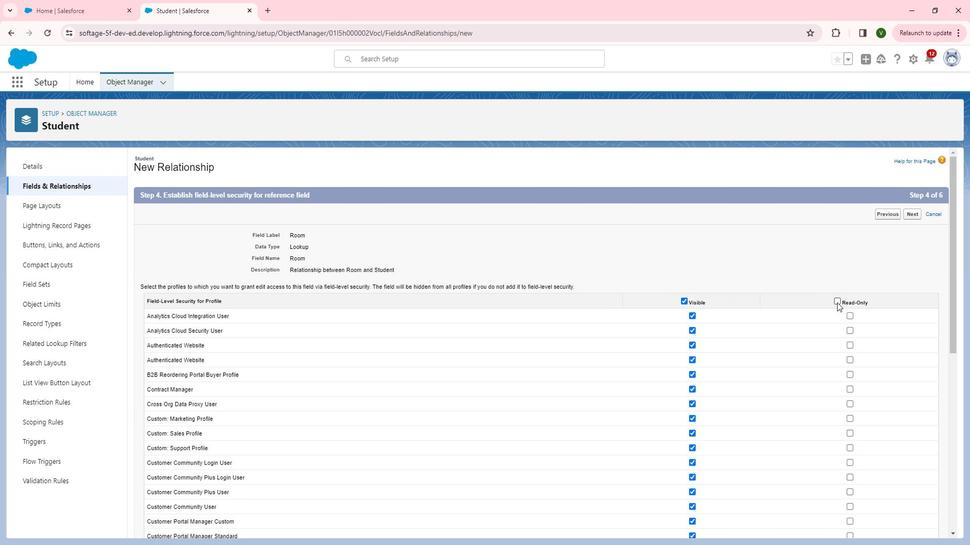 
Action: Mouse pressed left at (850, 305)
Screenshot: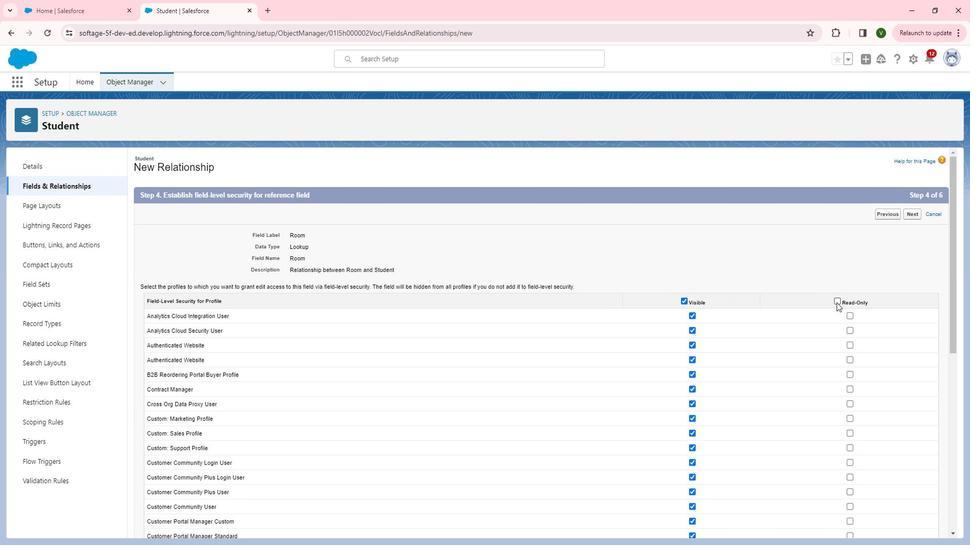 
Action: Mouse moved to (703, 376)
Screenshot: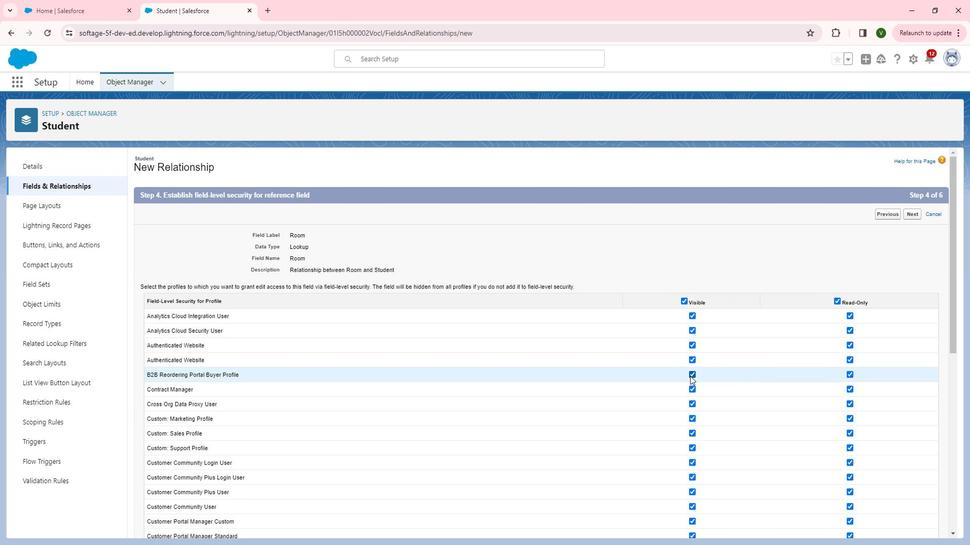 
Action: Mouse pressed left at (703, 376)
Screenshot: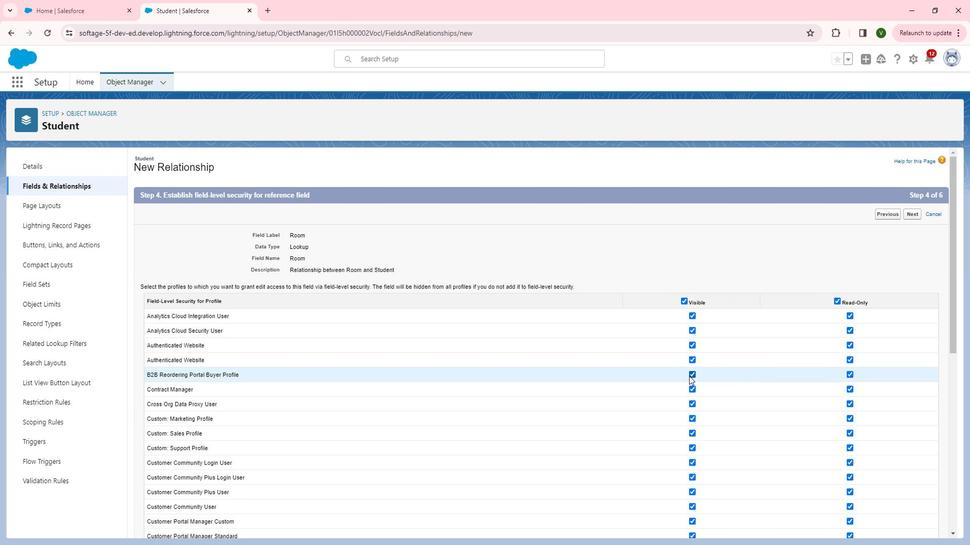 
Action: Mouse moved to (705, 362)
Screenshot: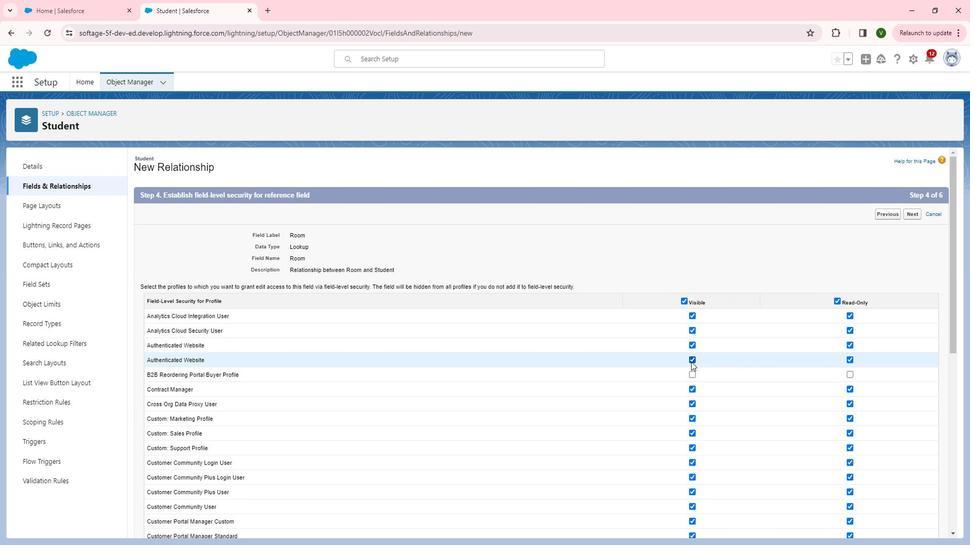 
Action: Mouse pressed left at (705, 362)
Screenshot: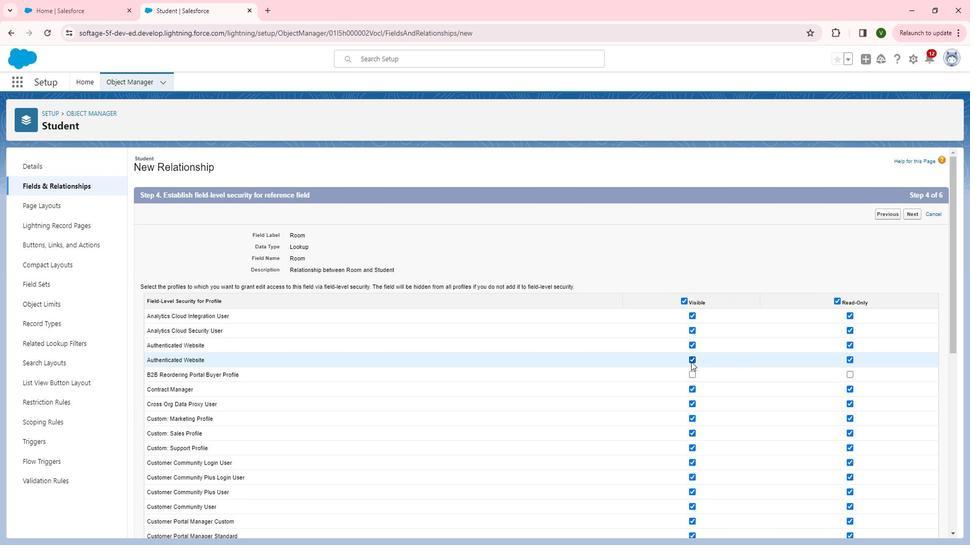
Action: Mouse moved to (712, 381)
Screenshot: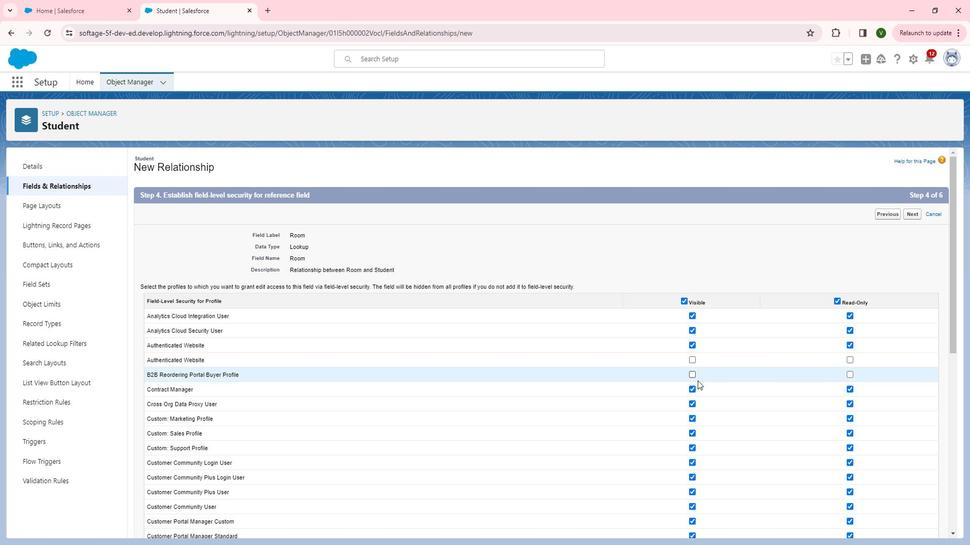 
Action: Mouse scrolled (712, 380) with delta (0, 0)
Screenshot: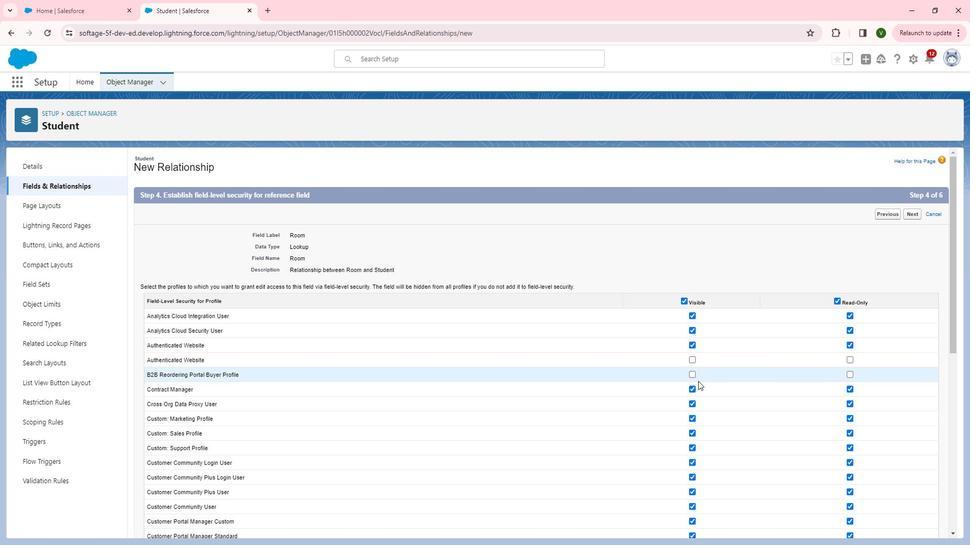 
Action: Mouse scrolled (712, 380) with delta (0, 0)
Screenshot: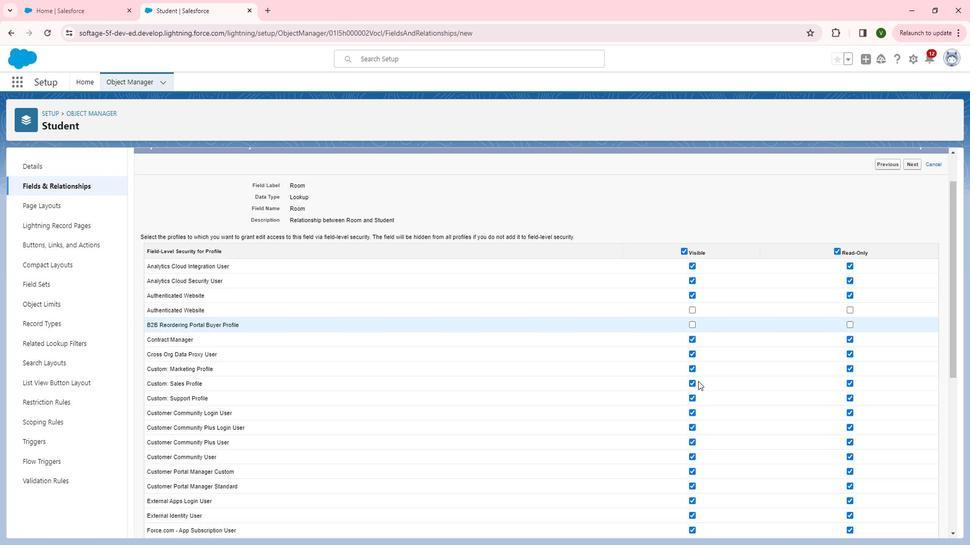 
Action: Mouse scrolled (712, 380) with delta (0, 0)
Screenshot: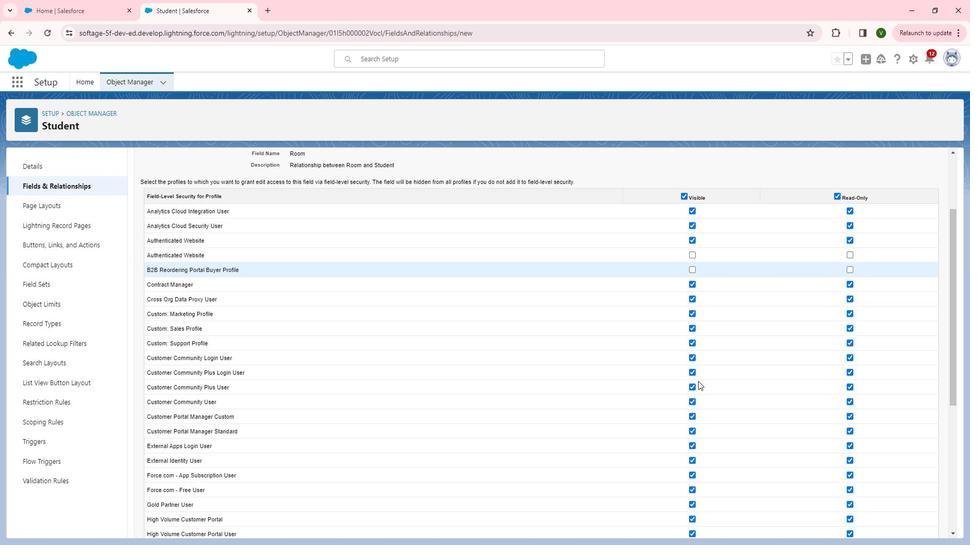 
Action: Mouse moved to (705, 351)
Screenshot: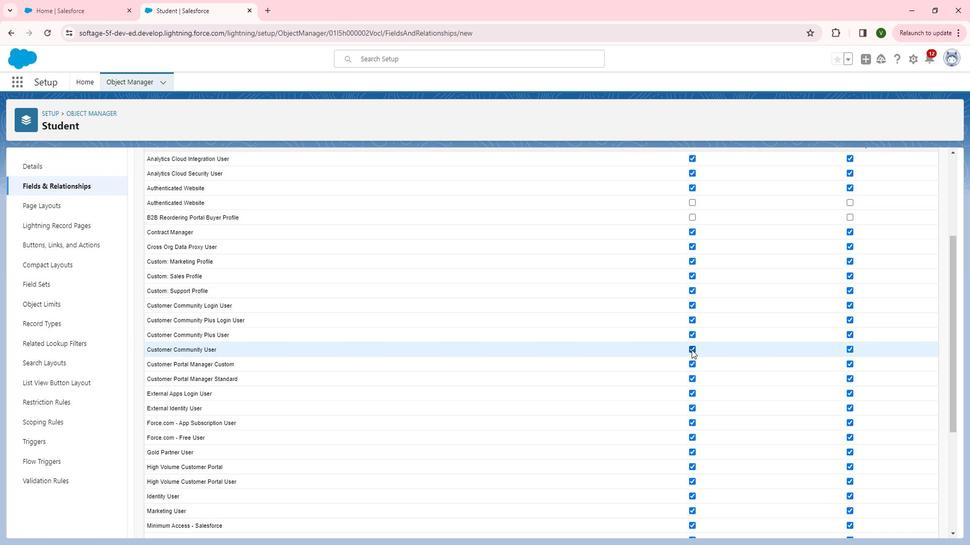 
Action: Mouse pressed left at (705, 351)
Screenshot: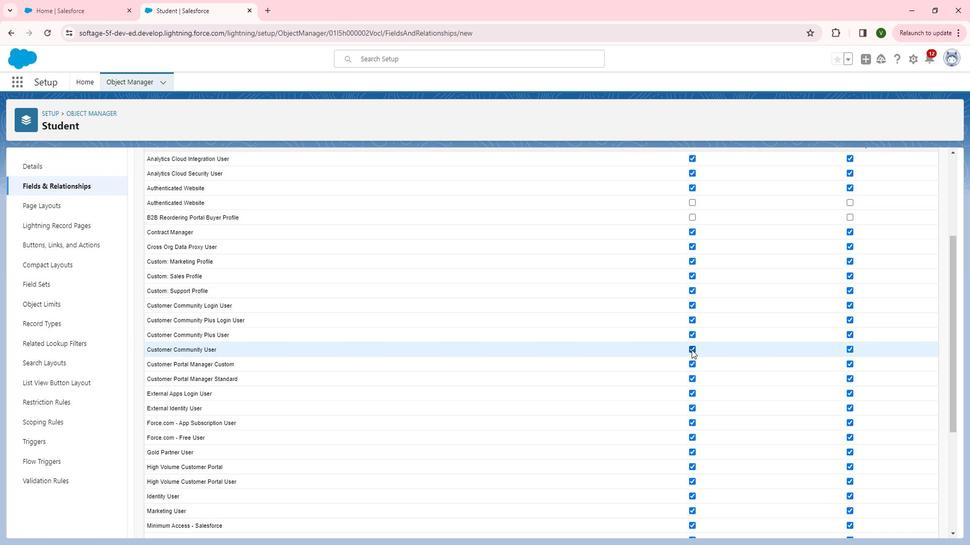 
Action: Mouse moved to (708, 392)
Screenshot: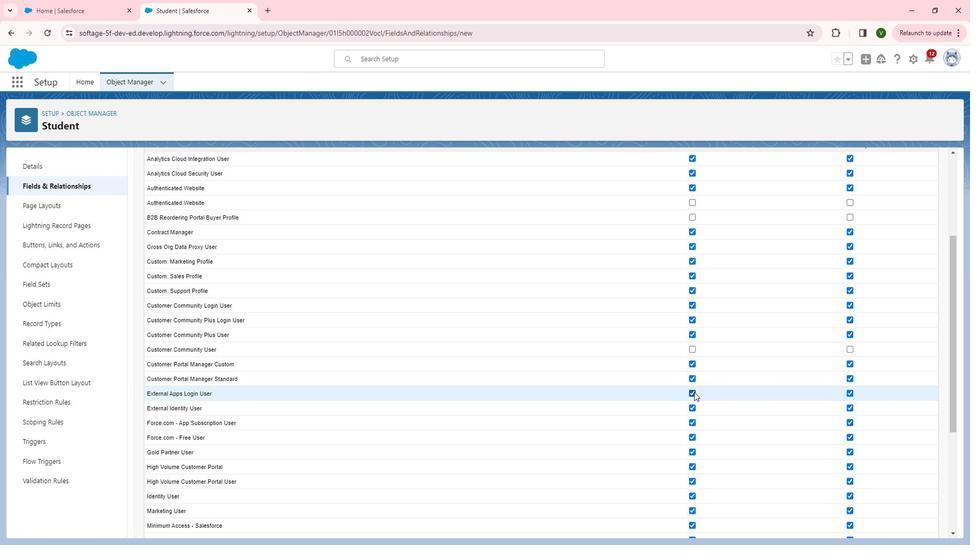 
Action: Mouse pressed left at (708, 392)
Screenshot: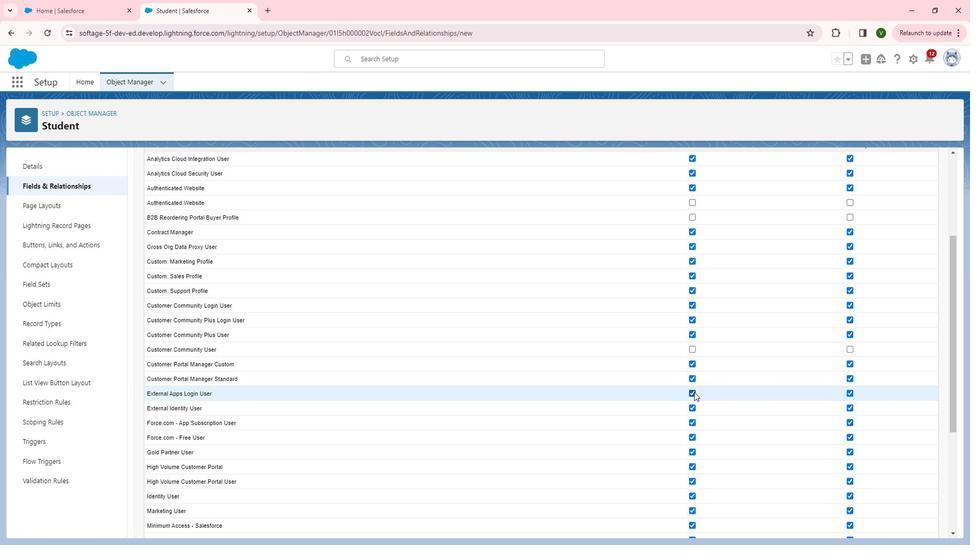 
Action: Mouse moved to (705, 436)
Screenshot: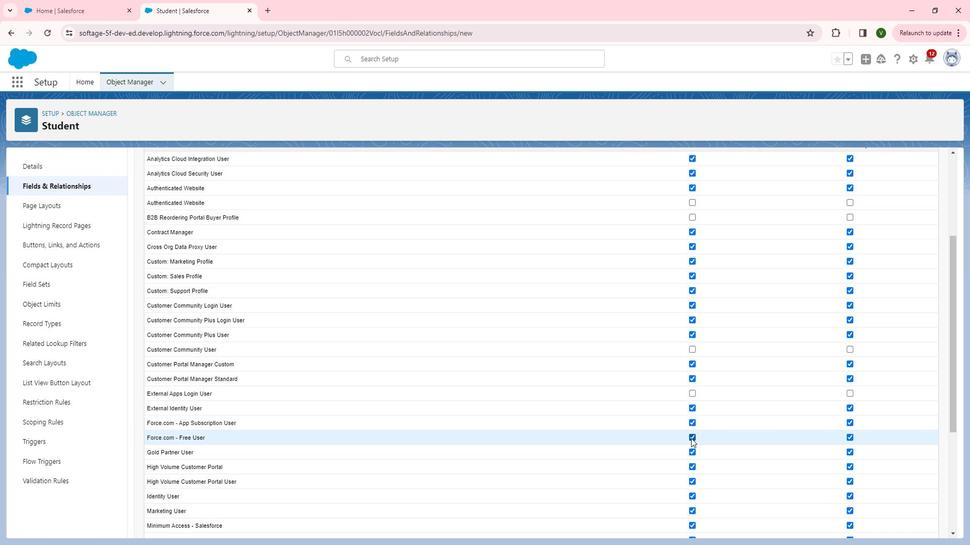 
Action: Mouse pressed left at (705, 436)
Screenshot: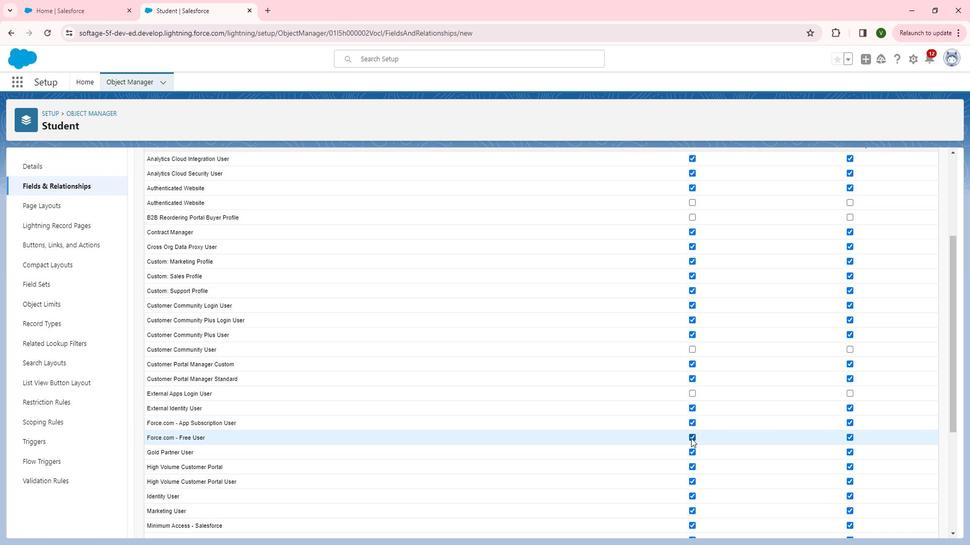 
Action: Mouse moved to (861, 266)
Screenshot: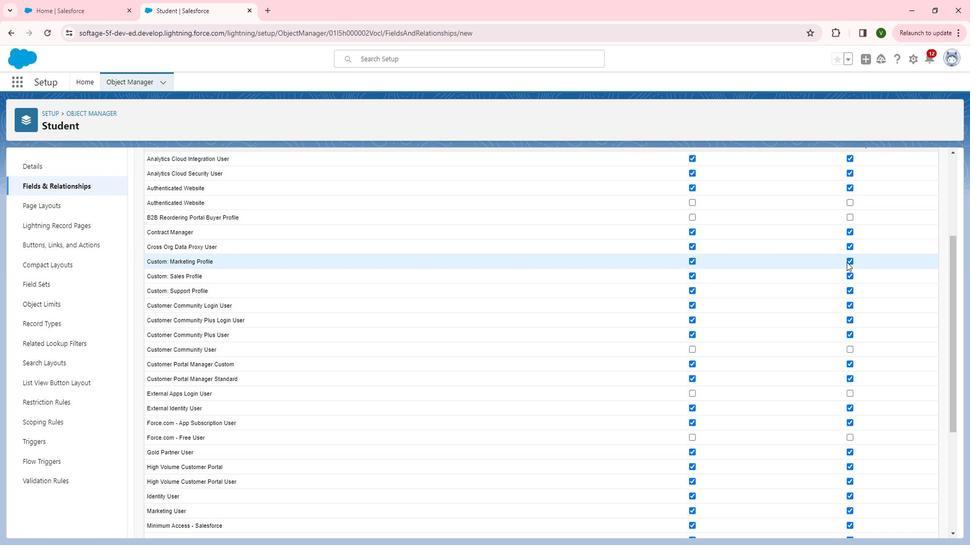 
Action: Mouse pressed left at (861, 266)
Screenshot: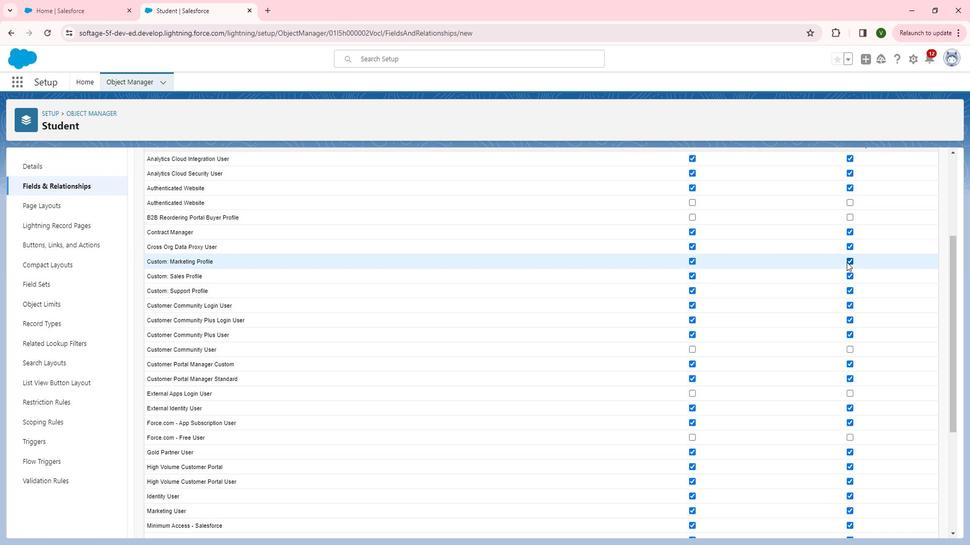 
Action: Mouse moved to (864, 281)
Screenshot: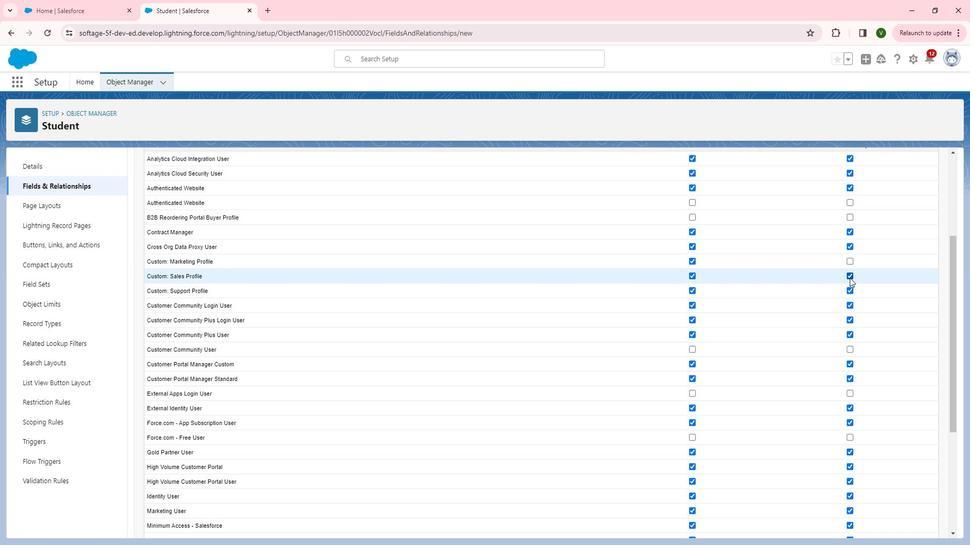 
Action: Mouse pressed left at (864, 281)
Screenshot: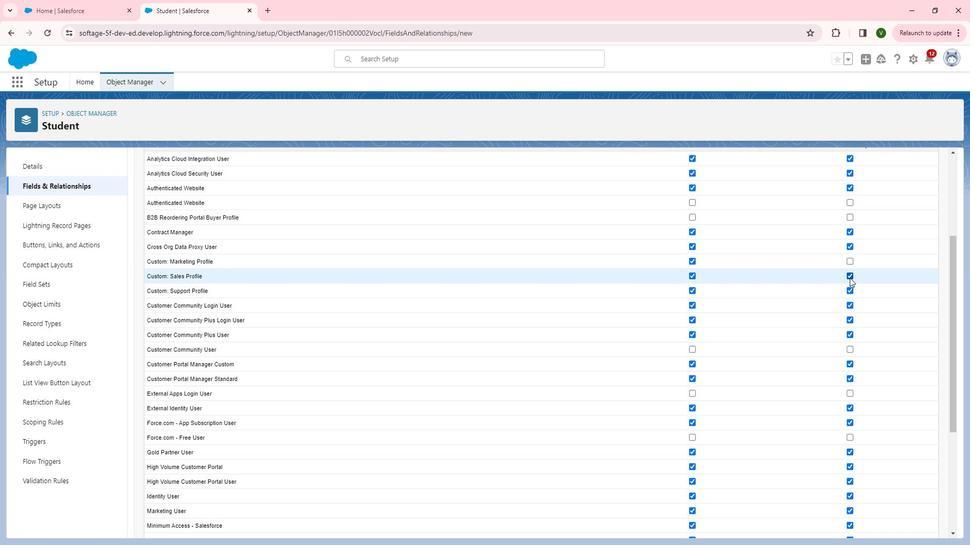 
Action: Mouse moved to (863, 304)
Screenshot: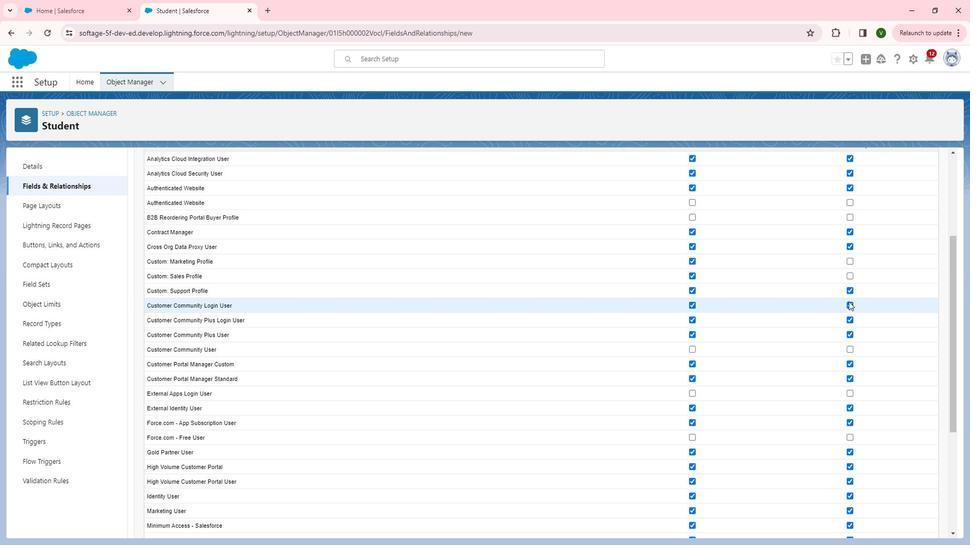 
Action: Mouse pressed left at (863, 304)
Screenshot: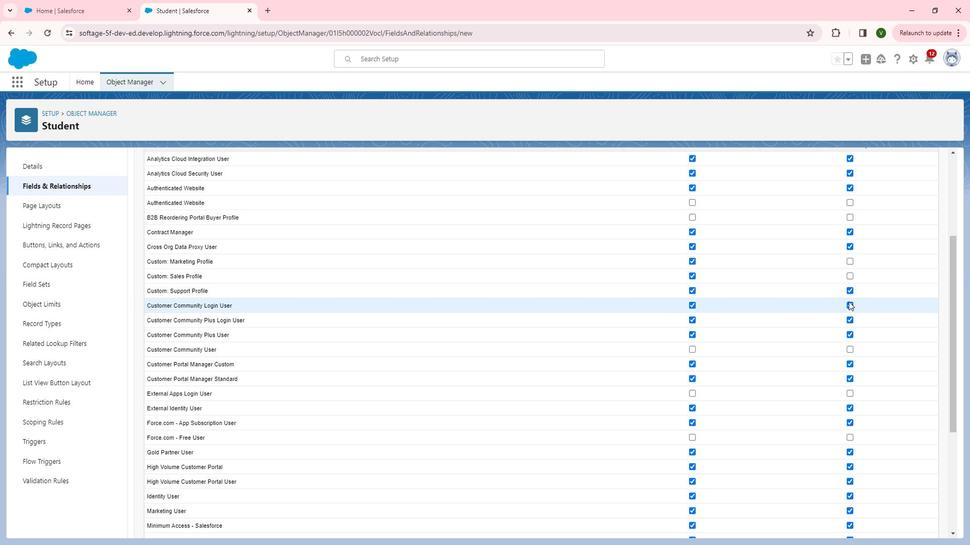 
Action: Mouse moved to (853, 339)
Screenshot: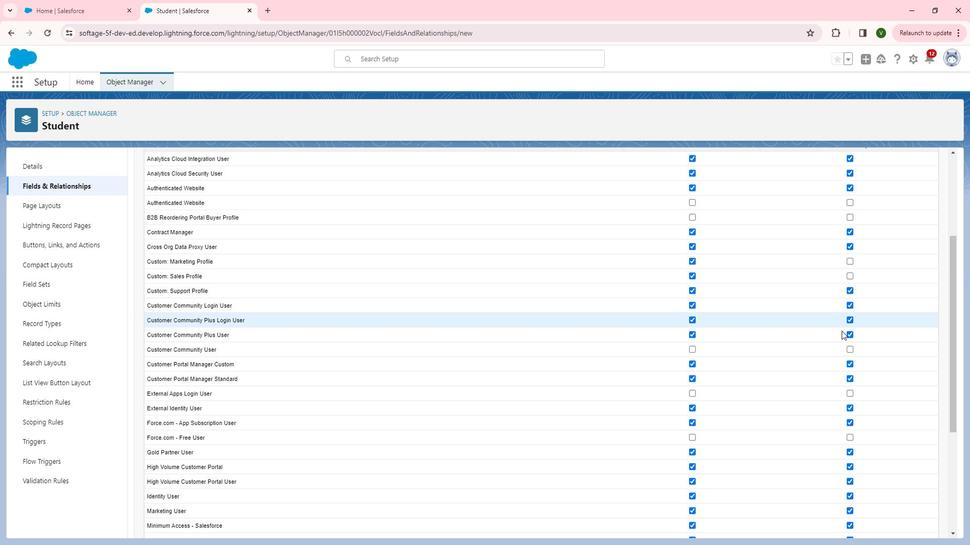 
Action: Mouse scrolled (853, 338) with delta (0, 0)
Screenshot: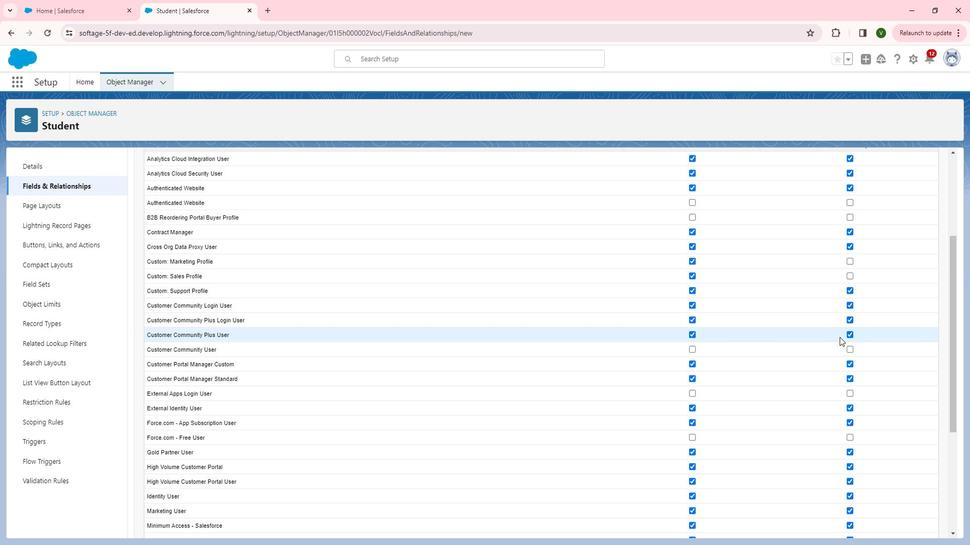 
Action: Mouse scrolled (853, 338) with delta (0, 0)
Screenshot: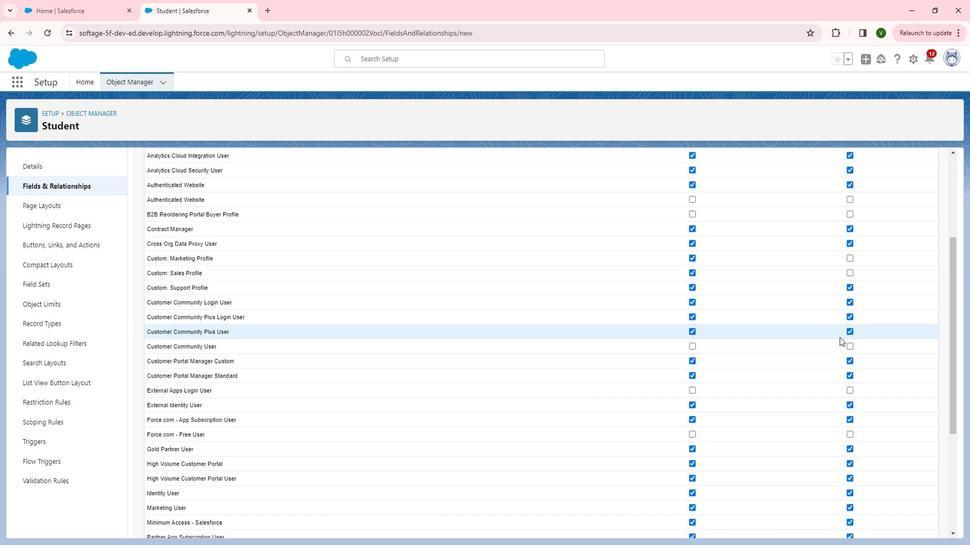 
Action: Mouse scrolled (853, 338) with delta (0, 0)
Screenshot: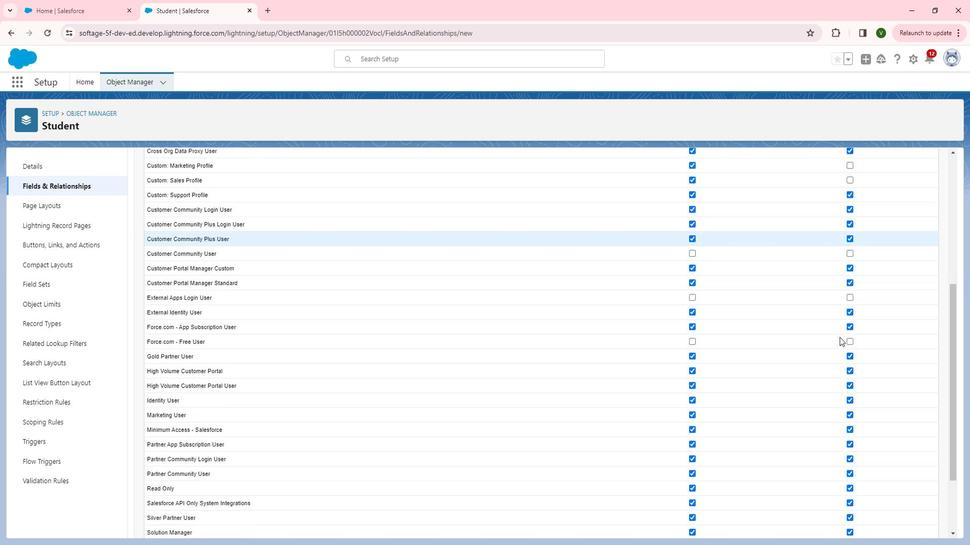 
Action: Mouse moved to (864, 342)
Screenshot: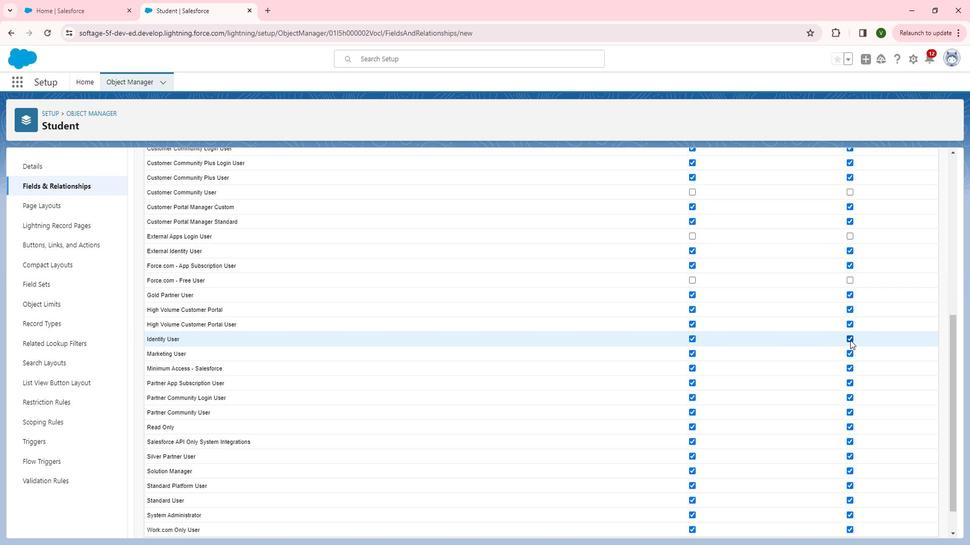 
Action: Mouse pressed left at (864, 342)
Screenshot: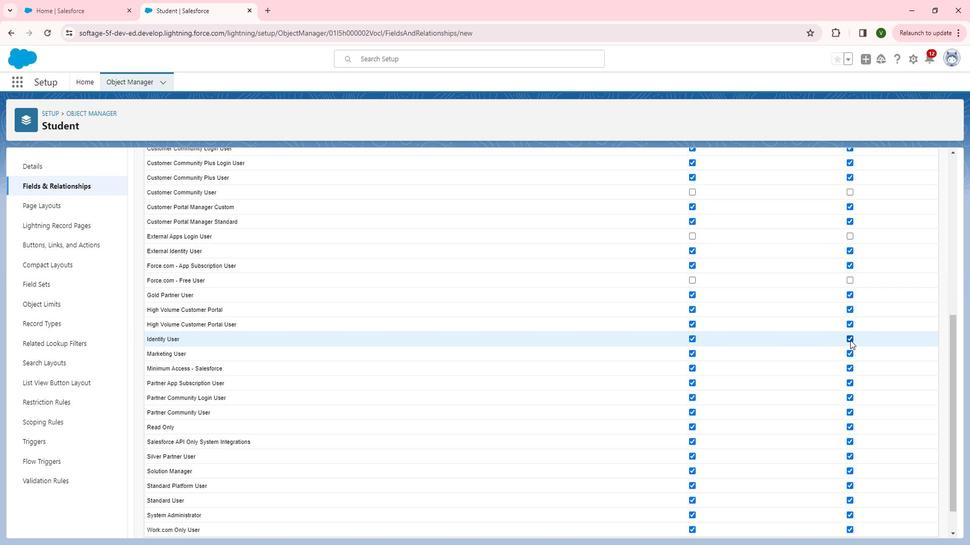 
Action: Mouse moved to (864, 367)
Screenshot: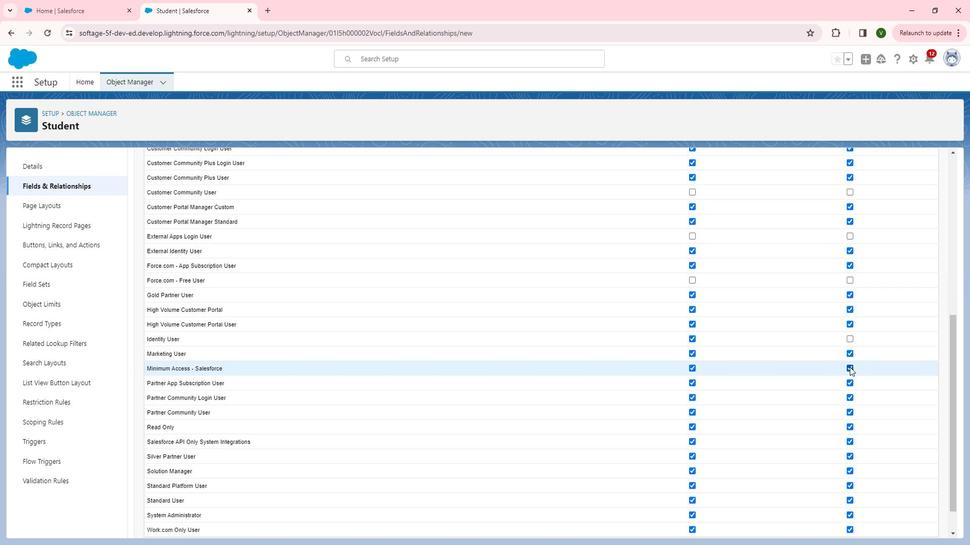 
Action: Mouse pressed left at (864, 367)
Screenshot: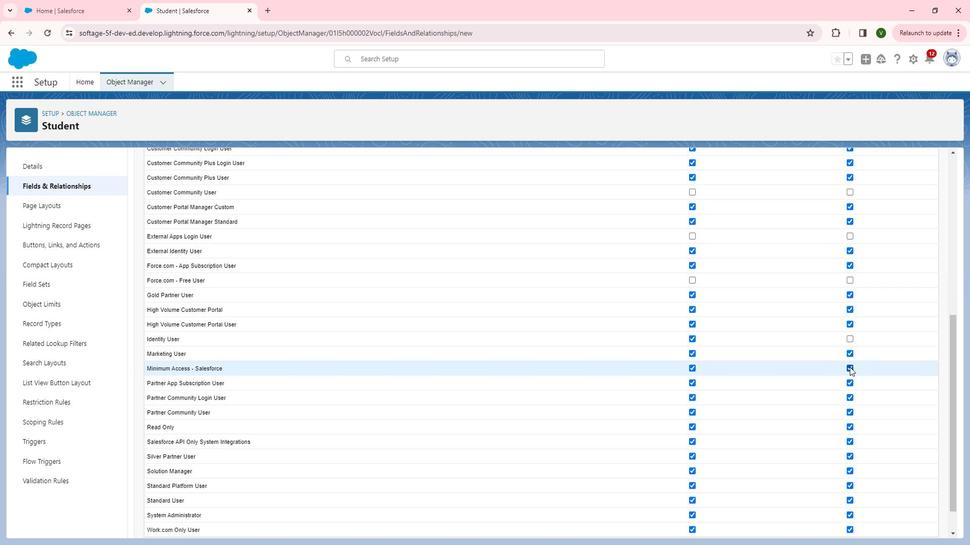 
Action: Mouse moved to (862, 398)
Screenshot: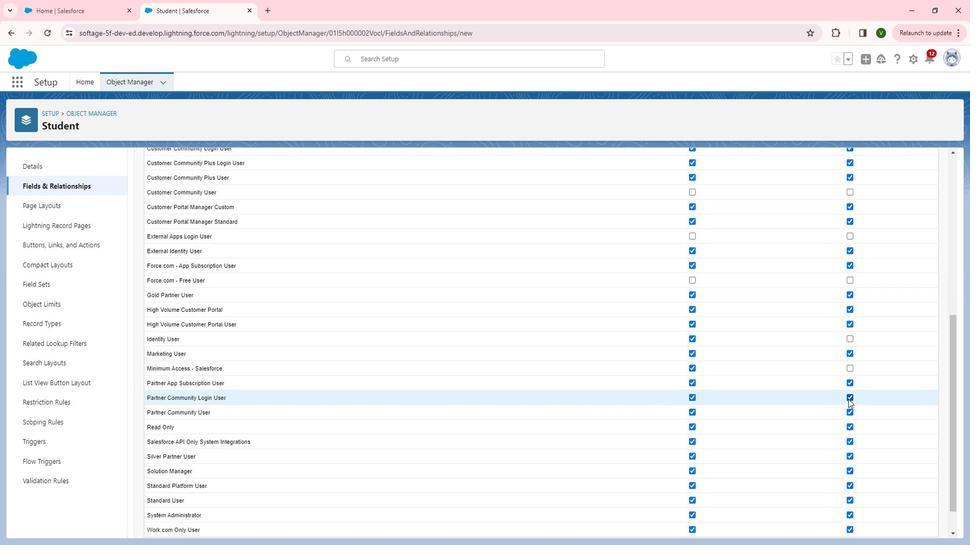 
Action: Mouse pressed left at (862, 398)
Screenshot: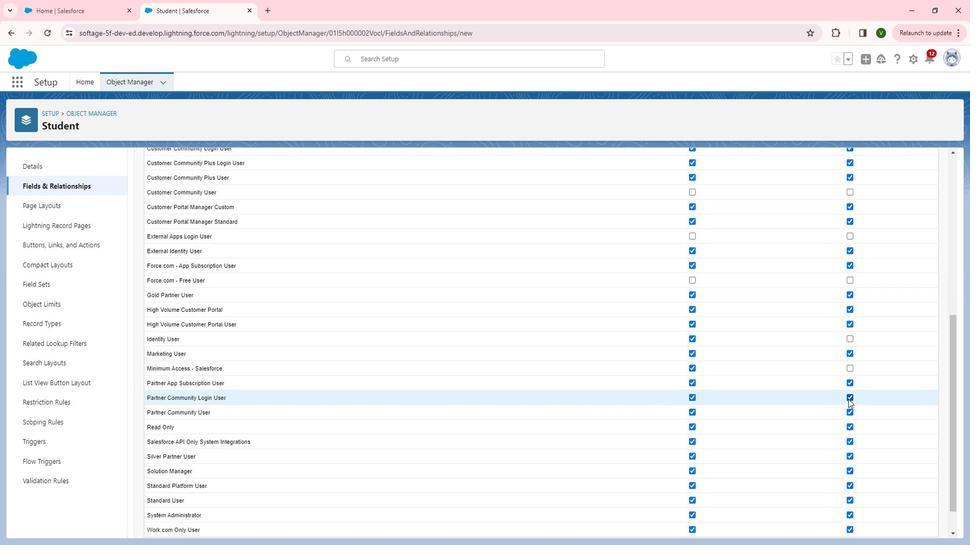 
Action: Mouse moved to (737, 393)
Screenshot: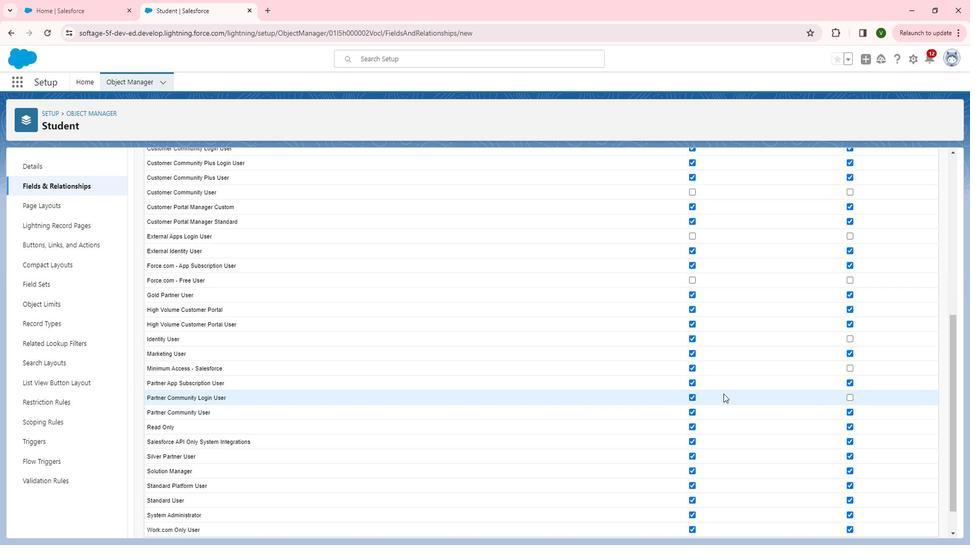 
Action: Mouse scrolled (737, 393) with delta (0, 0)
Screenshot: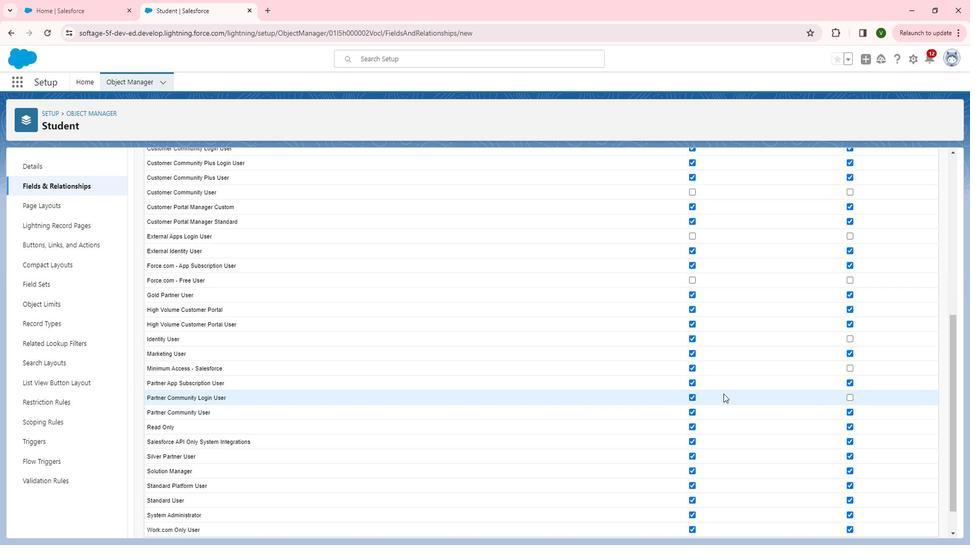 
Action: Mouse moved to (740, 395)
Screenshot: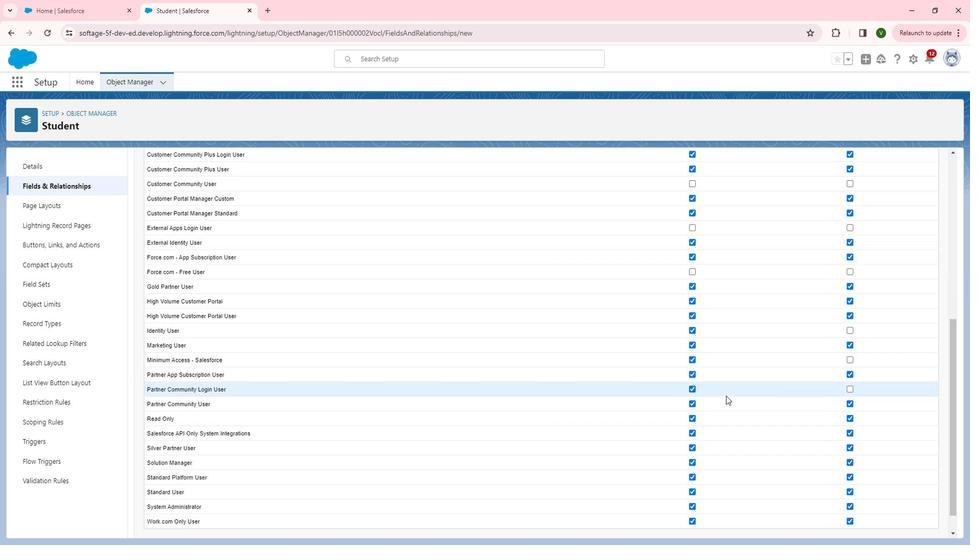 
Action: Mouse scrolled (740, 395) with delta (0, 0)
Screenshot: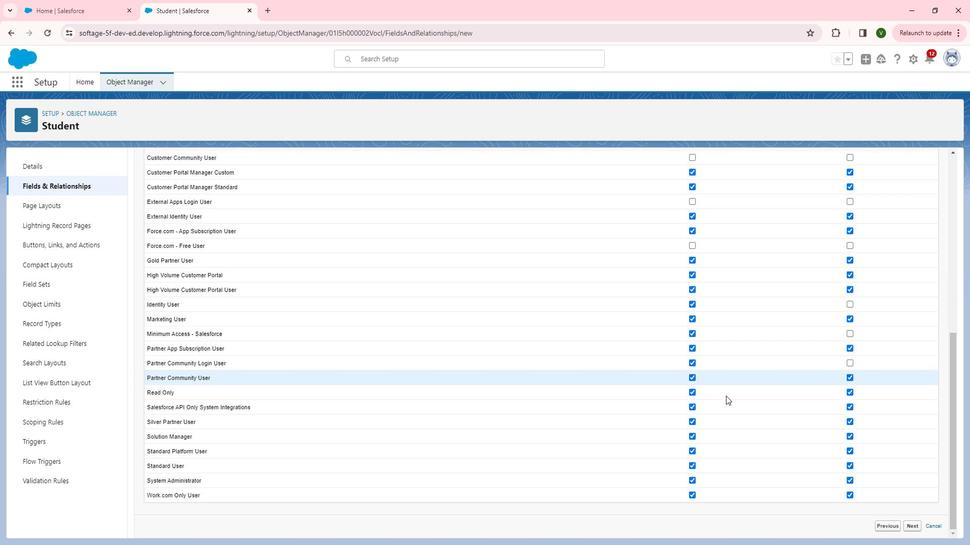 
Action: Mouse moved to (705, 378)
Screenshot: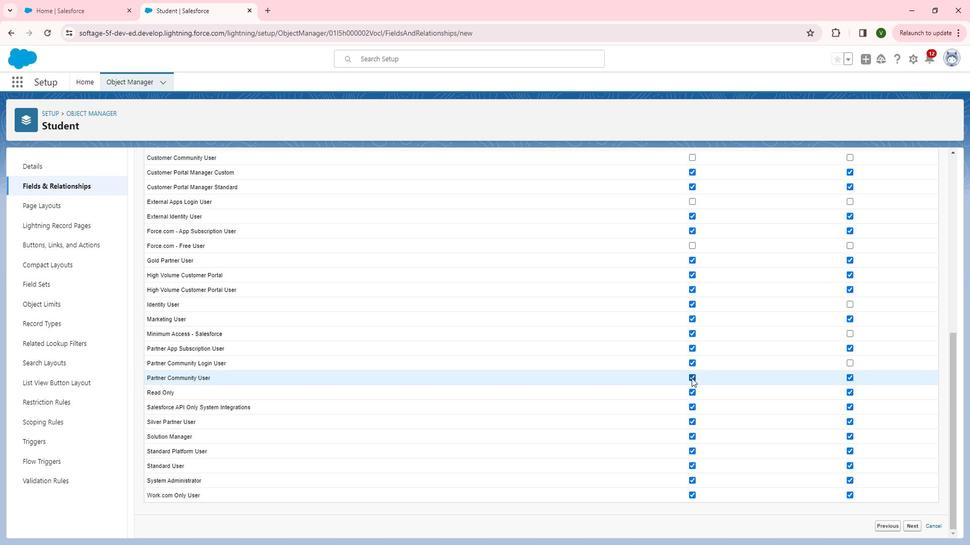 
Action: Mouse pressed left at (705, 378)
Screenshot: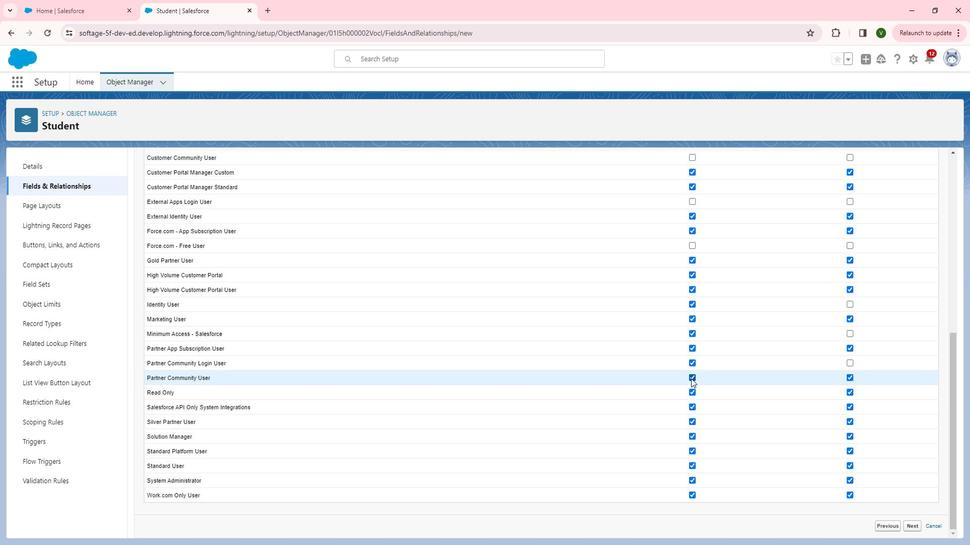 
Action: Mouse moved to (866, 447)
Screenshot: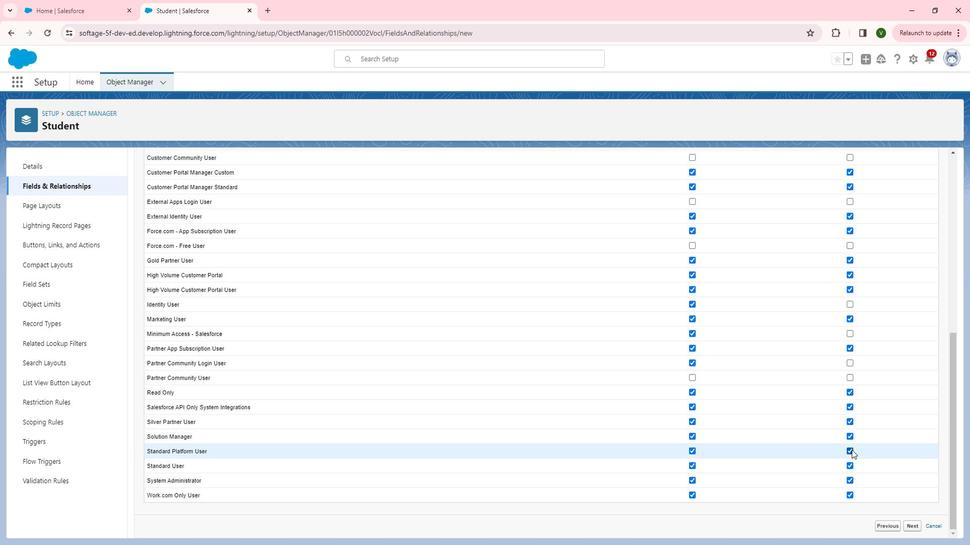 
Action: Mouse pressed left at (866, 447)
Screenshot: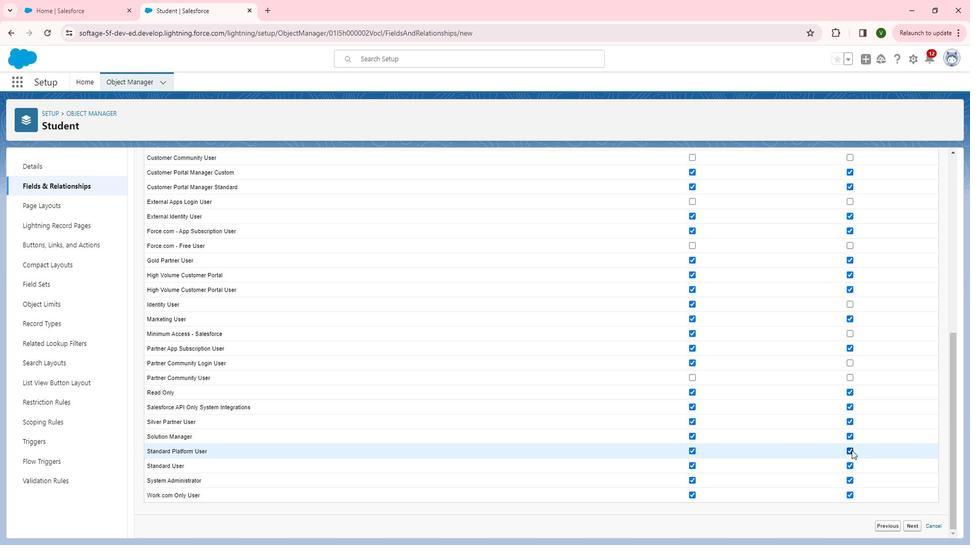 
Action: Mouse moved to (860, 462)
Screenshot: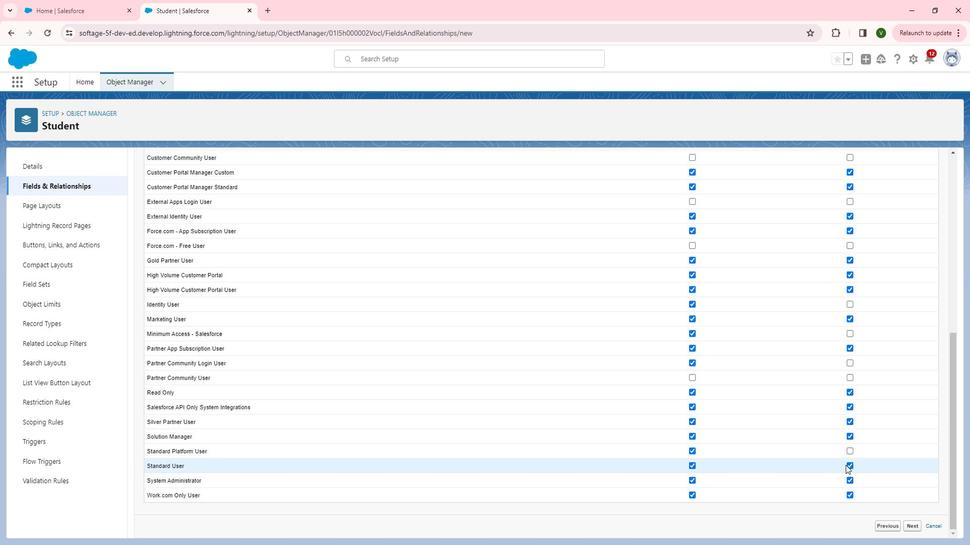 
Action: Mouse pressed left at (860, 462)
Screenshot: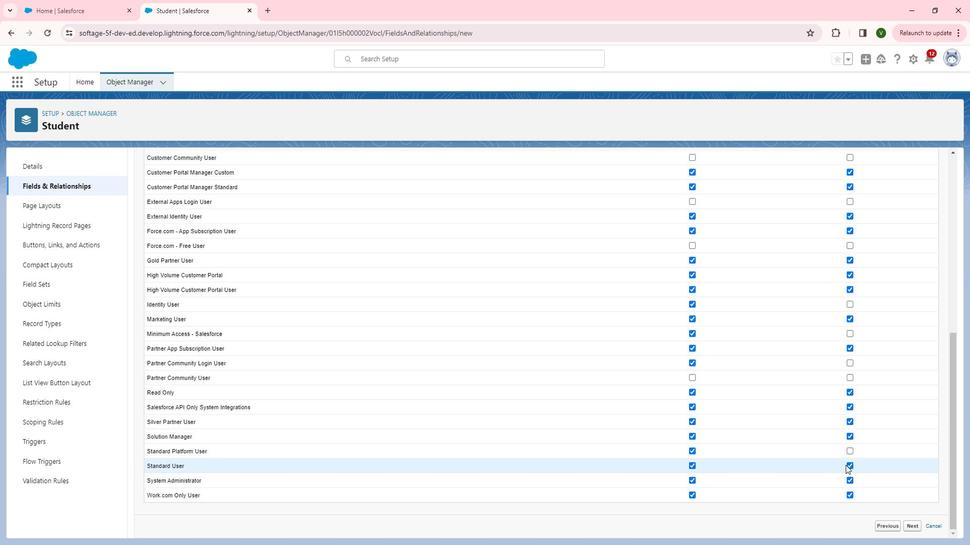 
Action: Mouse moved to (866, 461)
Screenshot: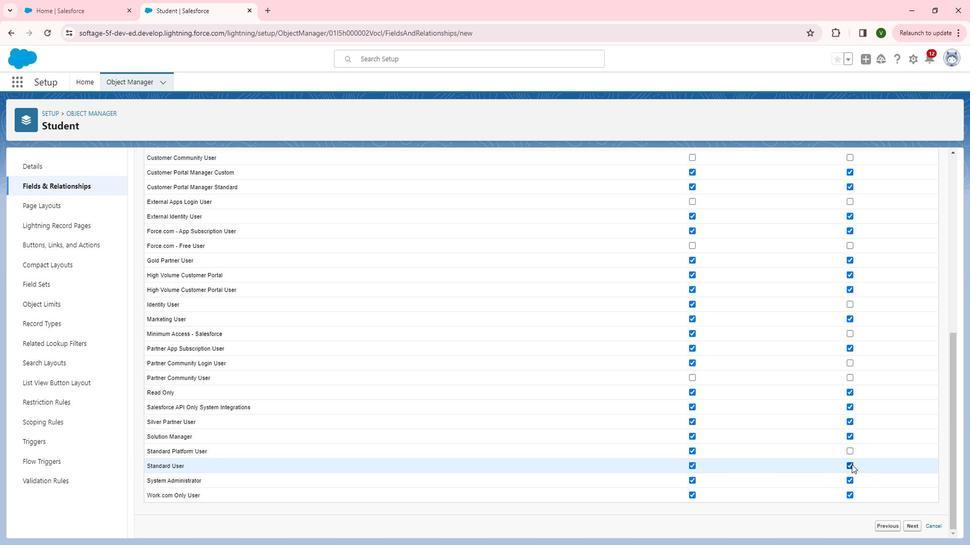 
Action: Mouse pressed left at (866, 461)
Screenshot: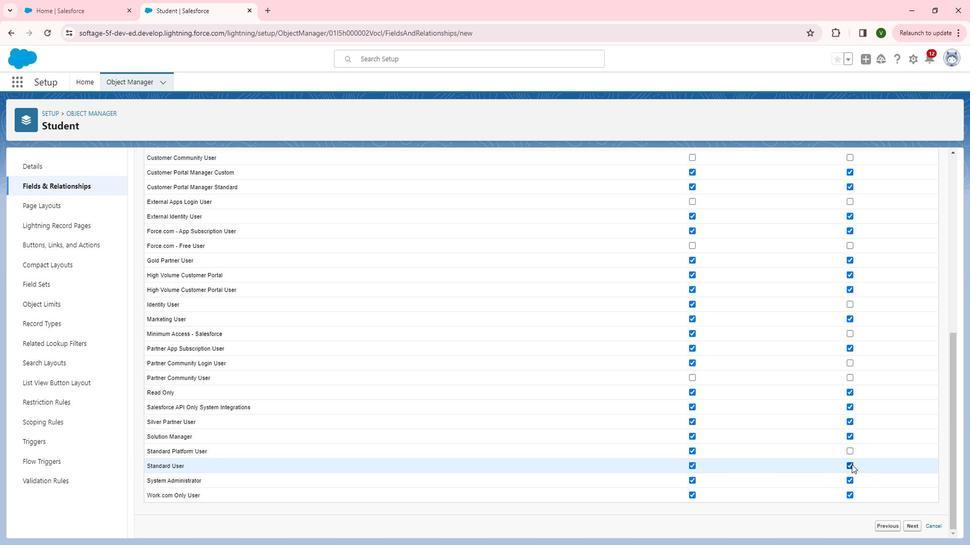 
Action: Mouse moved to (862, 477)
Screenshot: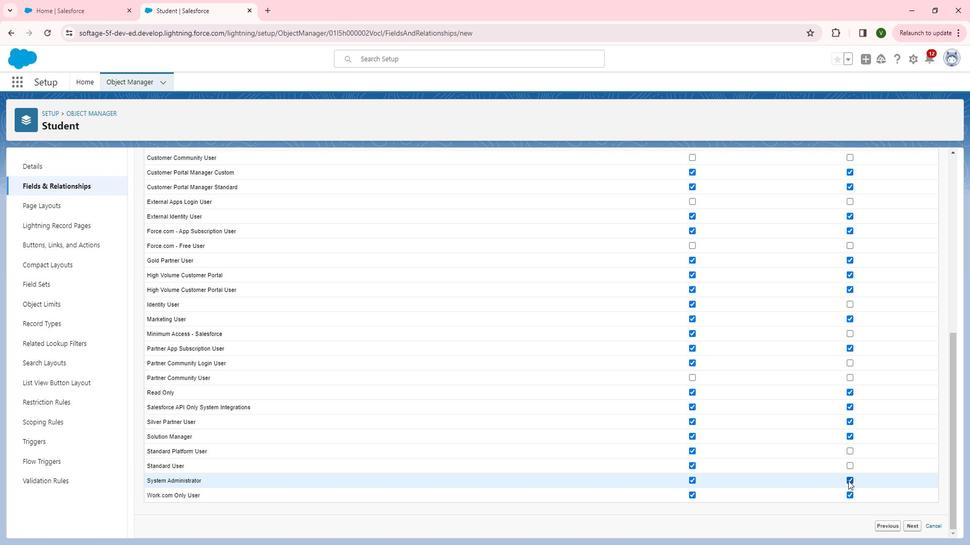 
Action: Mouse pressed left at (862, 477)
Screenshot: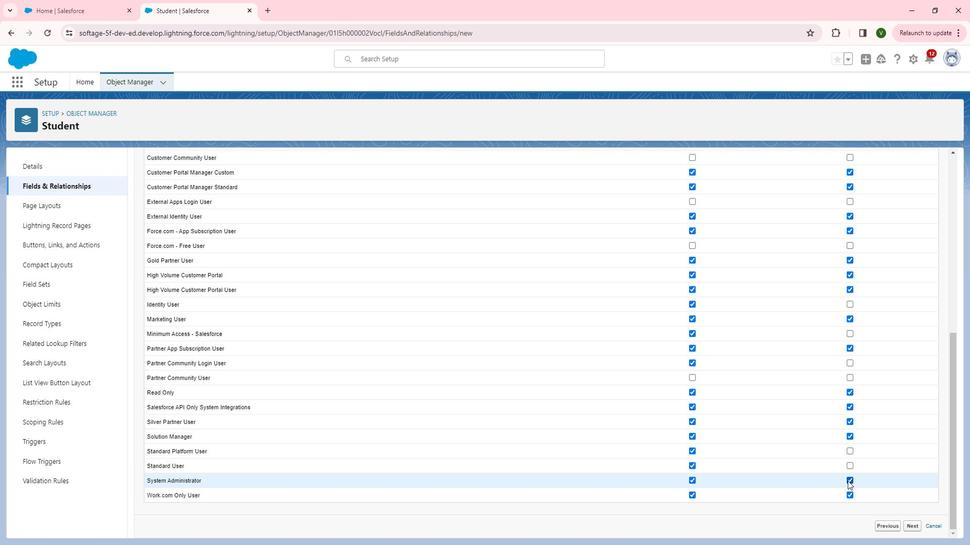 
Action: Mouse moved to (931, 522)
Screenshot: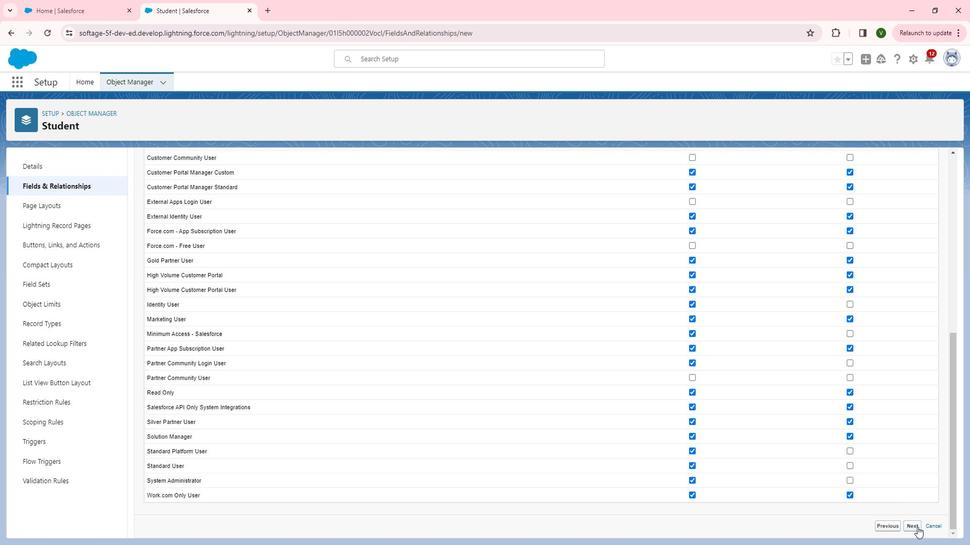 
Action: Mouse pressed left at (931, 522)
Screenshot: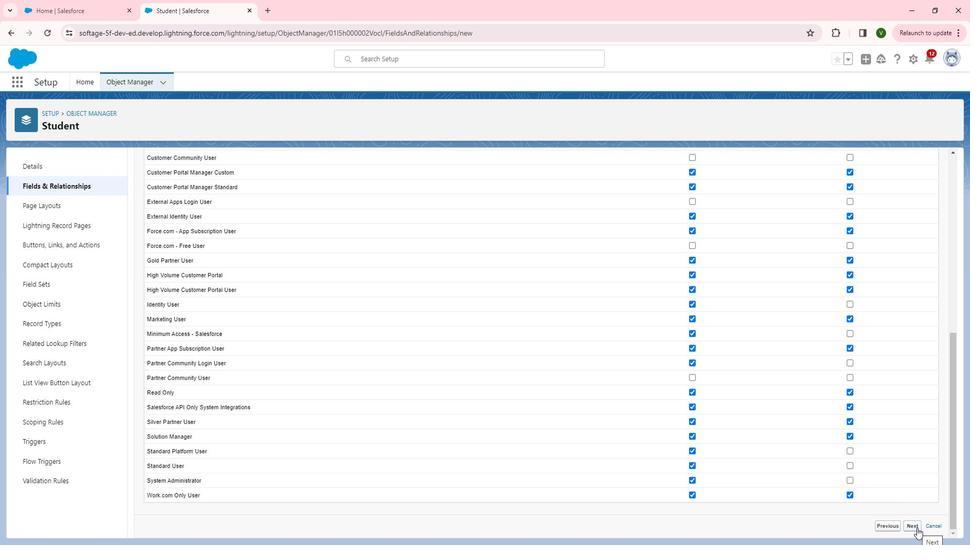
Action: Mouse moved to (939, 220)
Screenshot: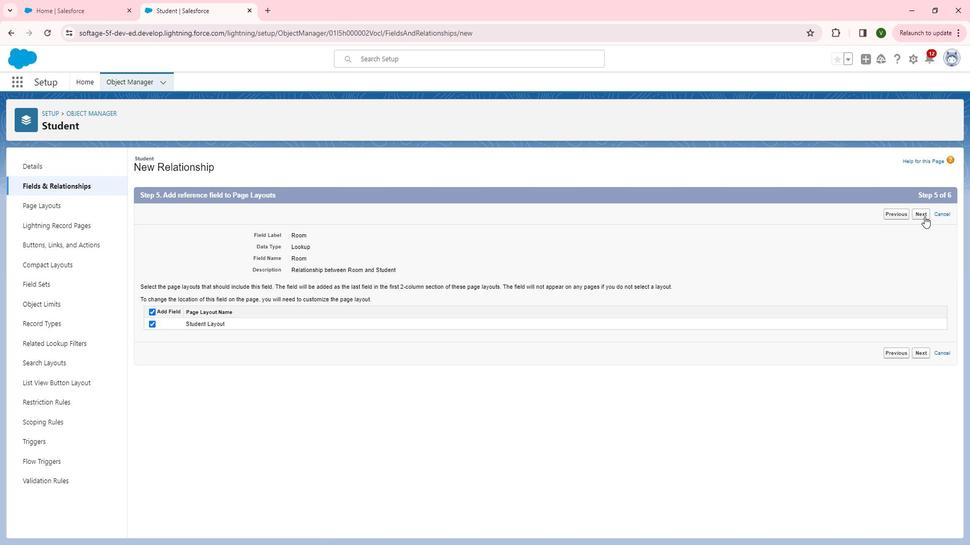 
Action: Mouse pressed left at (939, 220)
Screenshot: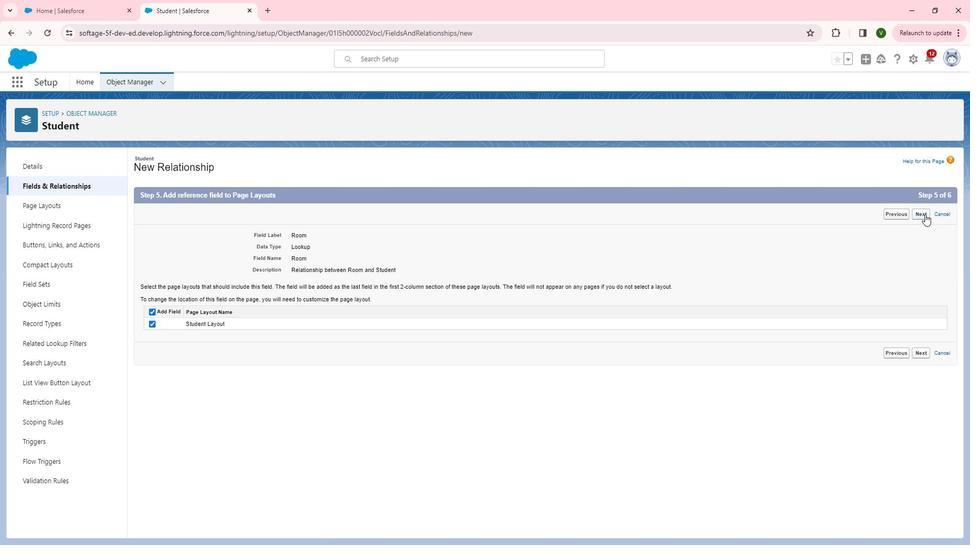 
Action: Mouse moved to (931, 221)
Screenshot: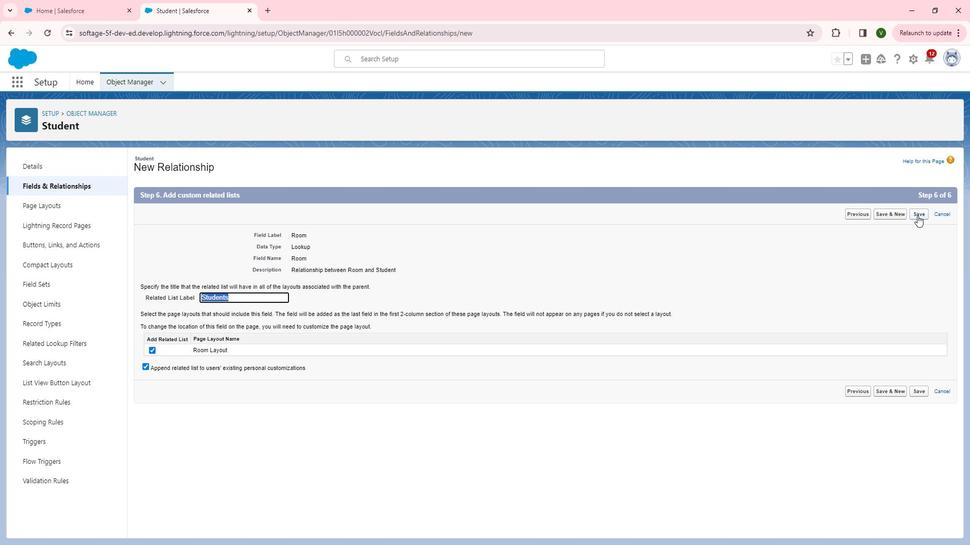 
Action: Mouse pressed left at (931, 221)
Screenshot: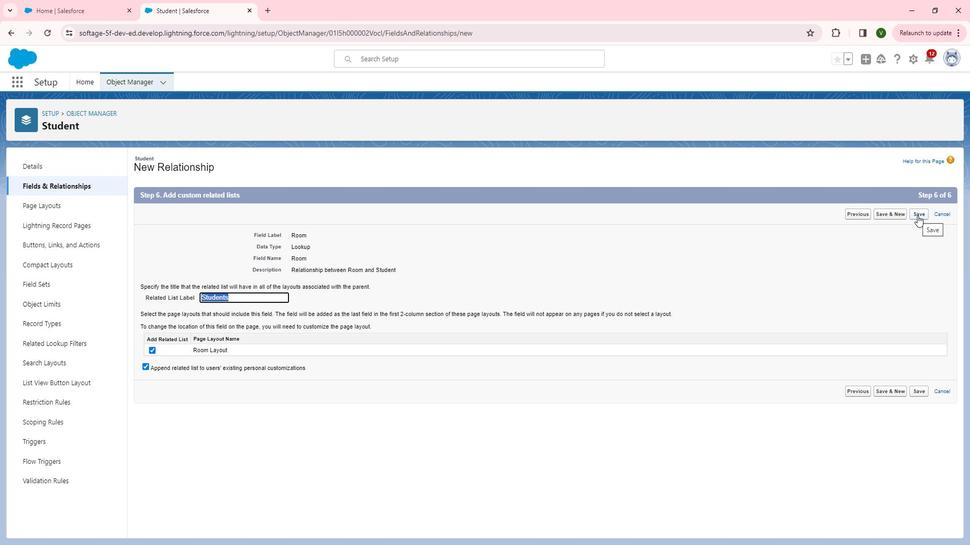 
Action: Mouse moved to (894, 290)
Screenshot: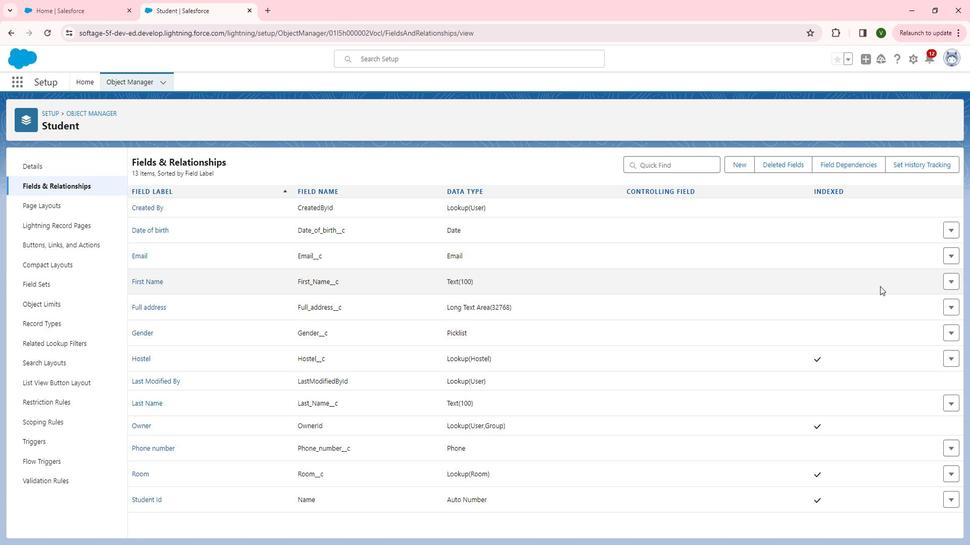 
